 Task: Find connections with filter location Saint-Gratien with filter topic #cybersecuritywith filter profile language German with filter current company Tata Housing Development Company Limited with filter school SOA University Corporate Relation with filter industry Real Estate with filter service category Team Building with filter keywords title Parking Attendant
Action: Mouse moved to (333, 254)
Screenshot: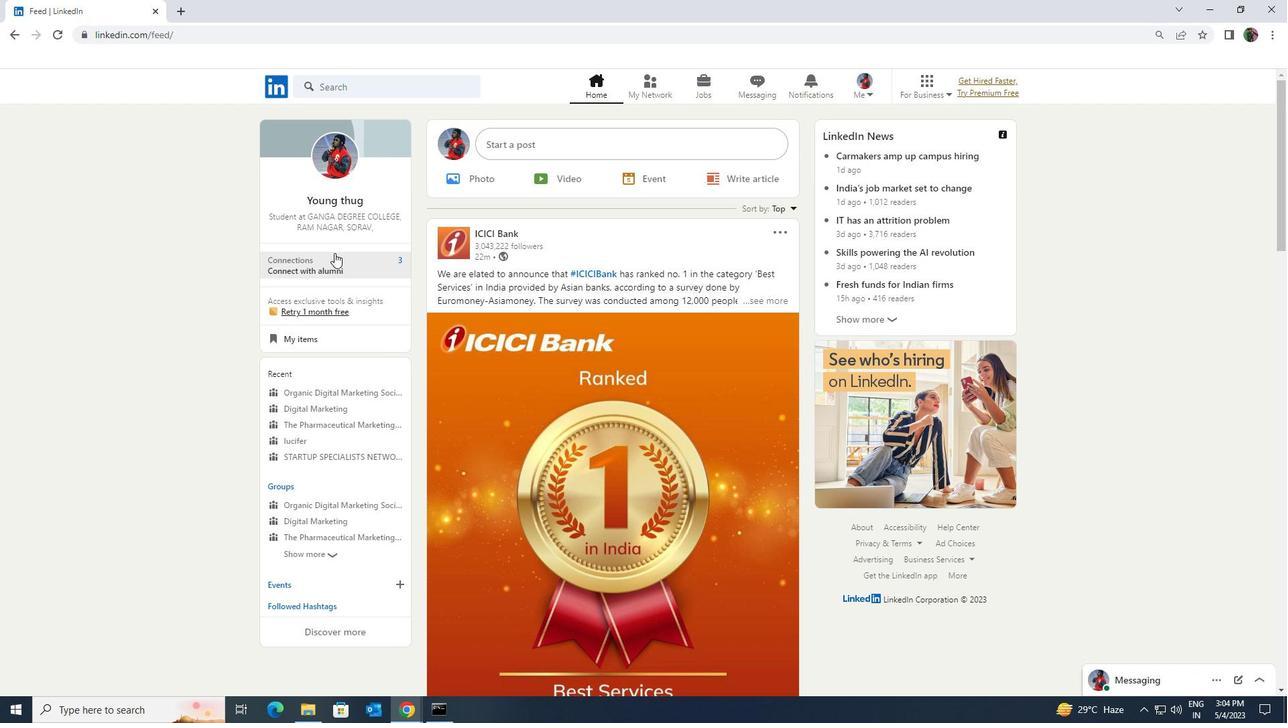 
Action: Mouse pressed left at (333, 254)
Screenshot: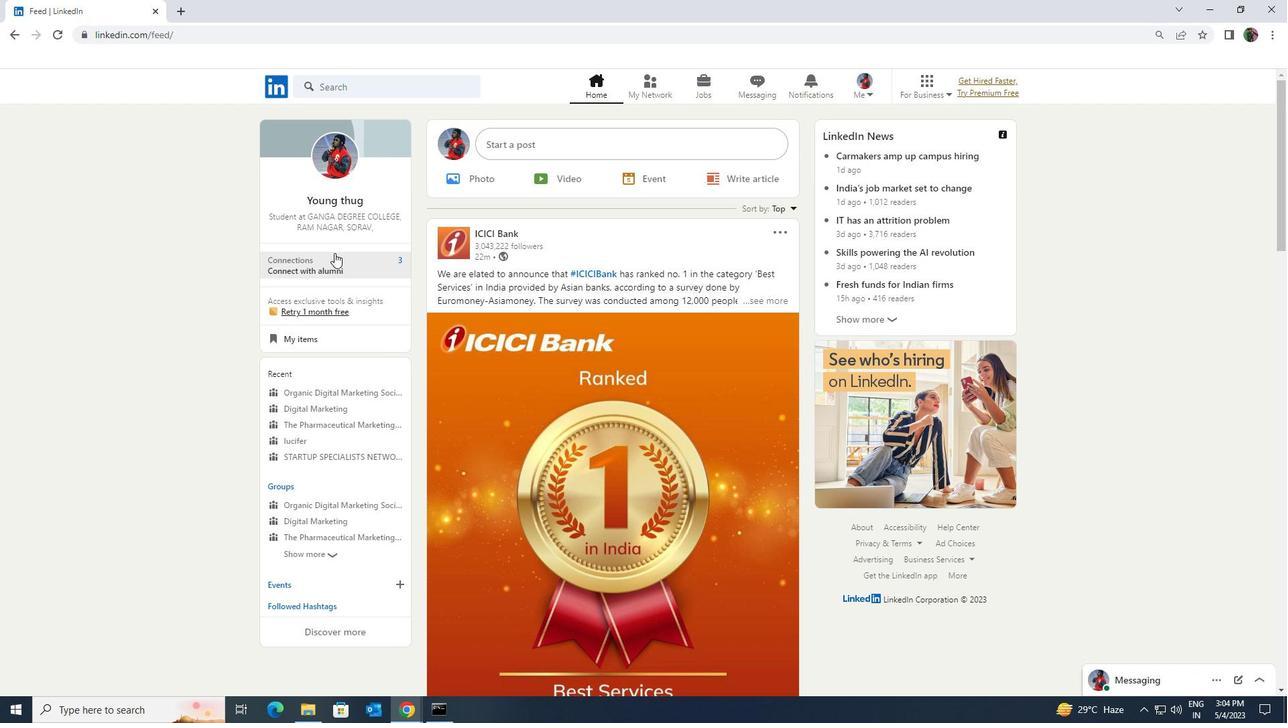 
Action: Mouse moved to (343, 171)
Screenshot: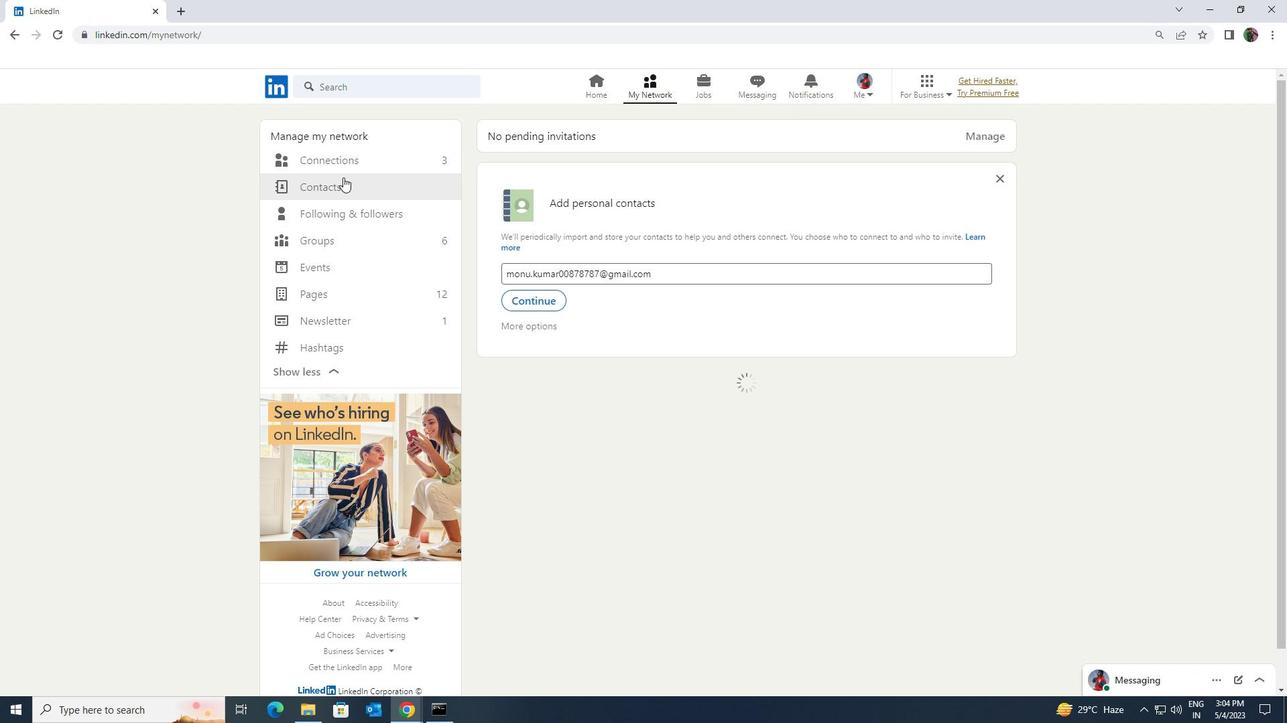 
Action: Mouse pressed left at (343, 171)
Screenshot: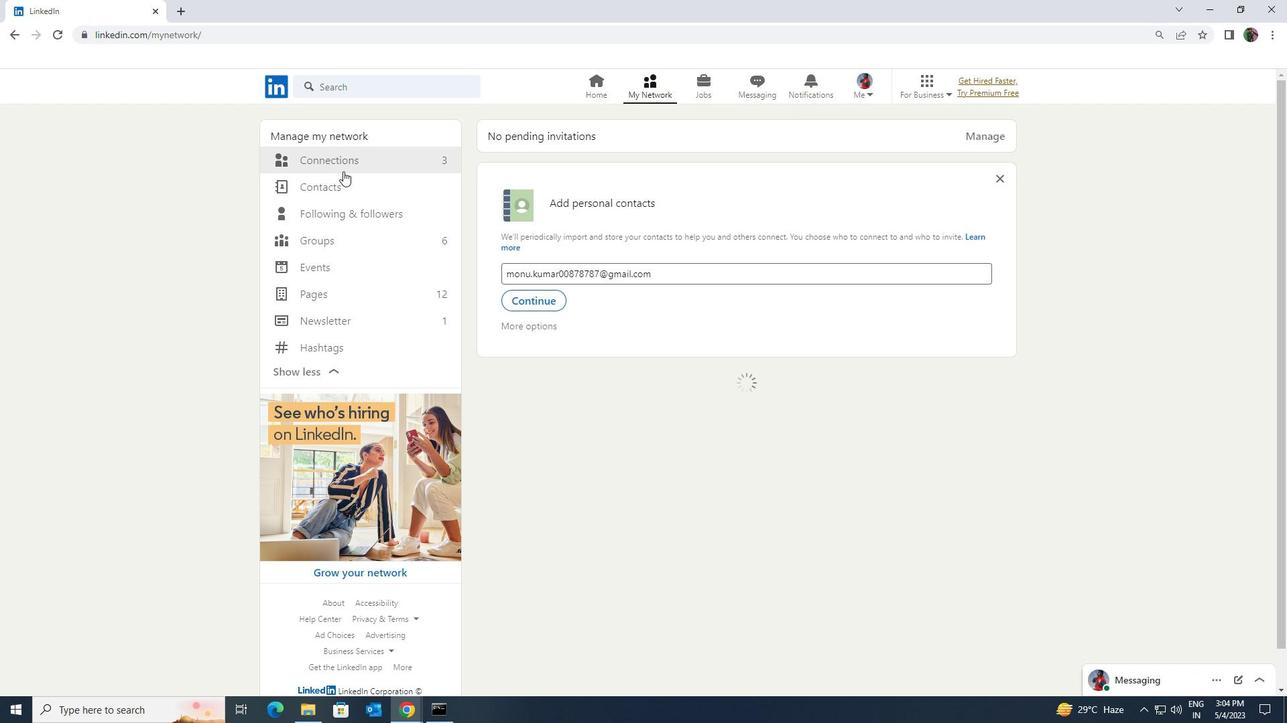
Action: Mouse moved to (347, 161)
Screenshot: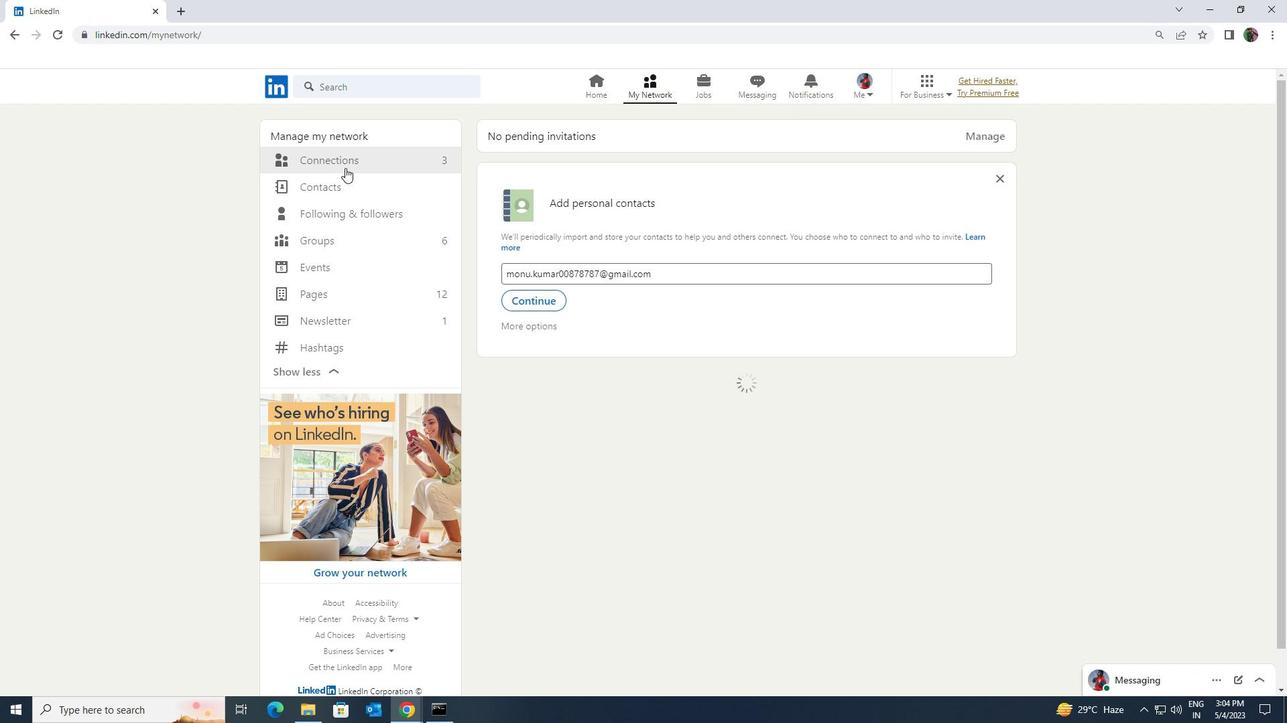 
Action: Mouse pressed left at (347, 161)
Screenshot: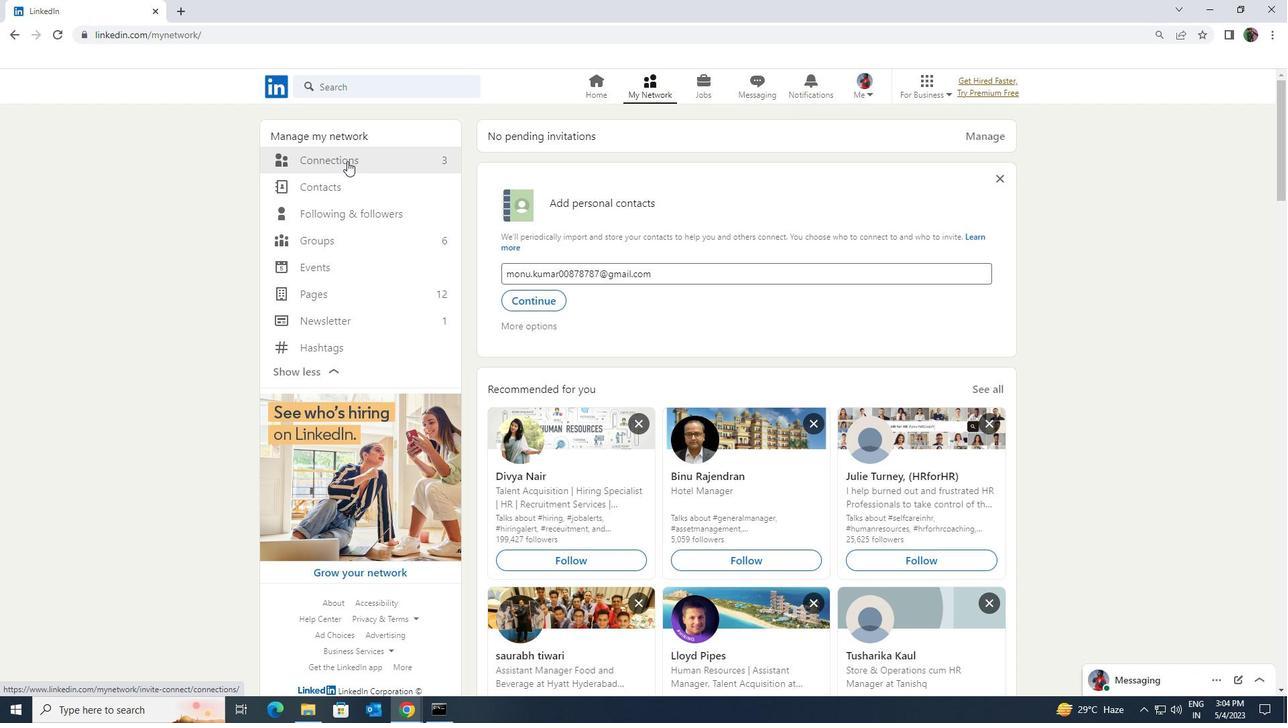 
Action: Mouse moved to (766, 165)
Screenshot: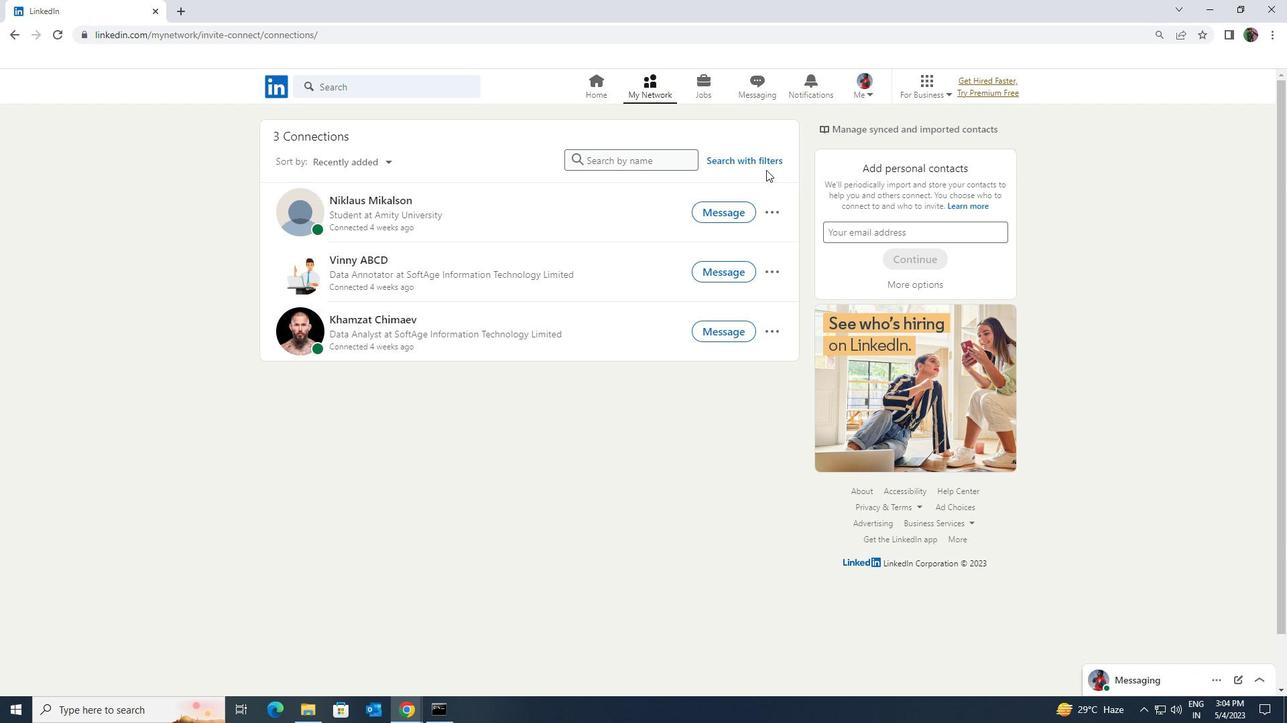 
Action: Mouse pressed left at (766, 165)
Screenshot: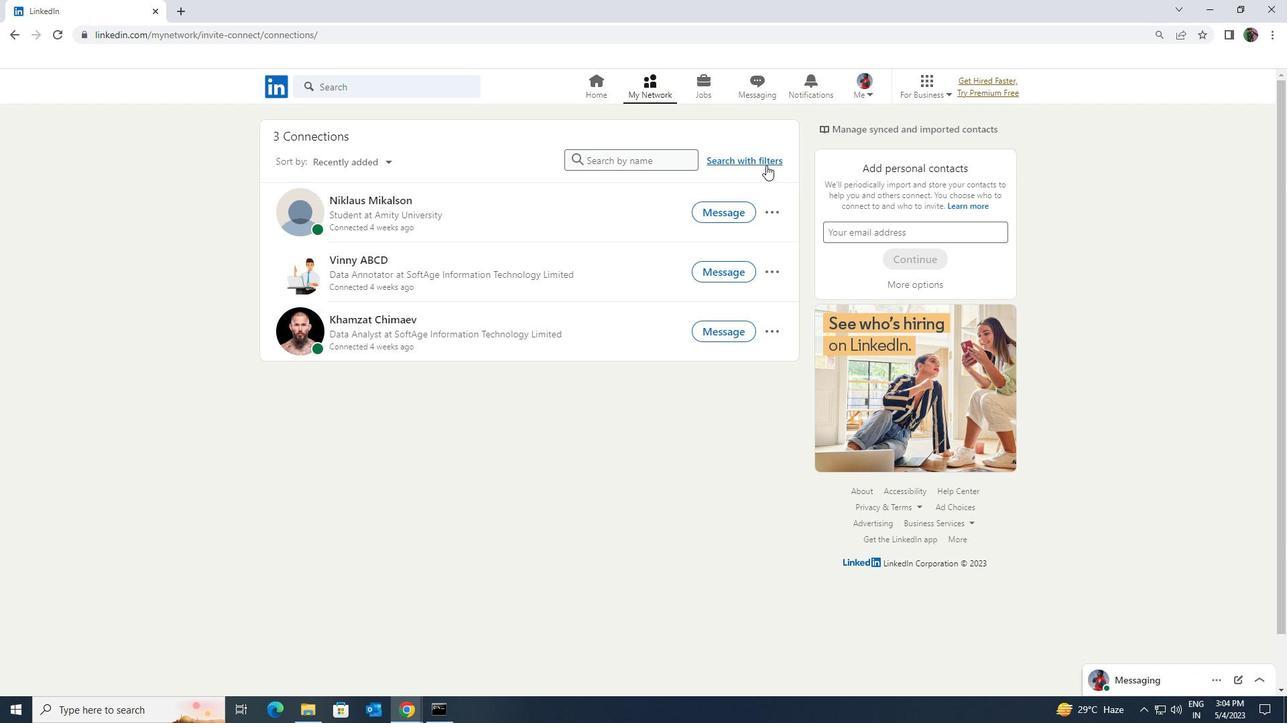 
Action: Mouse moved to (681, 123)
Screenshot: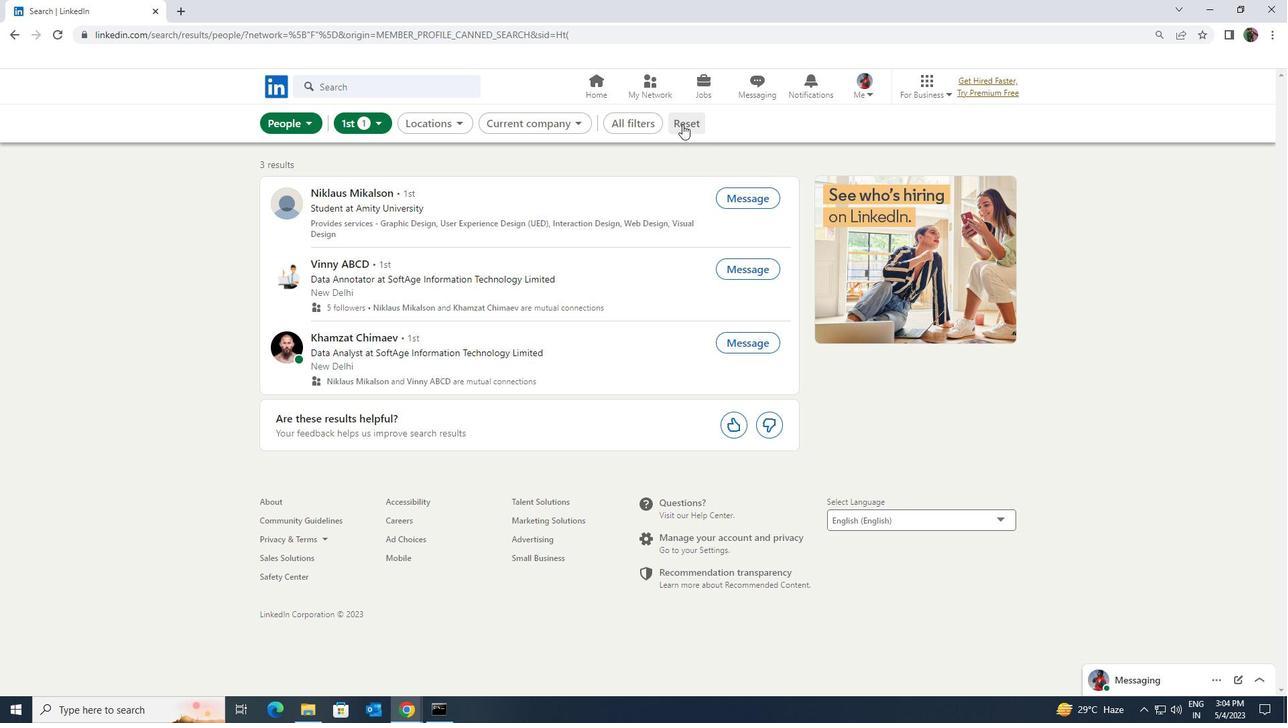 
Action: Mouse pressed left at (681, 123)
Screenshot: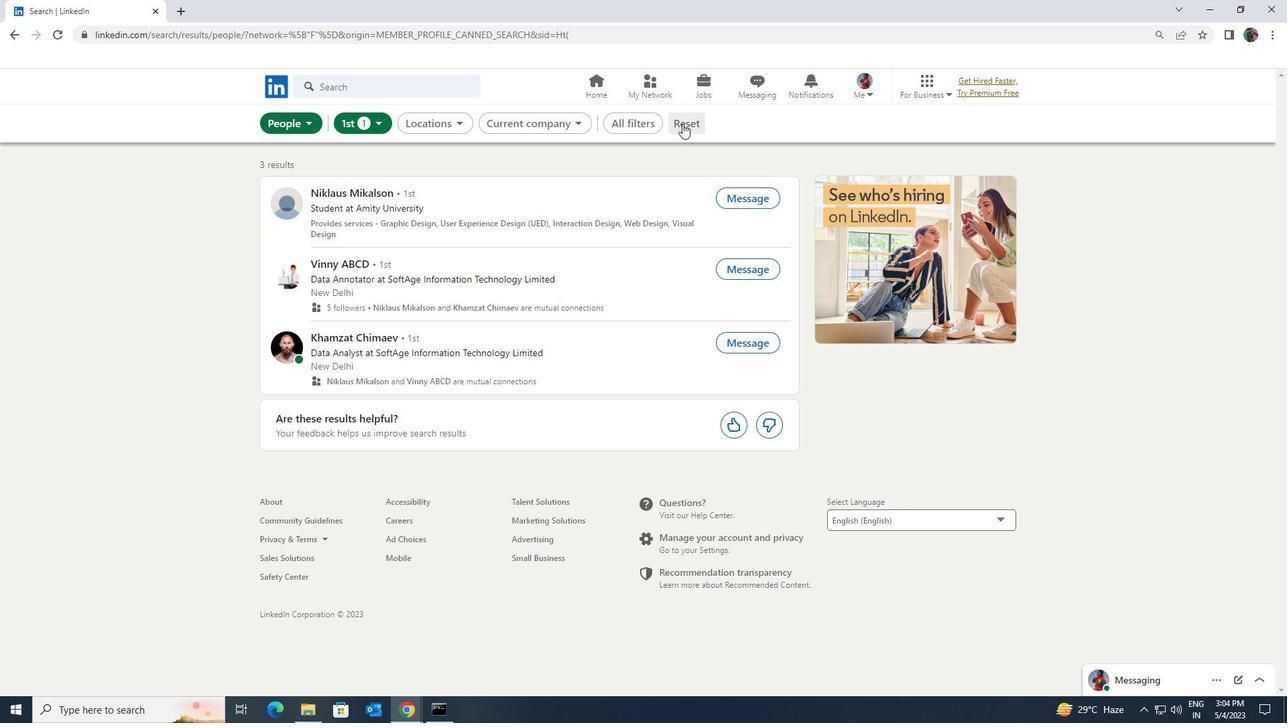 
Action: Mouse moved to (674, 123)
Screenshot: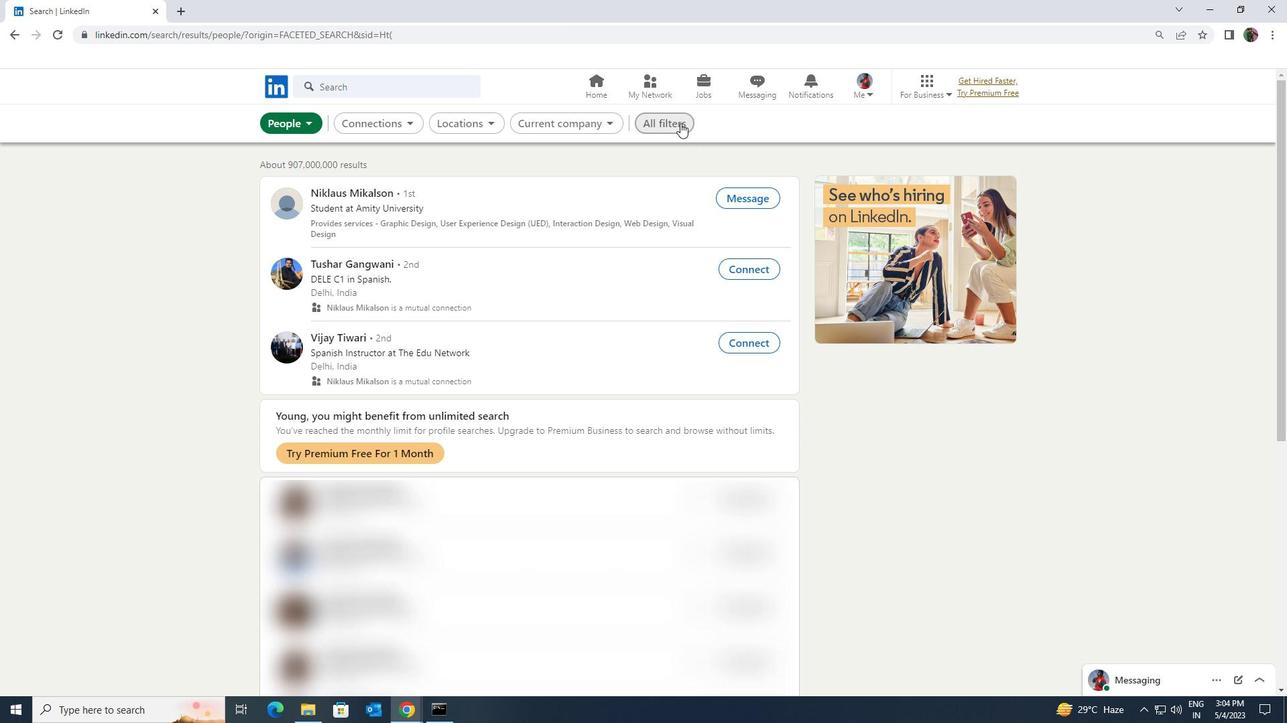 
Action: Mouse pressed left at (674, 123)
Screenshot: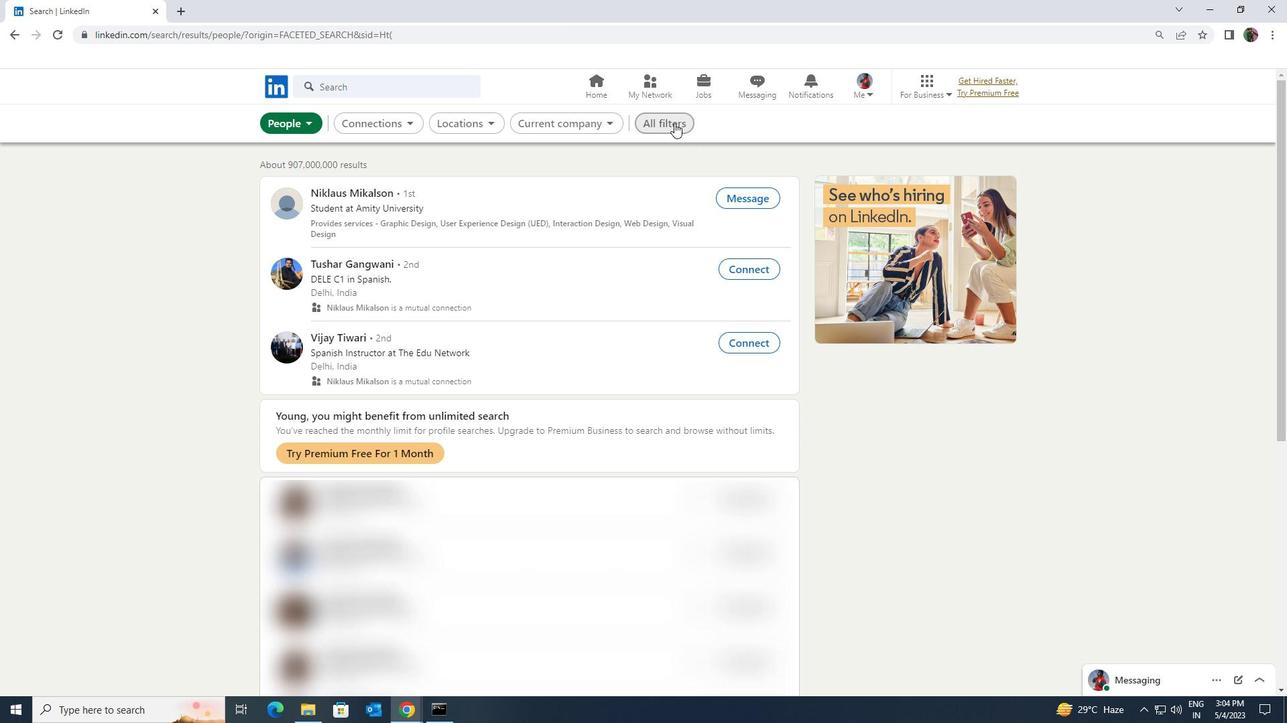 
Action: Mouse moved to (1146, 524)
Screenshot: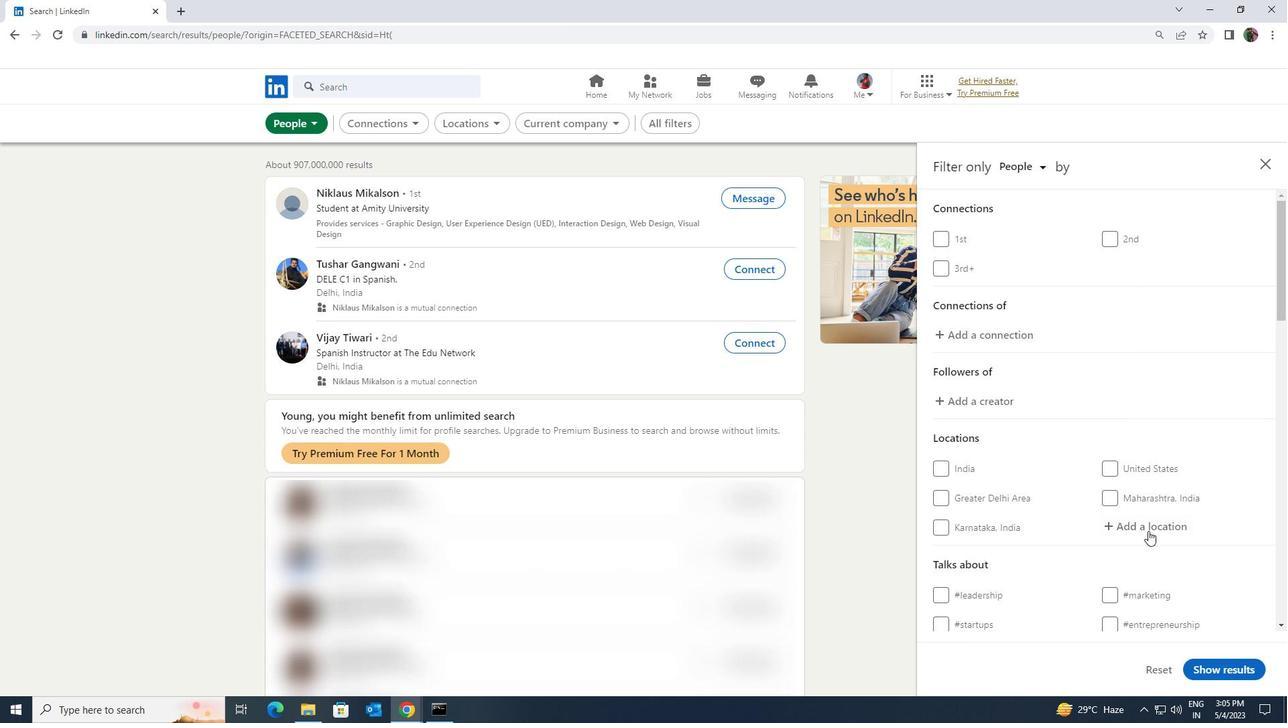 
Action: Mouse pressed left at (1146, 524)
Screenshot: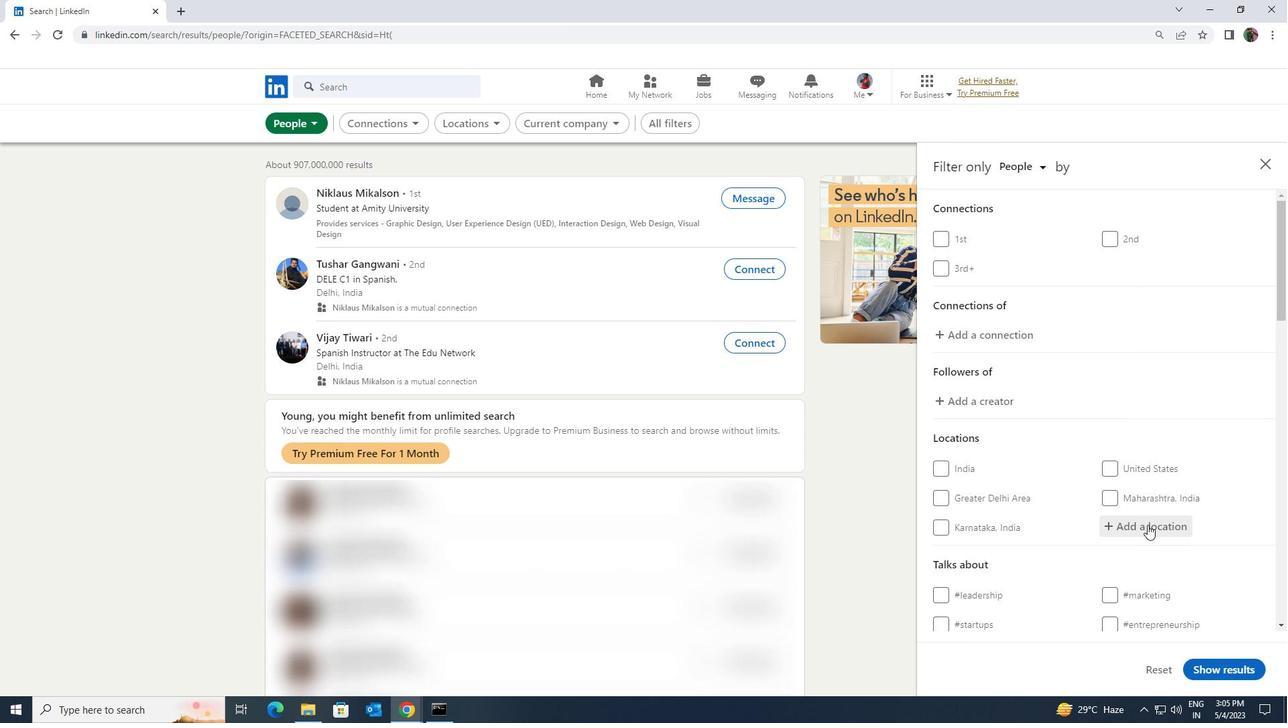 
Action: Mouse moved to (1146, 523)
Screenshot: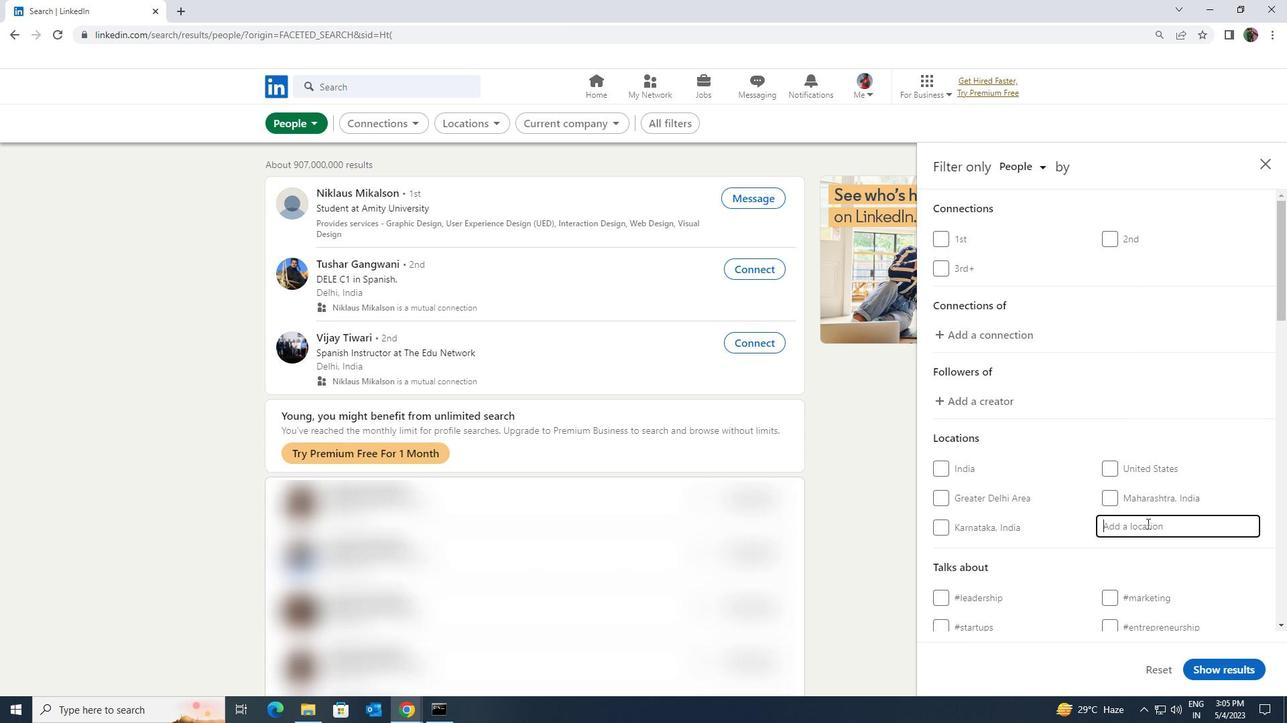 
Action: Key pressed <Key.shift>SAINT<Key.space><Key.shift>GRATIEN
Screenshot: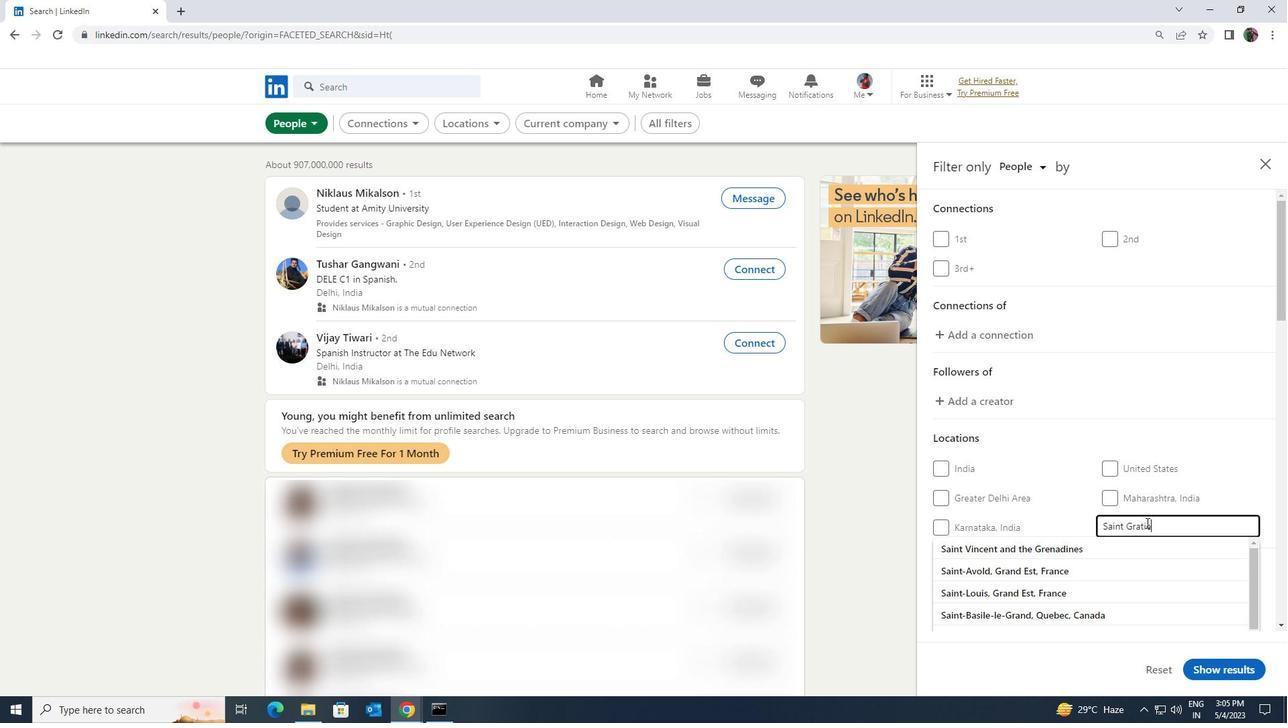 
Action: Mouse moved to (1140, 542)
Screenshot: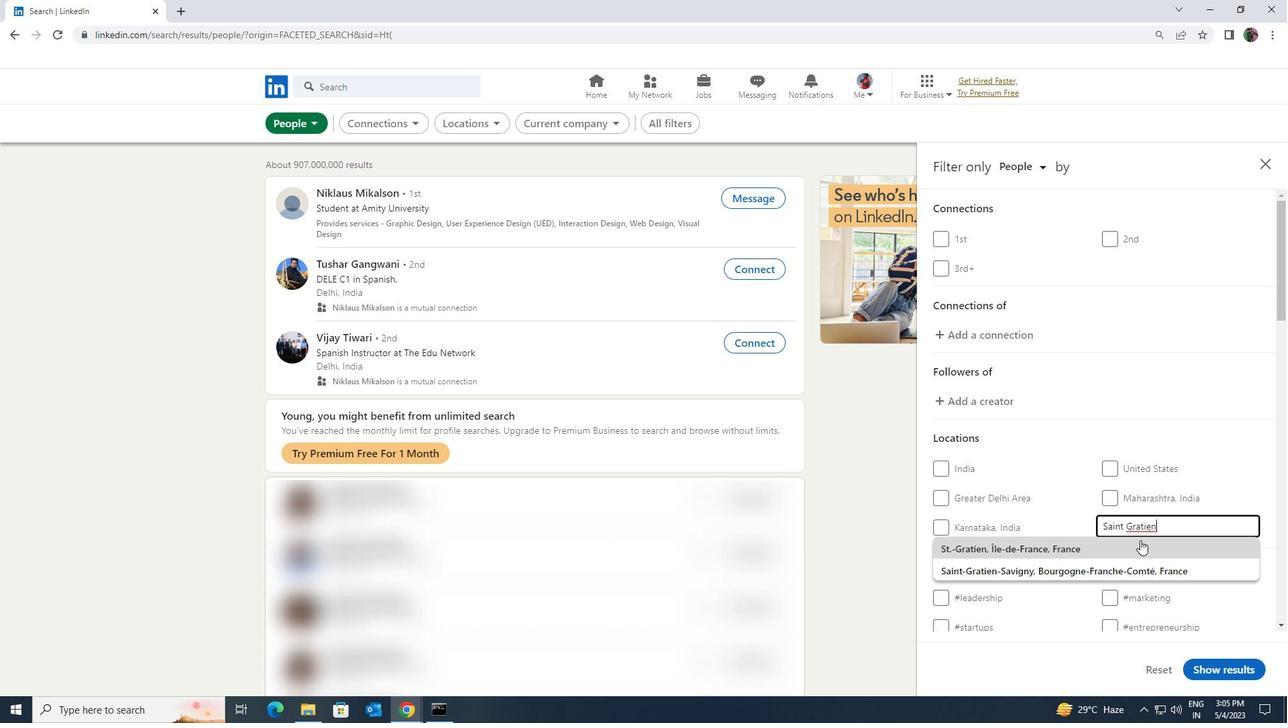 
Action: Mouse pressed left at (1140, 542)
Screenshot: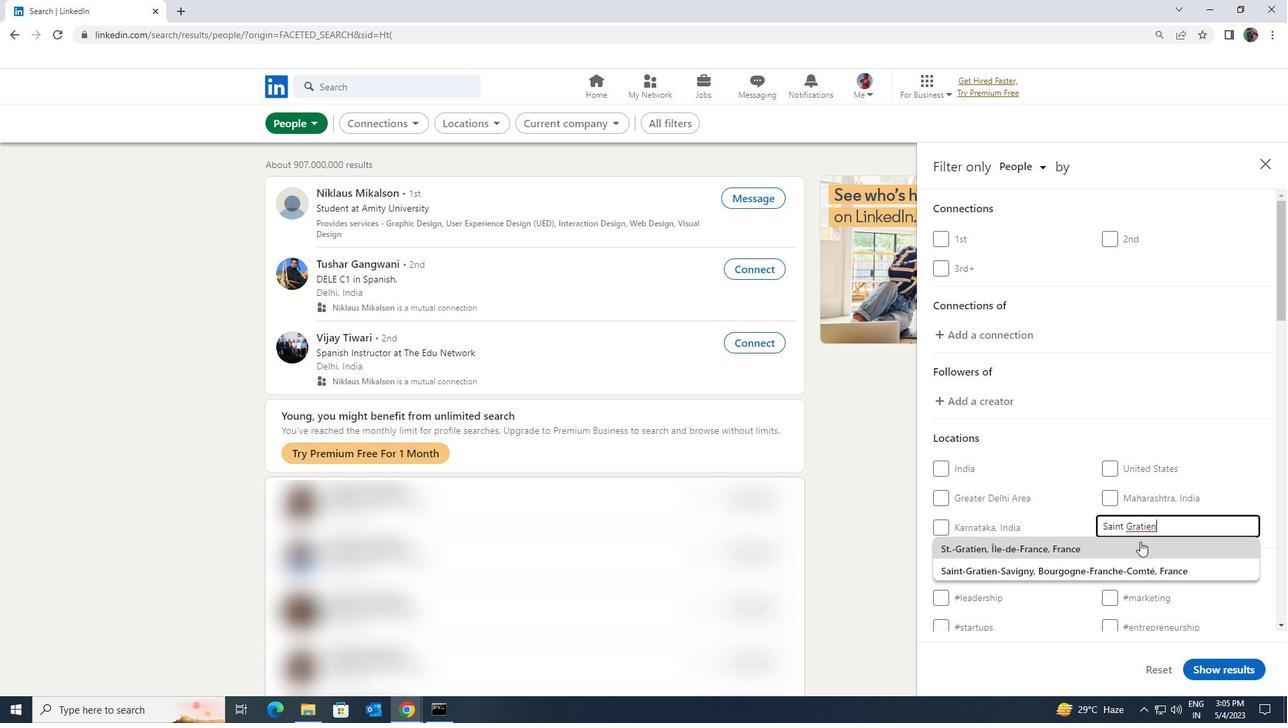 
Action: Mouse moved to (1134, 550)
Screenshot: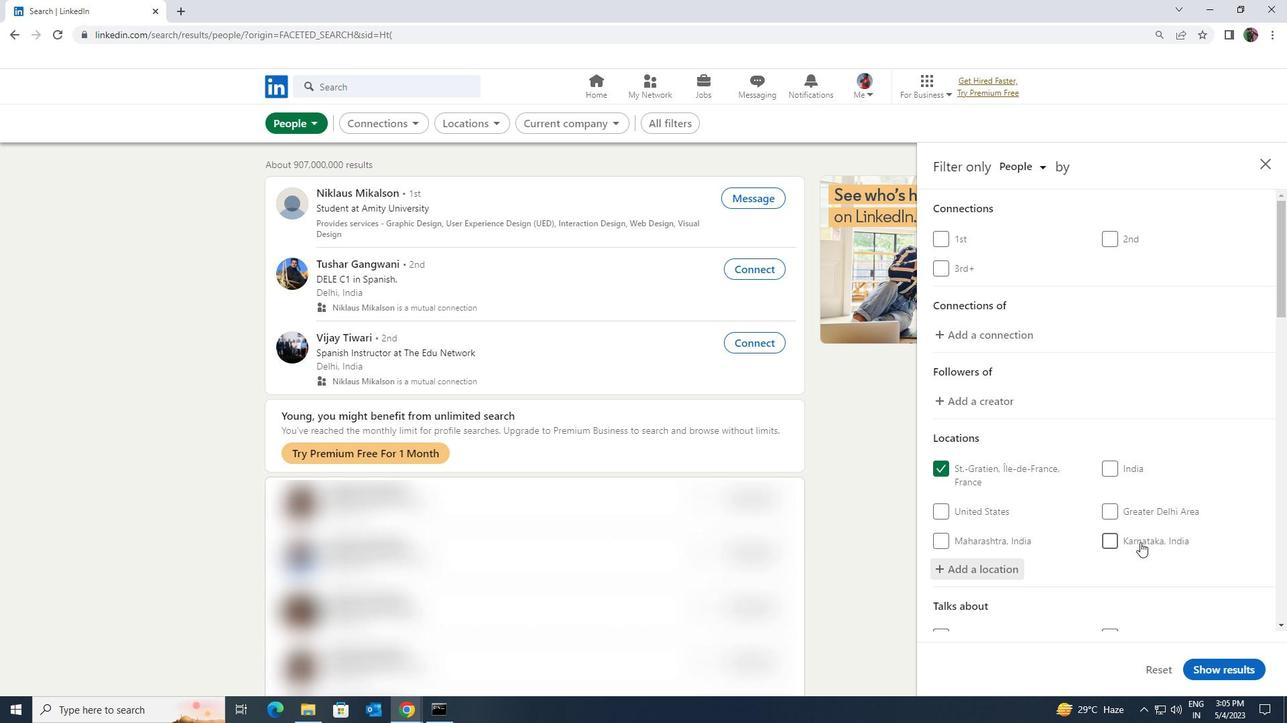 
Action: Mouse scrolled (1134, 549) with delta (0, 0)
Screenshot: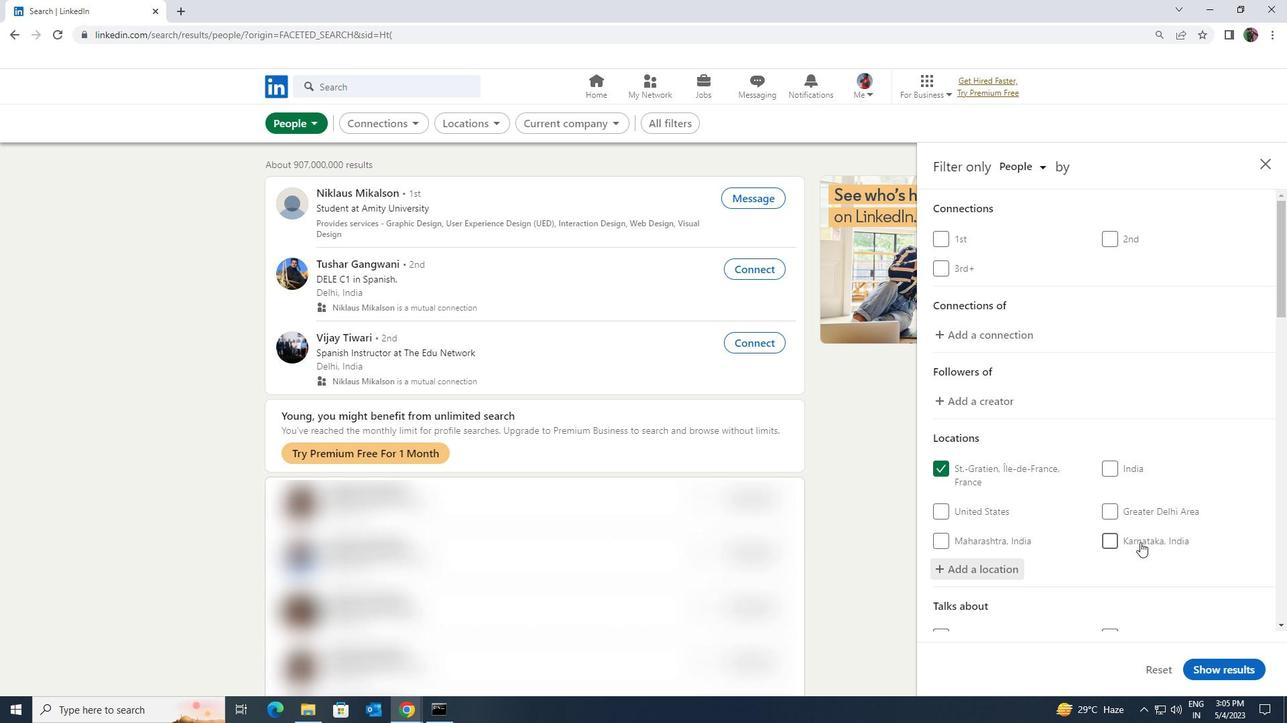 
Action: Mouse moved to (1127, 555)
Screenshot: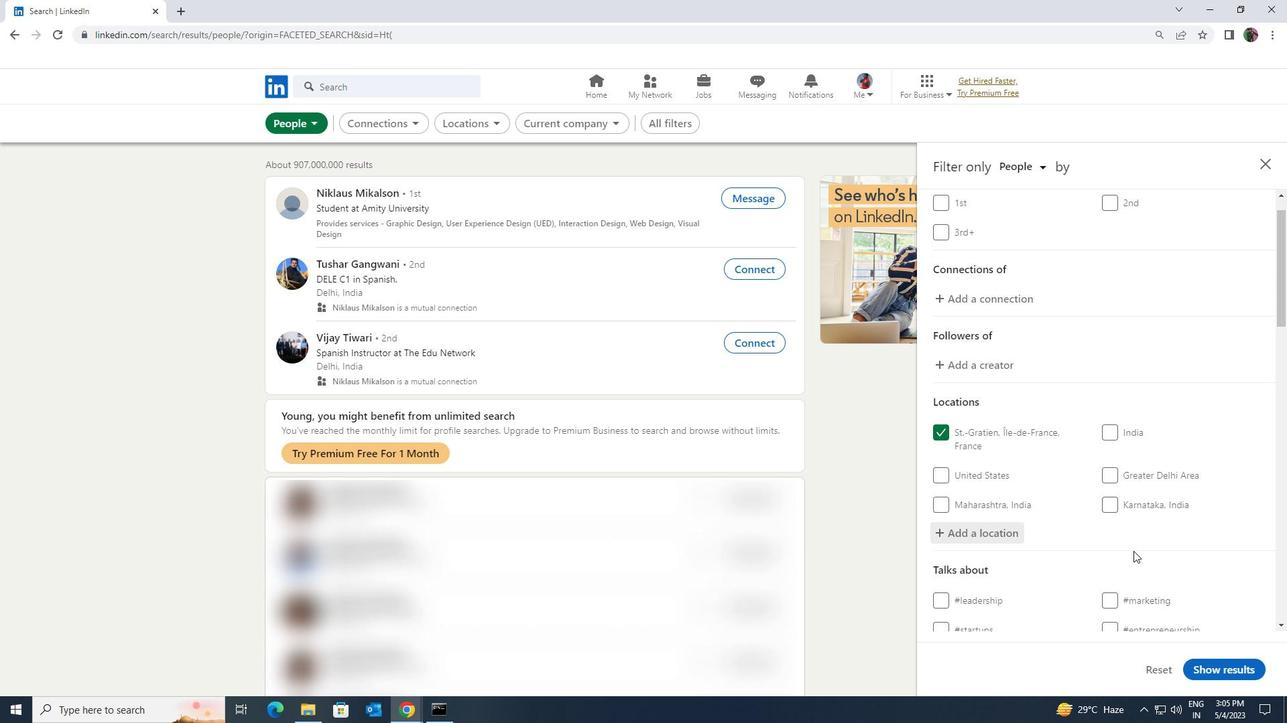 
Action: Mouse scrolled (1127, 555) with delta (0, 0)
Screenshot: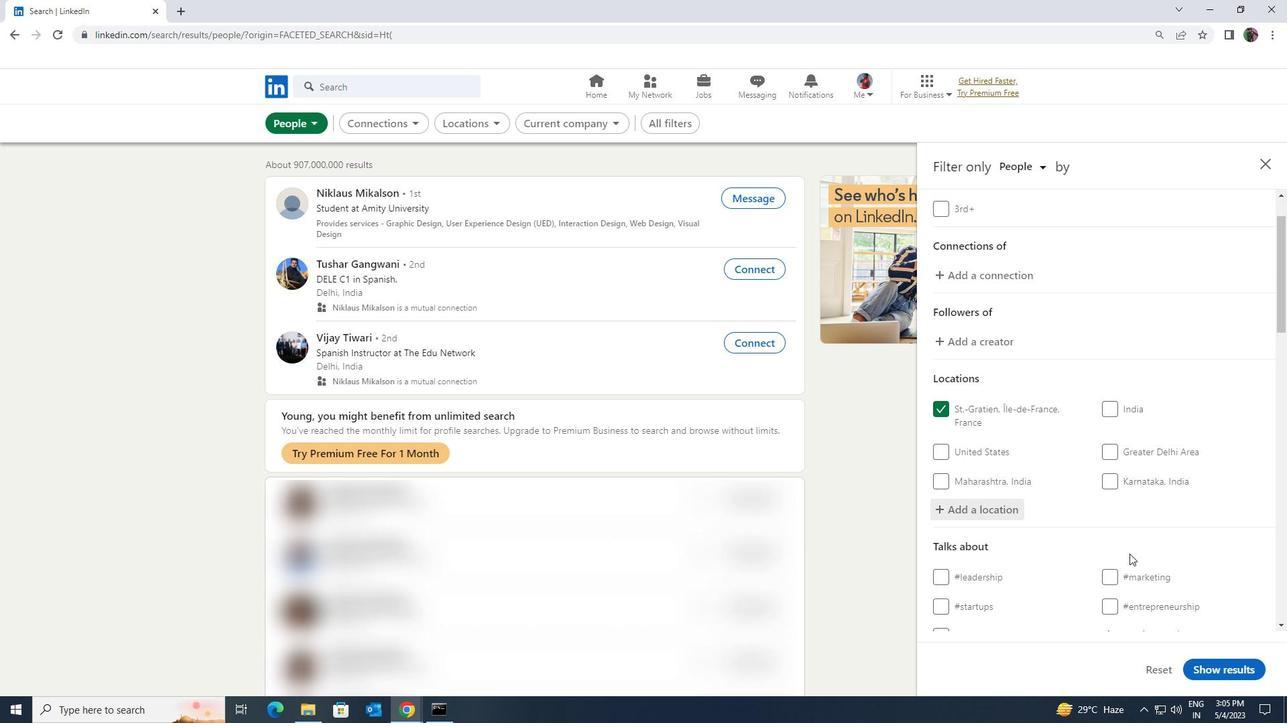 
Action: Mouse scrolled (1127, 555) with delta (0, 0)
Screenshot: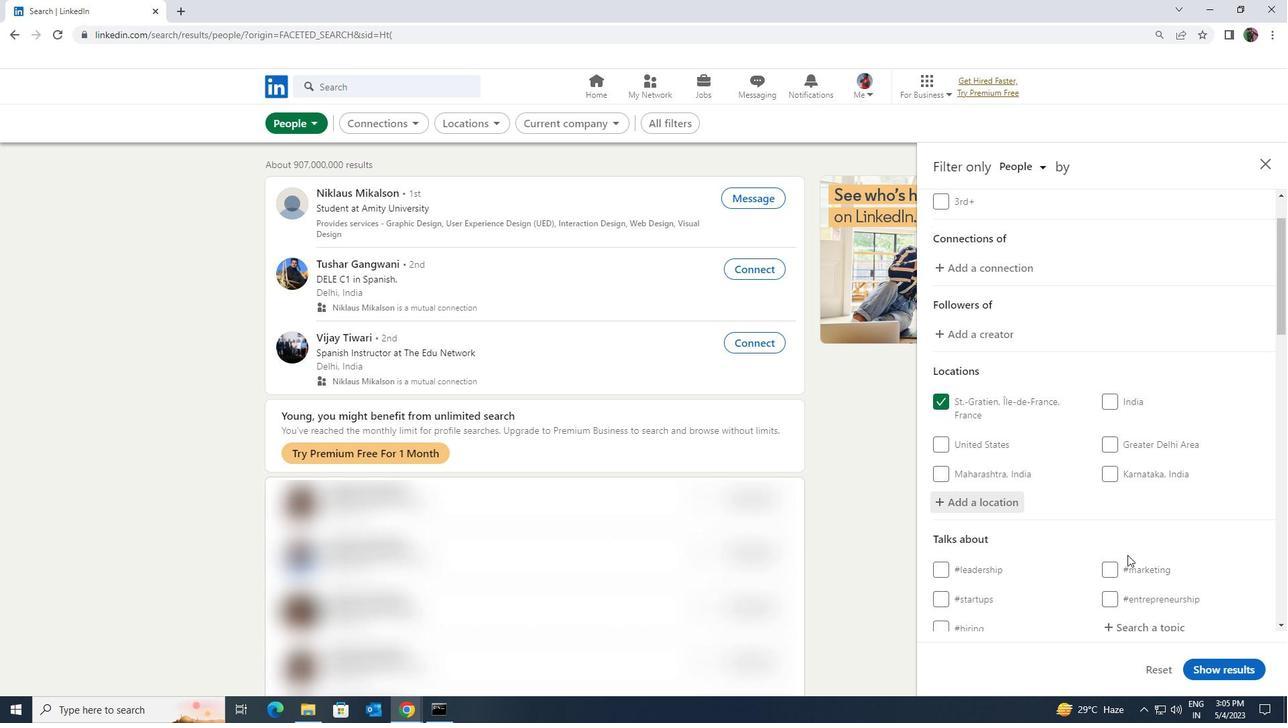 
Action: Mouse moved to (1145, 496)
Screenshot: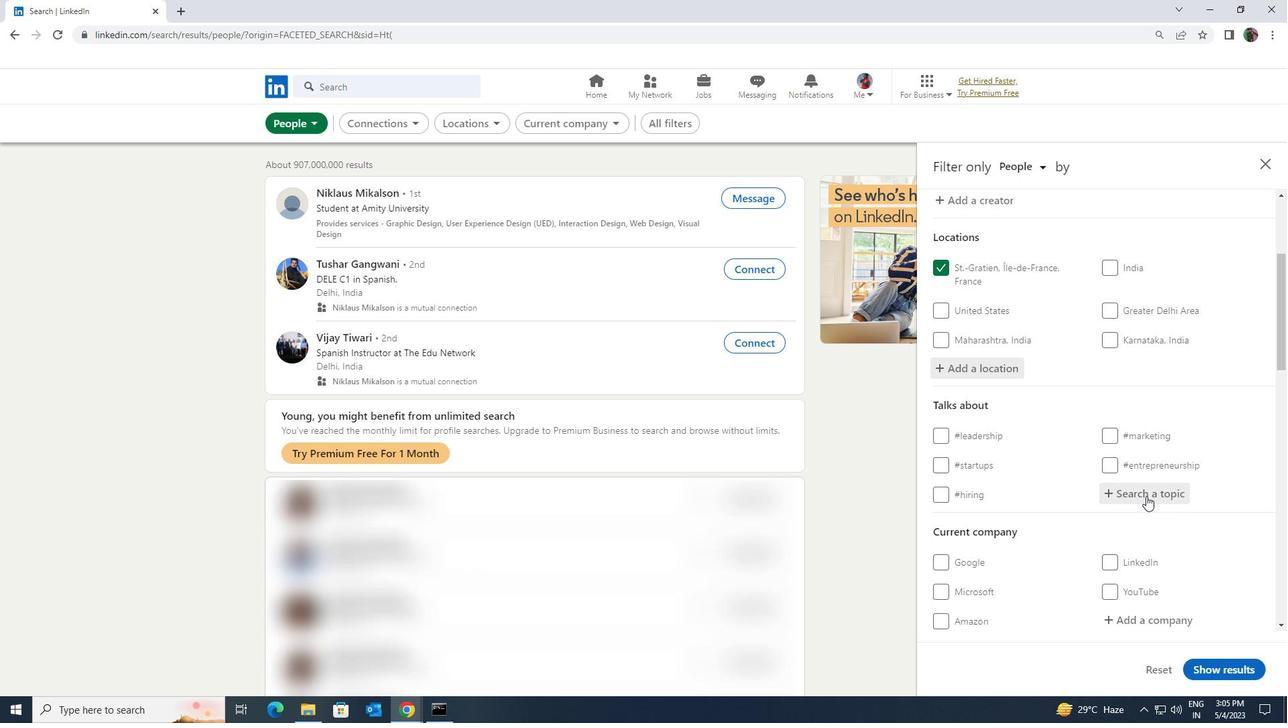 
Action: Mouse pressed left at (1145, 496)
Screenshot: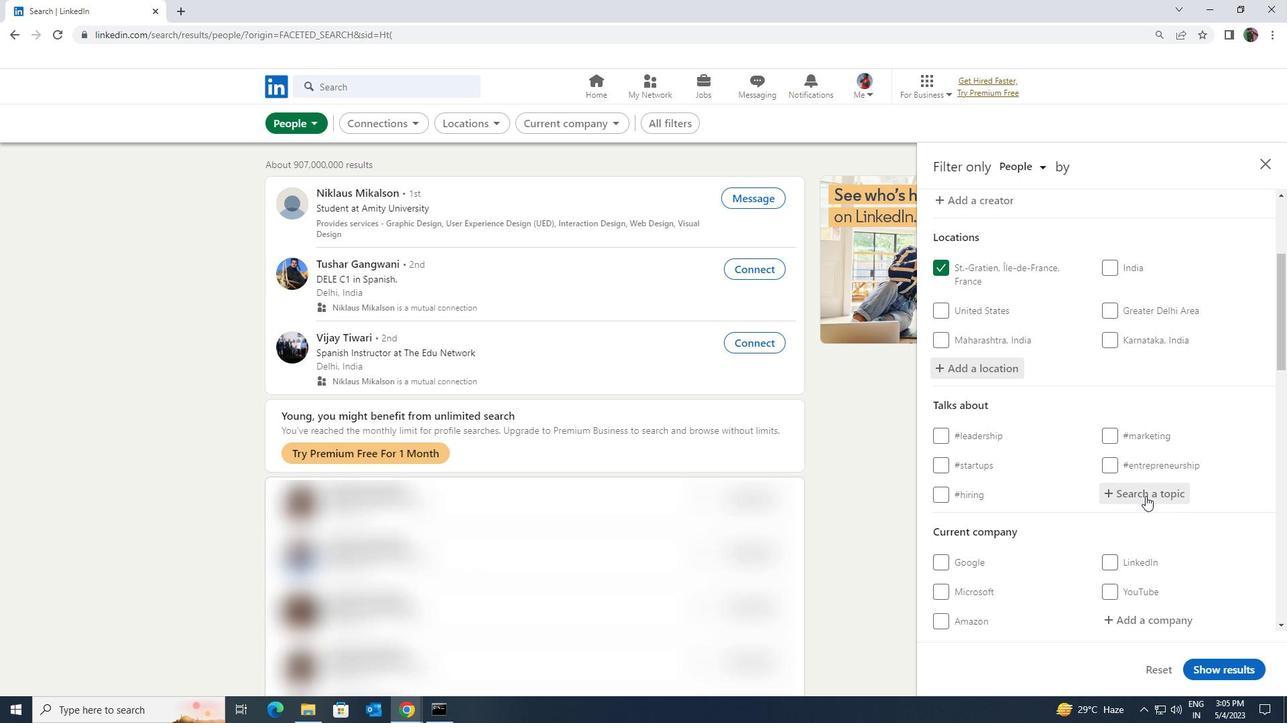 
Action: Key pressed <Key.shift>CYBERSECURITY
Screenshot: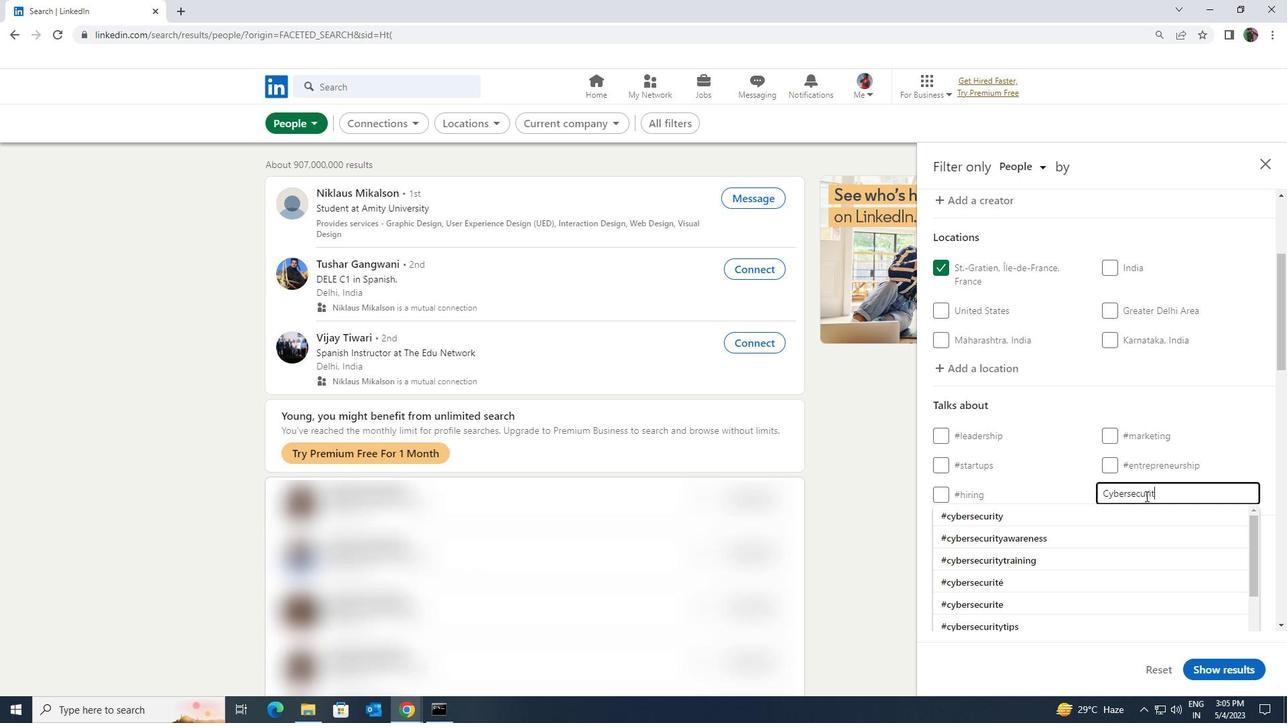 
Action: Mouse moved to (1140, 504)
Screenshot: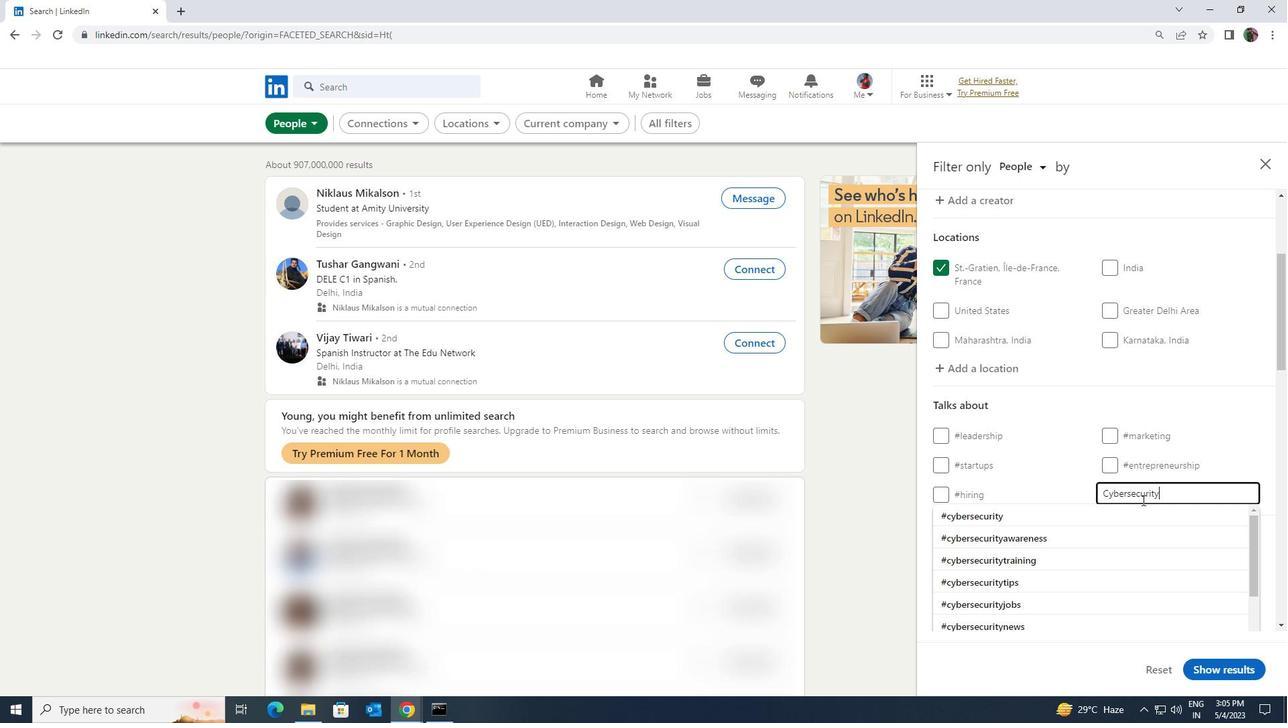 
Action: Mouse pressed left at (1140, 504)
Screenshot: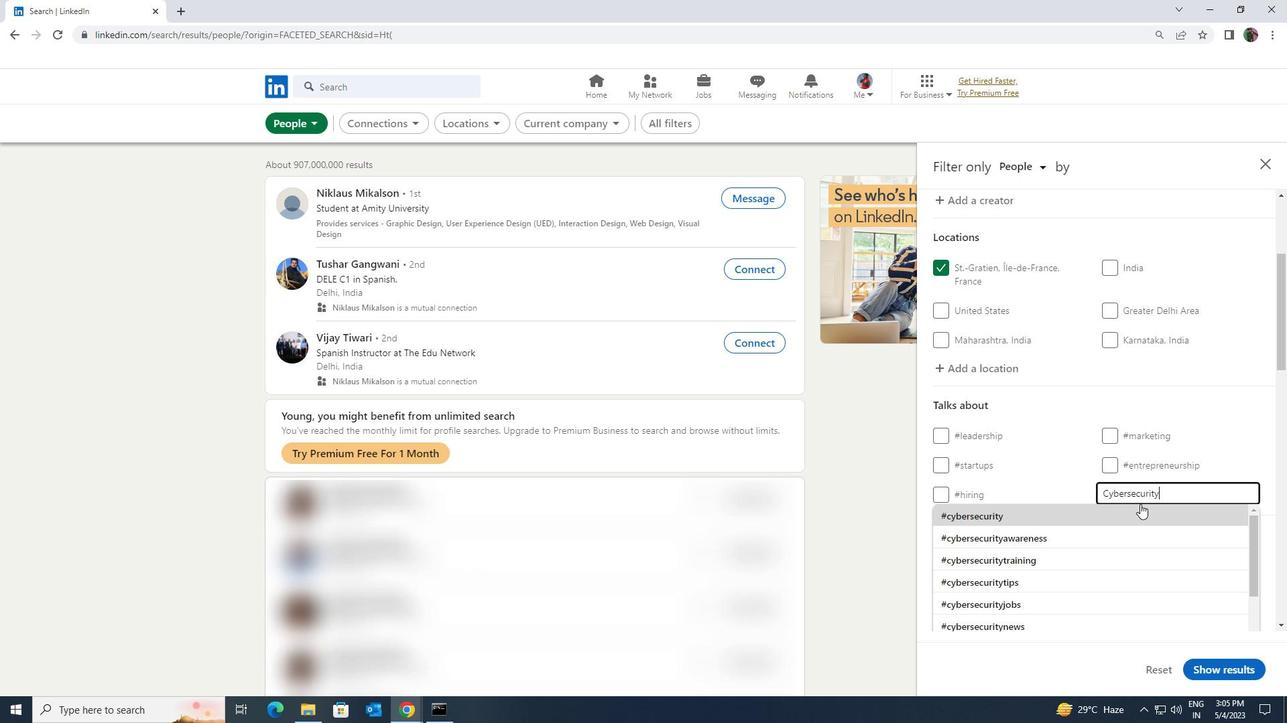 
Action: Mouse moved to (1138, 505)
Screenshot: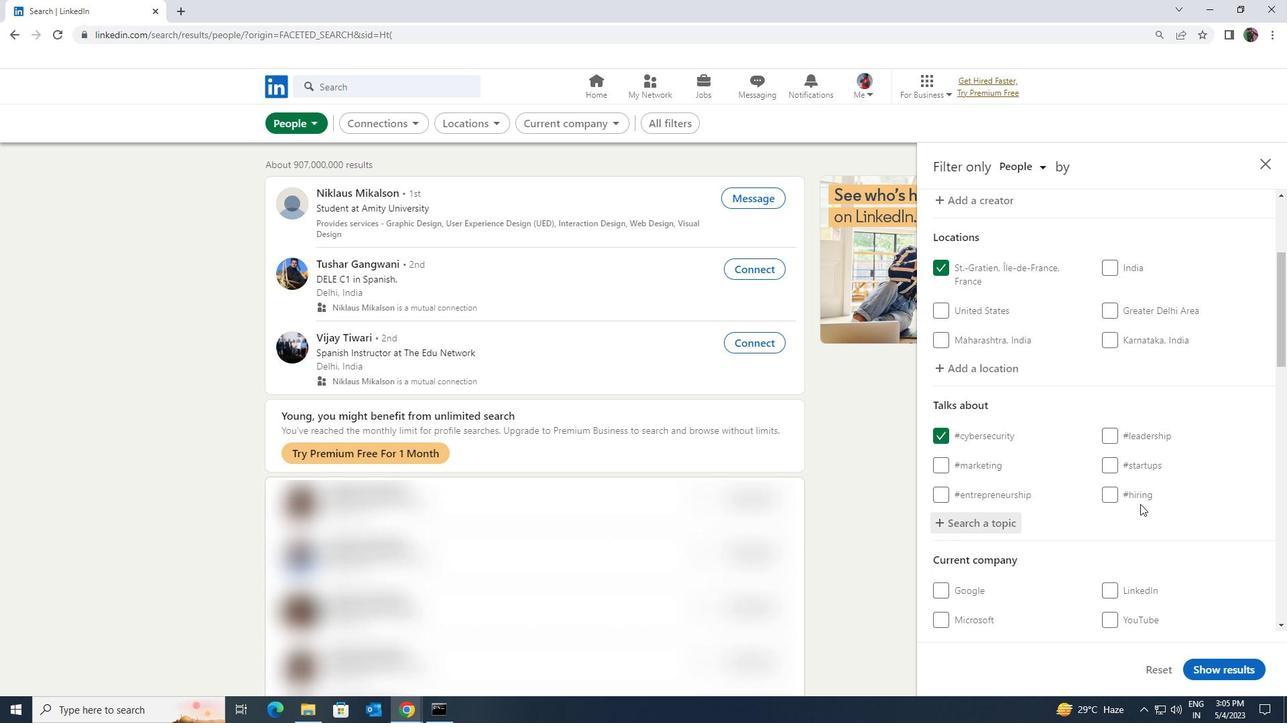 
Action: Mouse scrolled (1138, 504) with delta (0, 0)
Screenshot: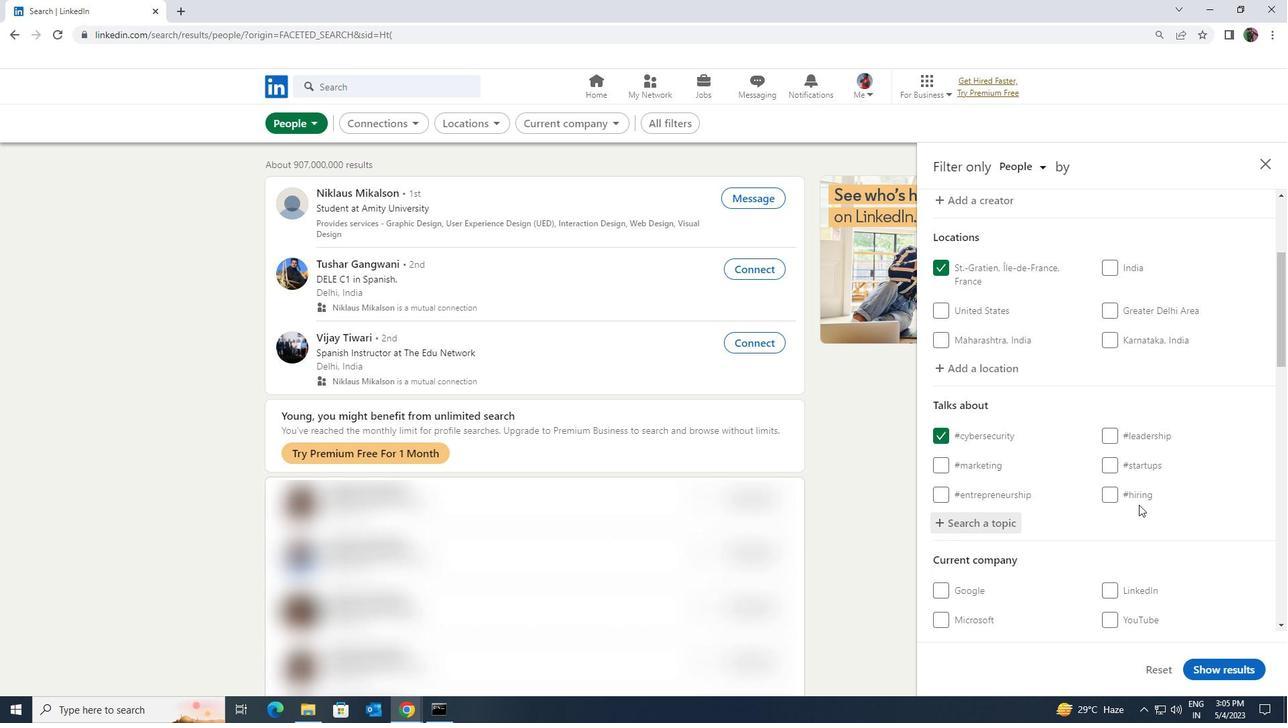 
Action: Mouse scrolled (1138, 504) with delta (0, 0)
Screenshot: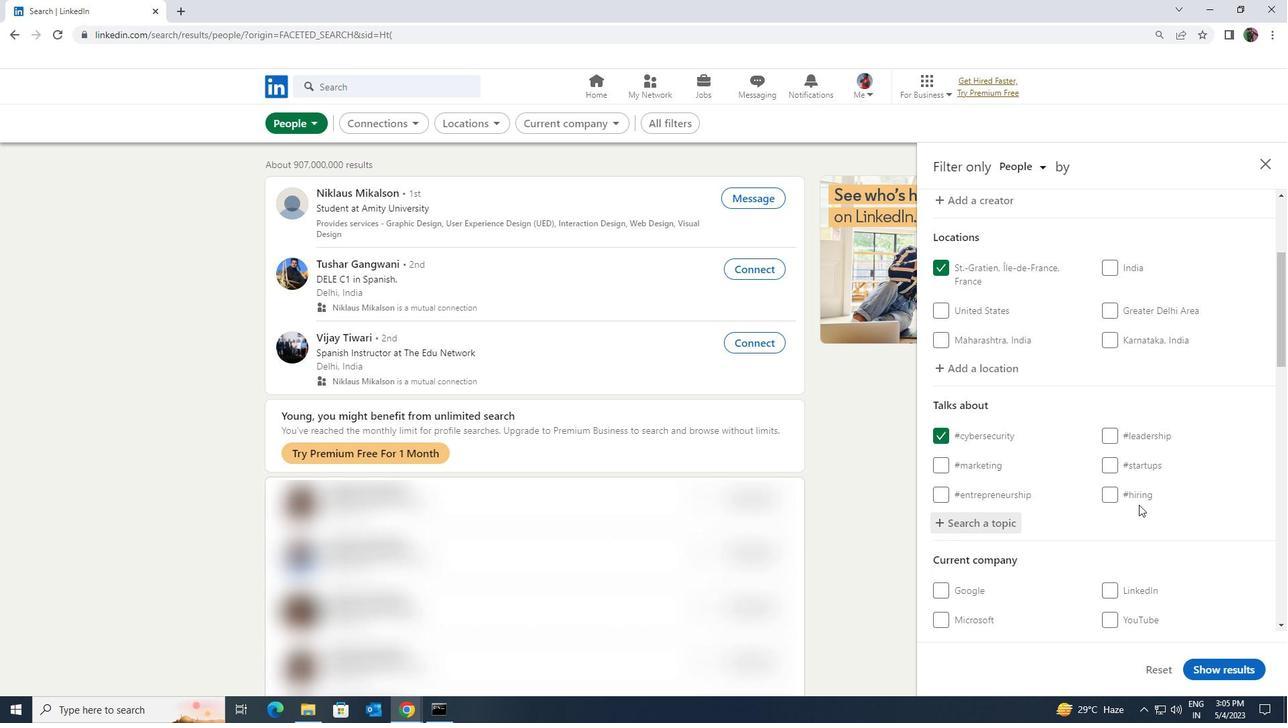 
Action: Mouse moved to (1138, 497)
Screenshot: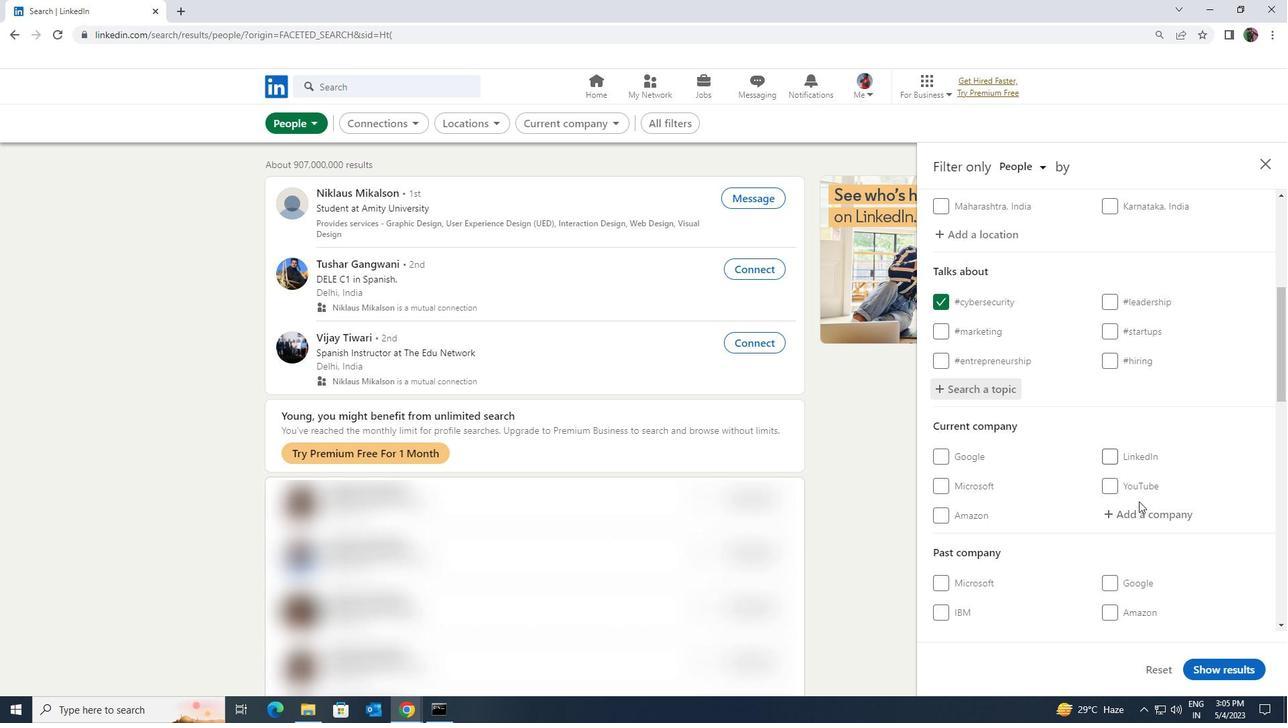 
Action: Mouse scrolled (1138, 496) with delta (0, 0)
Screenshot: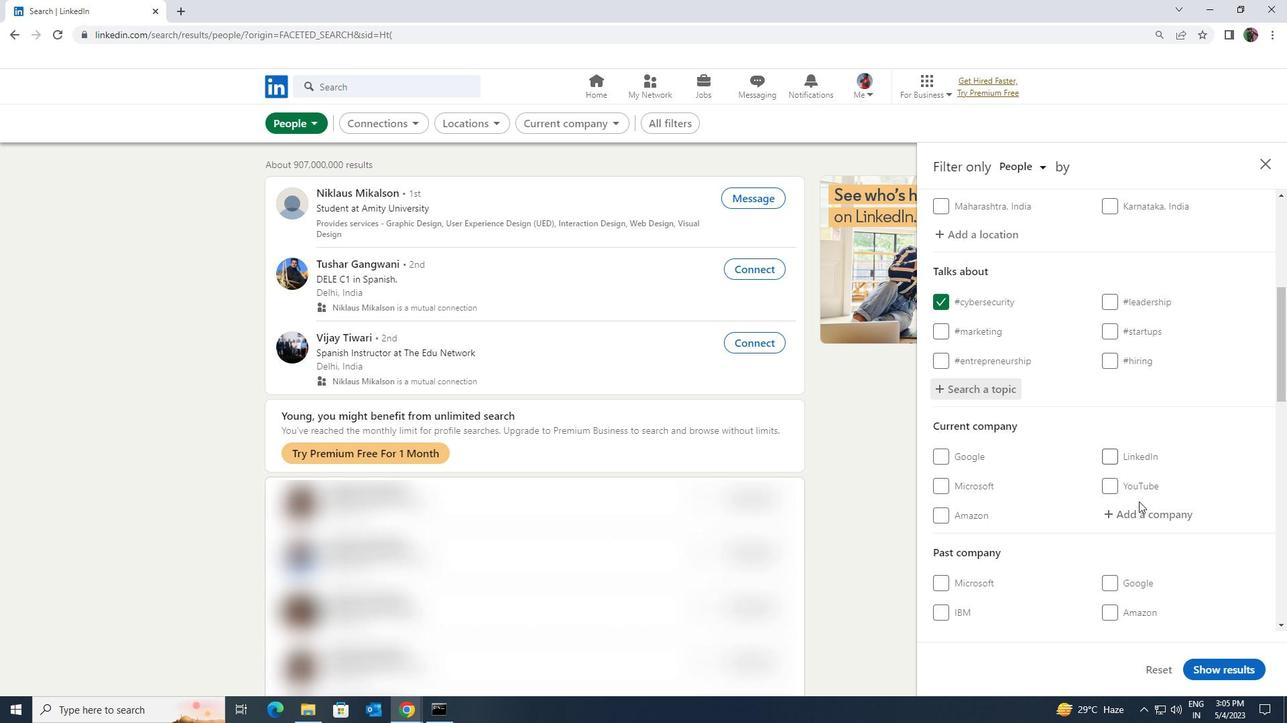 
Action: Mouse moved to (1138, 496)
Screenshot: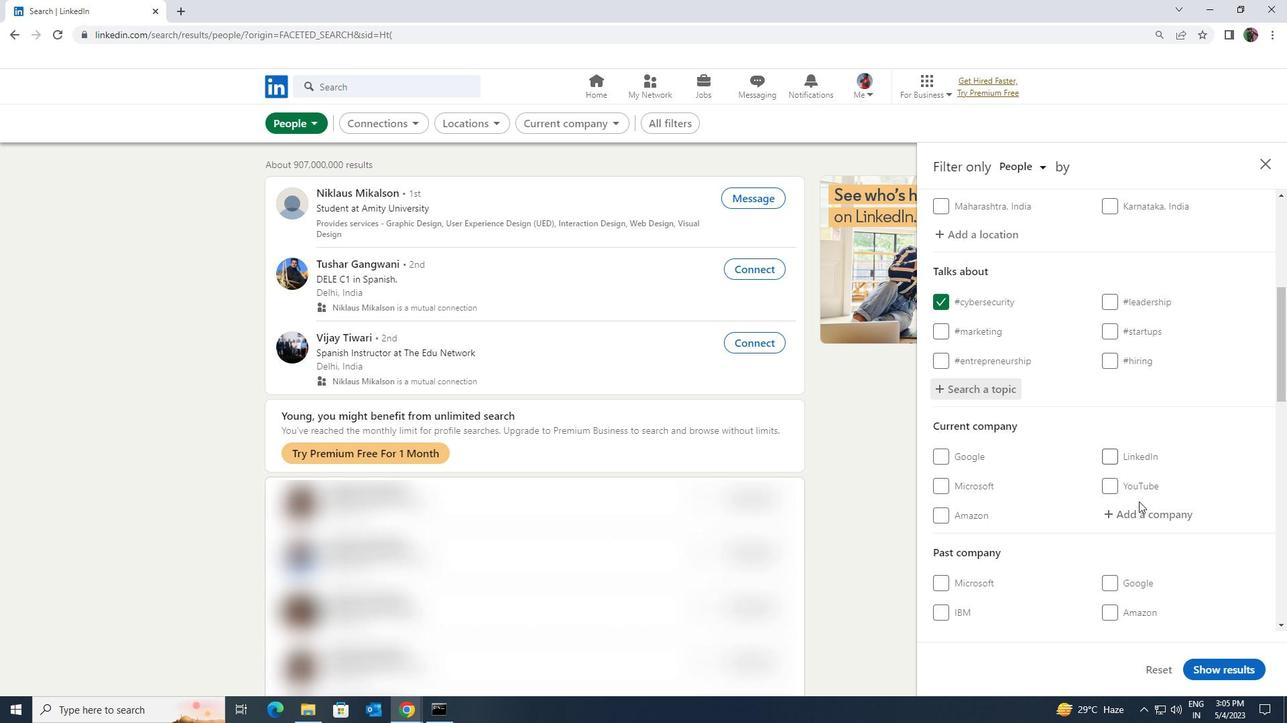 
Action: Mouse scrolled (1138, 496) with delta (0, 0)
Screenshot: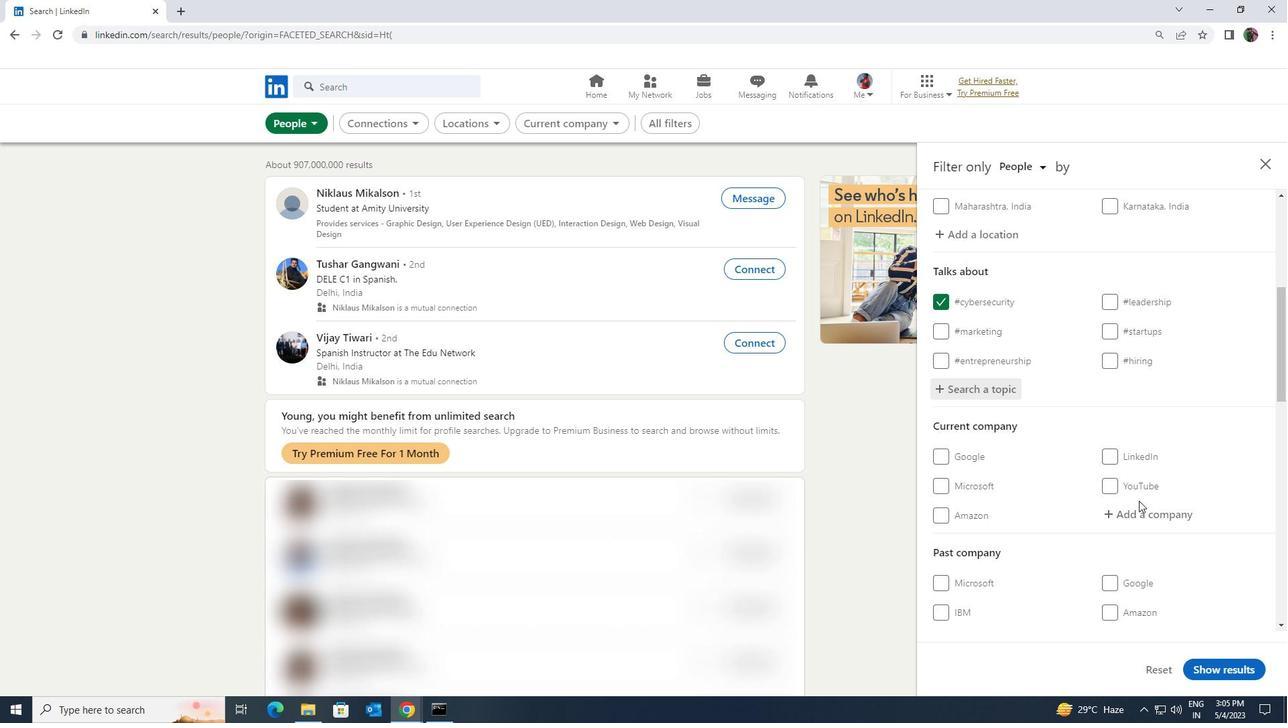 
Action: Mouse moved to (1140, 496)
Screenshot: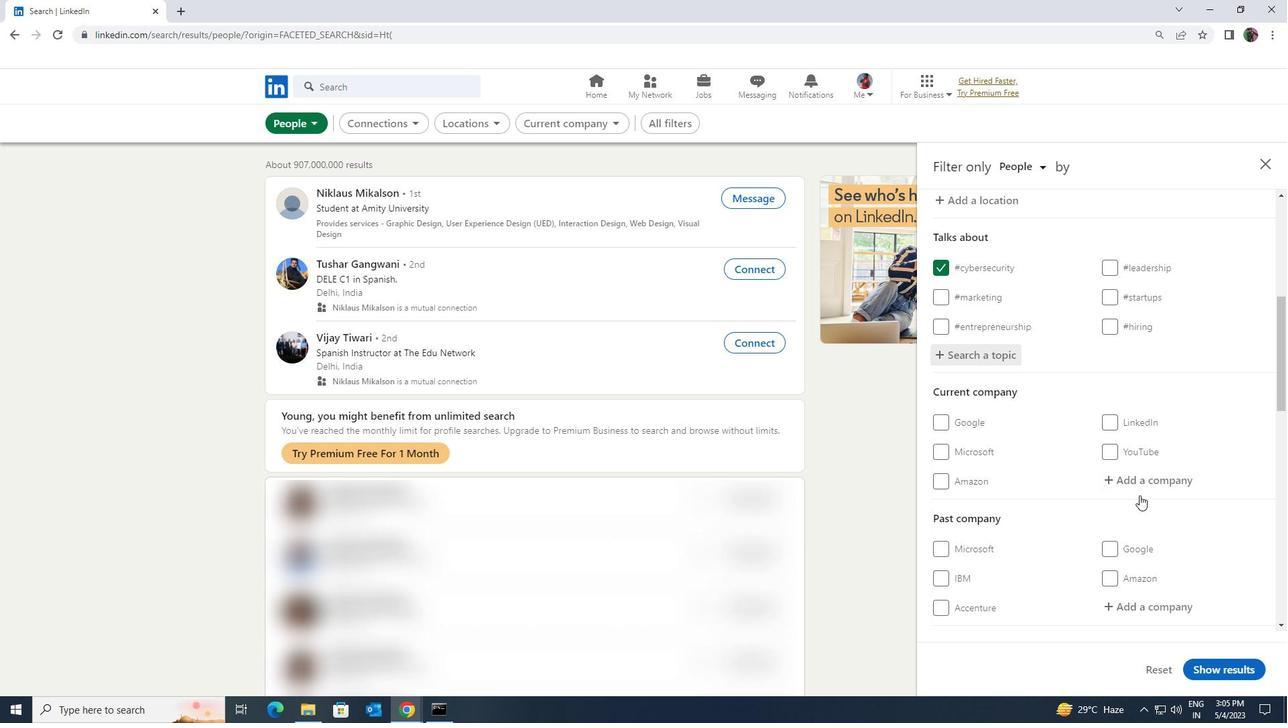 
Action: Mouse scrolled (1140, 495) with delta (0, 0)
Screenshot: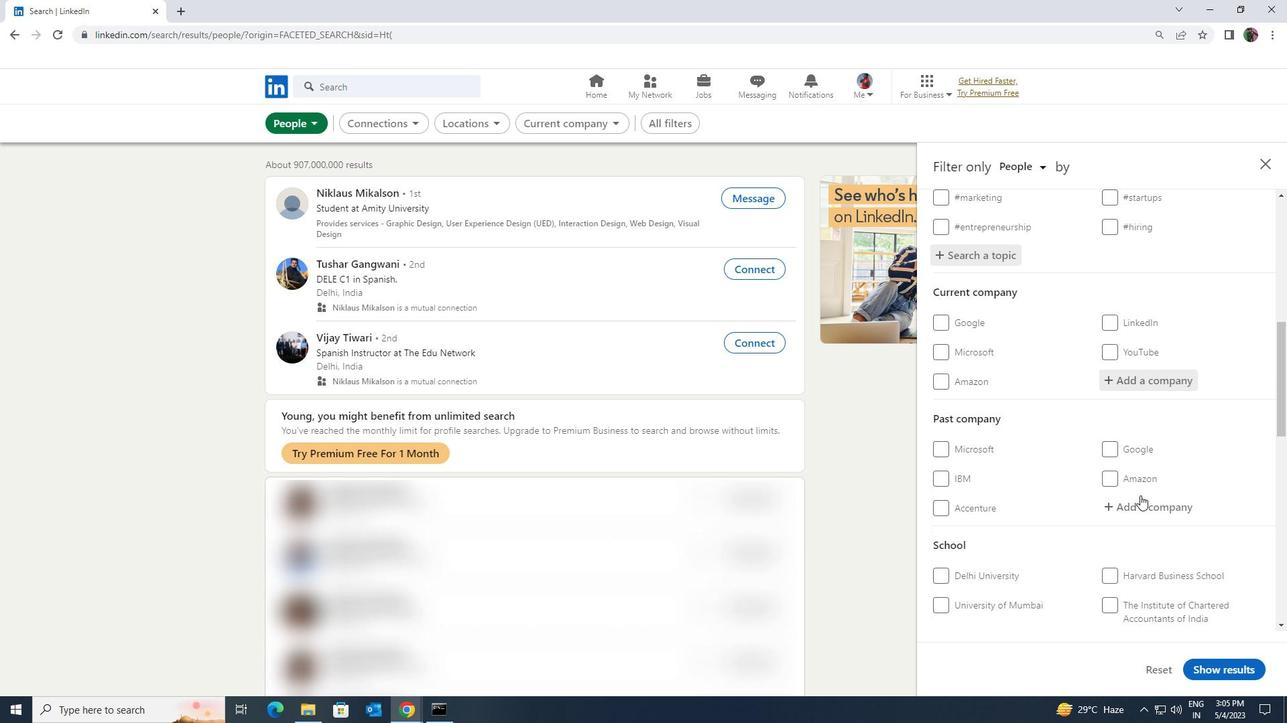 
Action: Mouse scrolled (1140, 495) with delta (0, 0)
Screenshot: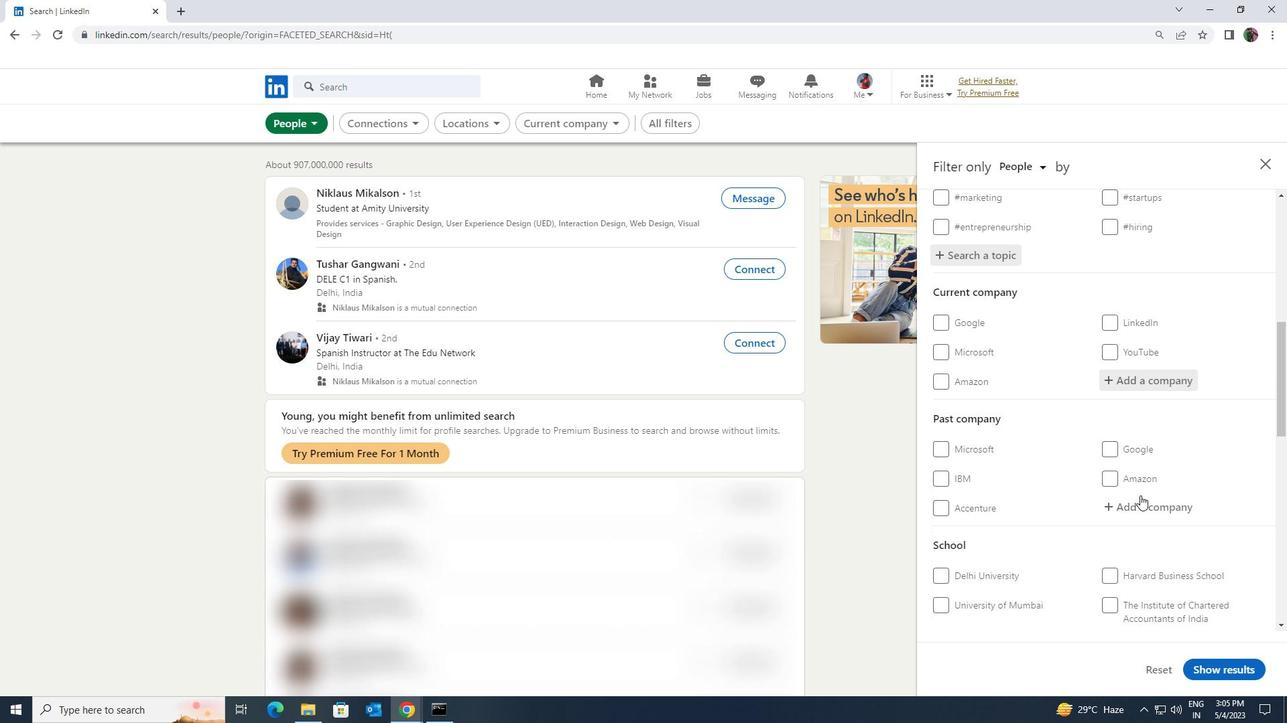 
Action: Mouse scrolled (1140, 495) with delta (0, 0)
Screenshot: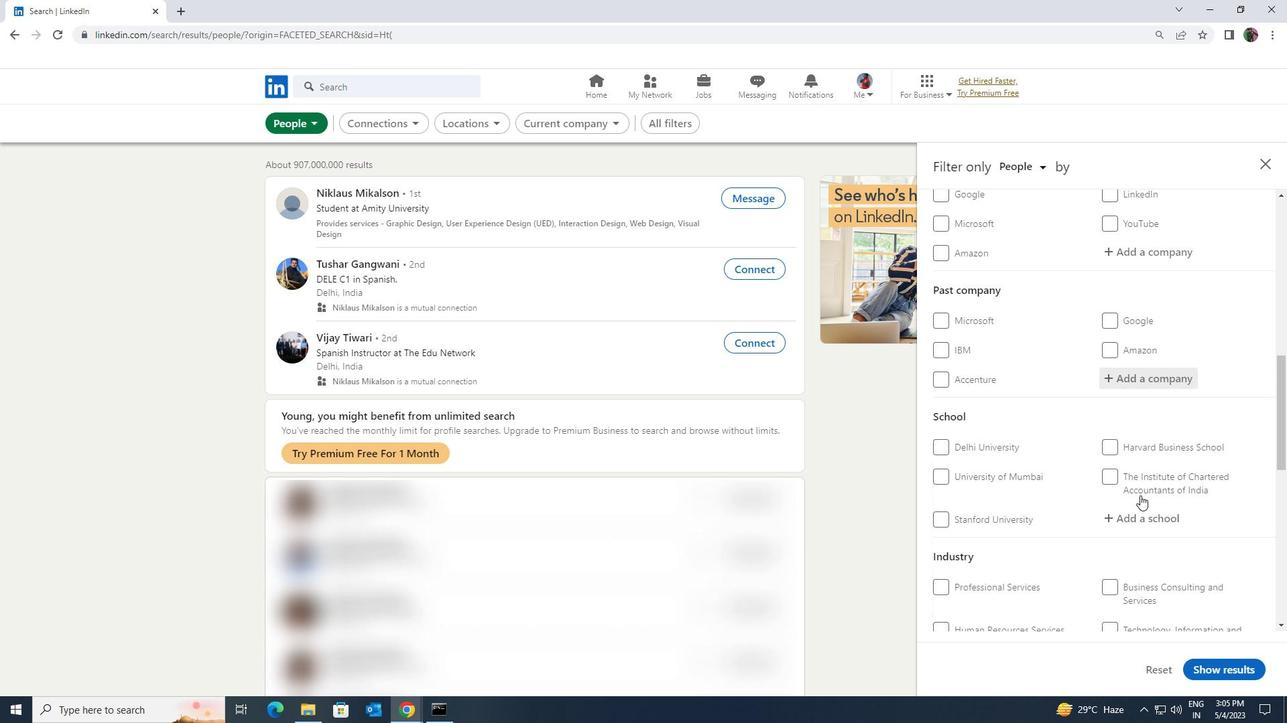 
Action: Mouse scrolled (1140, 495) with delta (0, 0)
Screenshot: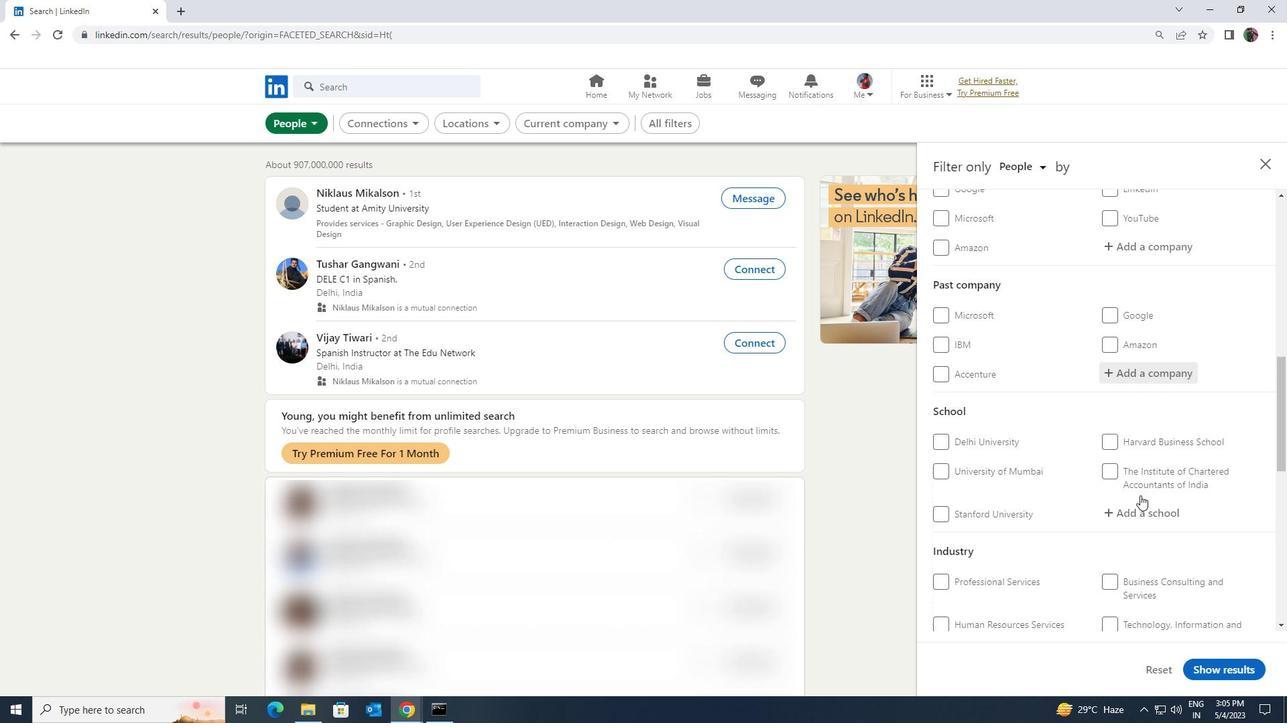 
Action: Mouse moved to (1140, 496)
Screenshot: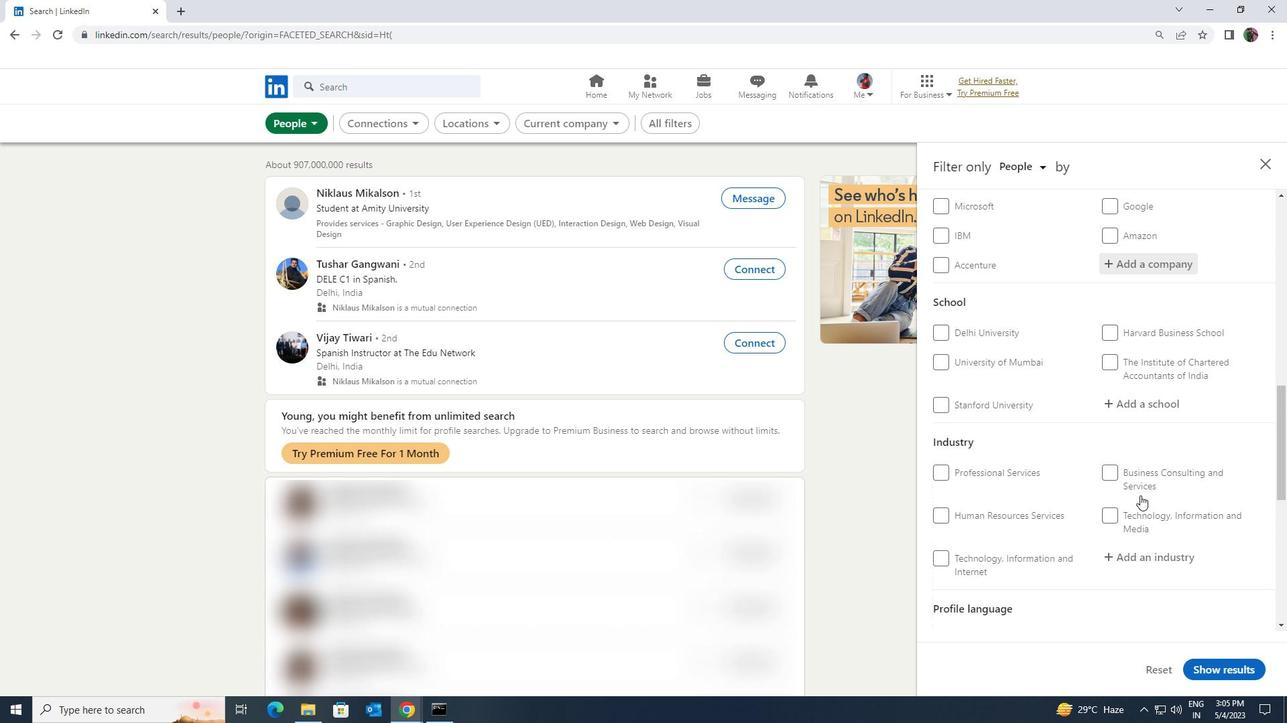 
Action: Mouse scrolled (1140, 495) with delta (0, 0)
Screenshot: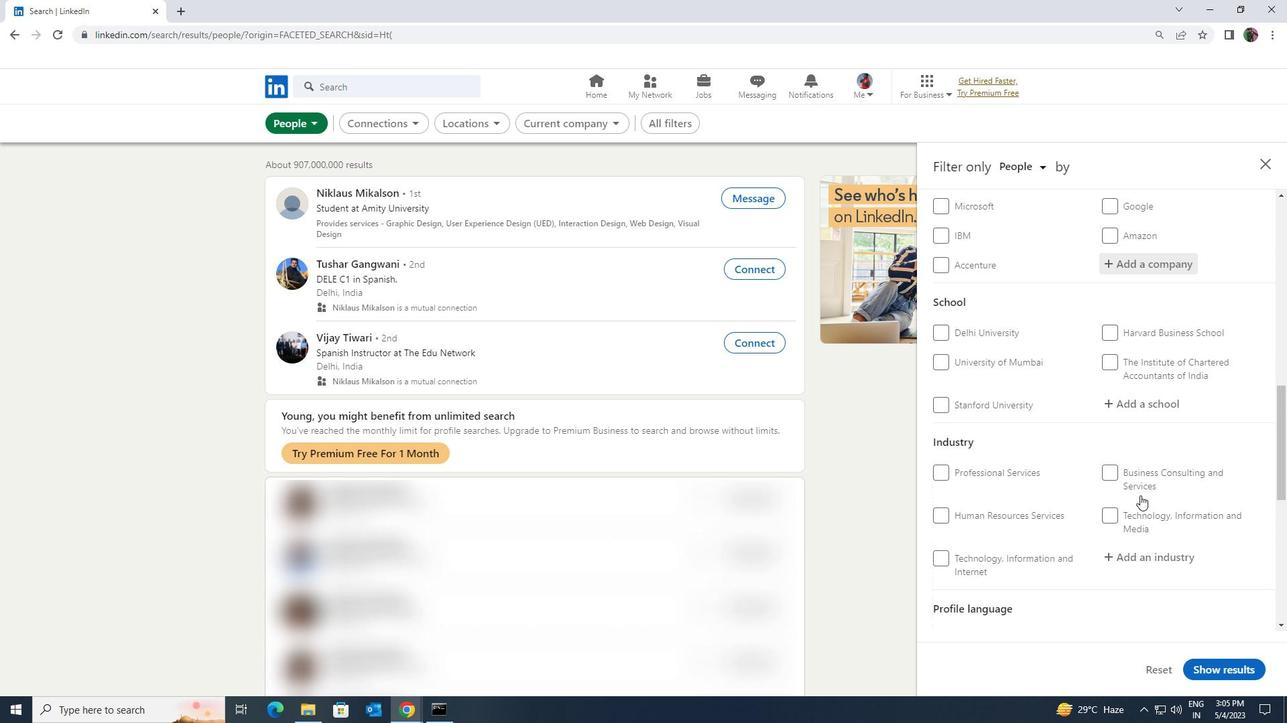 
Action: Mouse scrolled (1140, 495) with delta (0, 0)
Screenshot: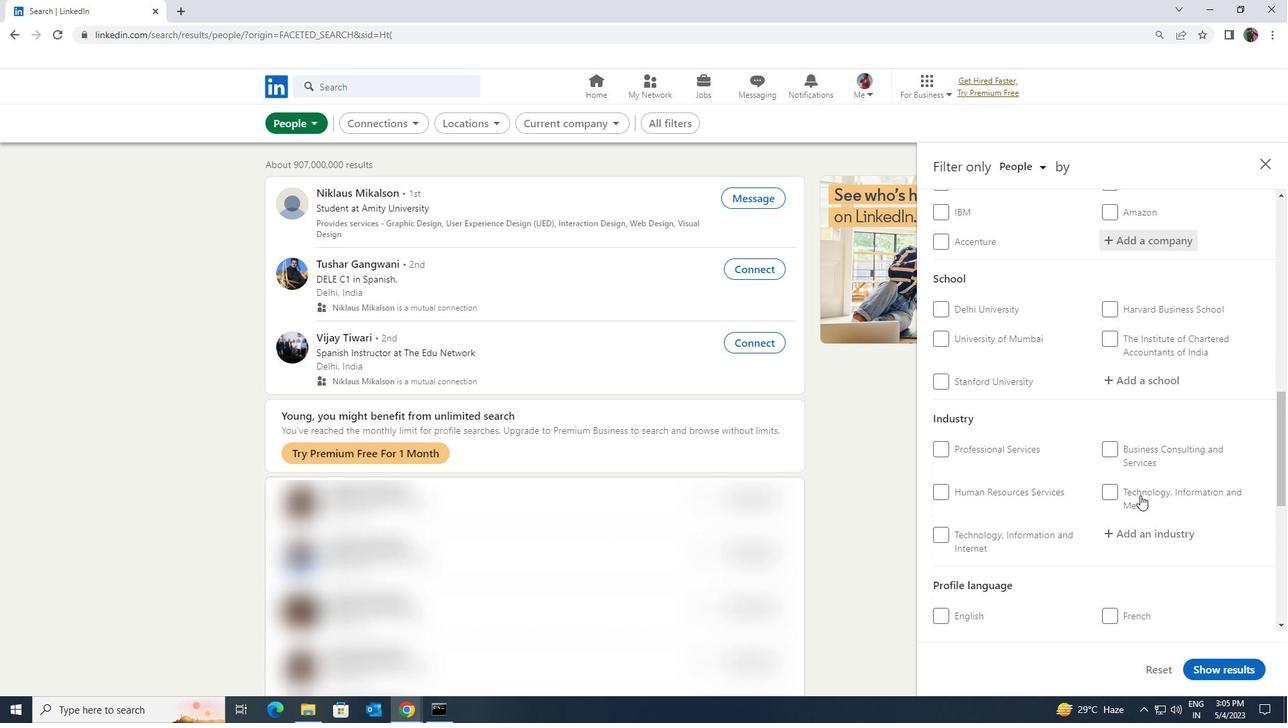 
Action: Mouse moved to (1140, 497)
Screenshot: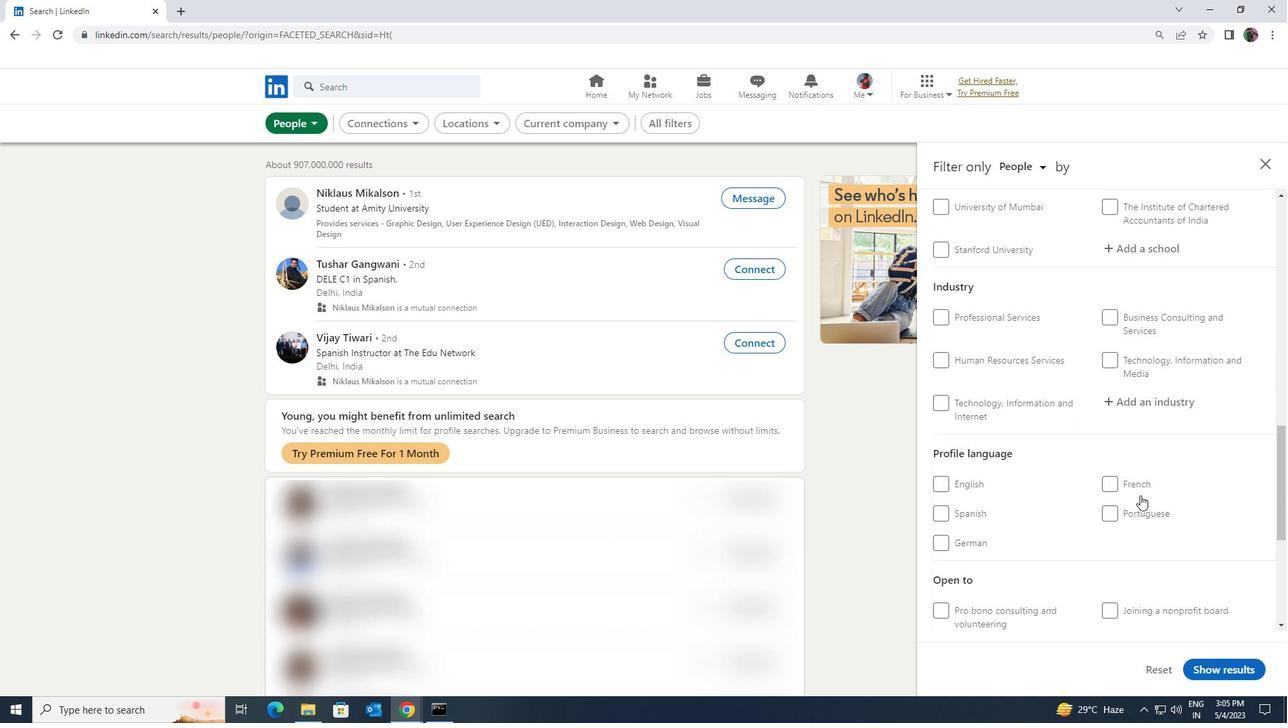 
Action: Mouse scrolled (1140, 496) with delta (0, 0)
Screenshot: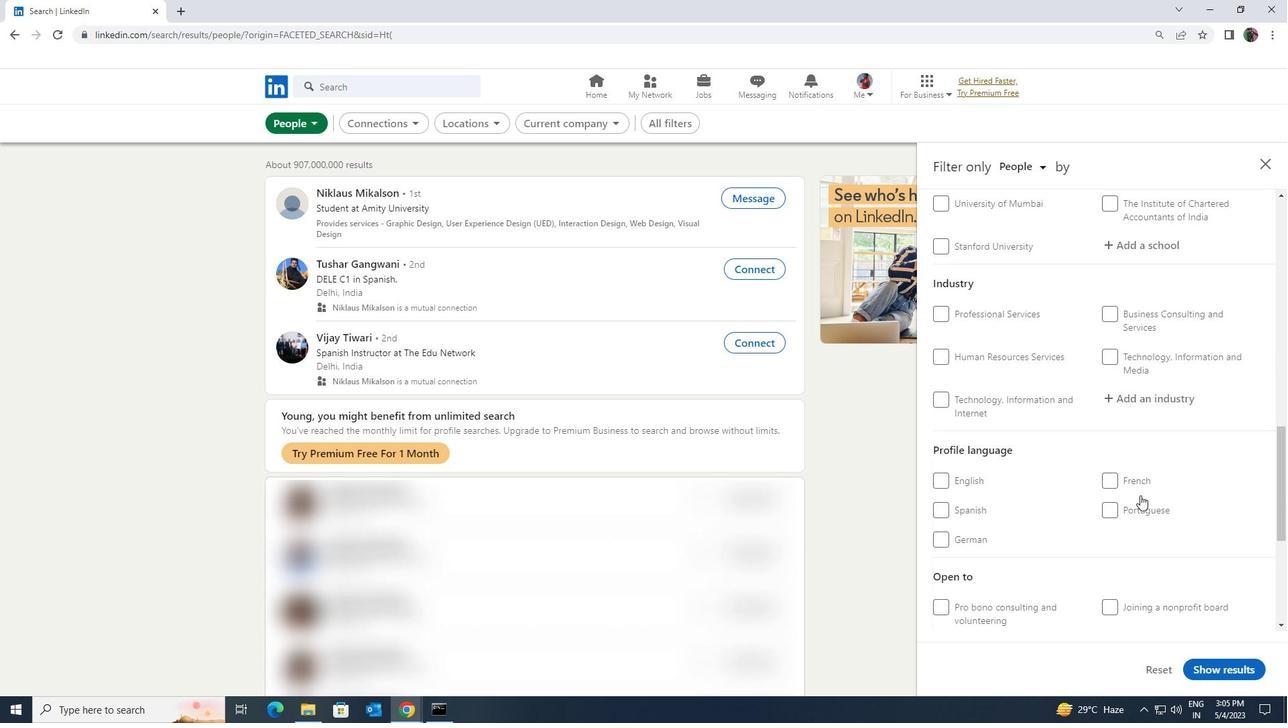 
Action: Mouse moved to (943, 468)
Screenshot: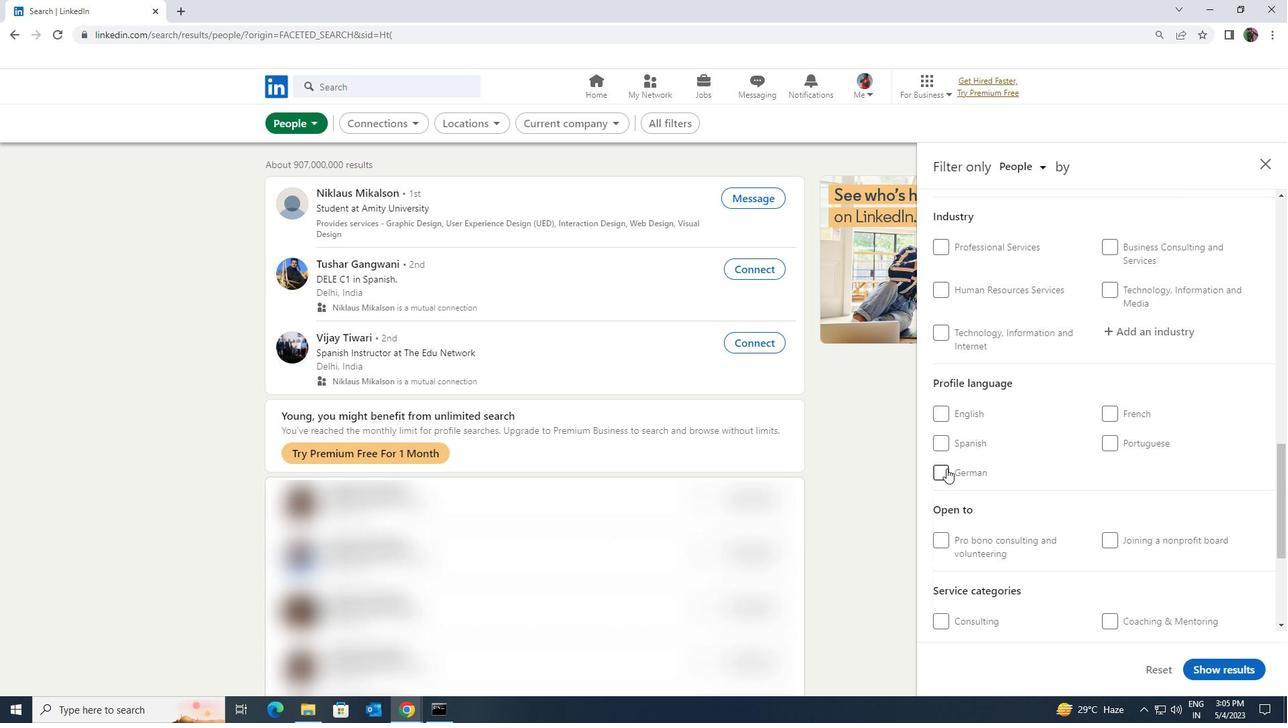 
Action: Mouse pressed left at (943, 468)
Screenshot: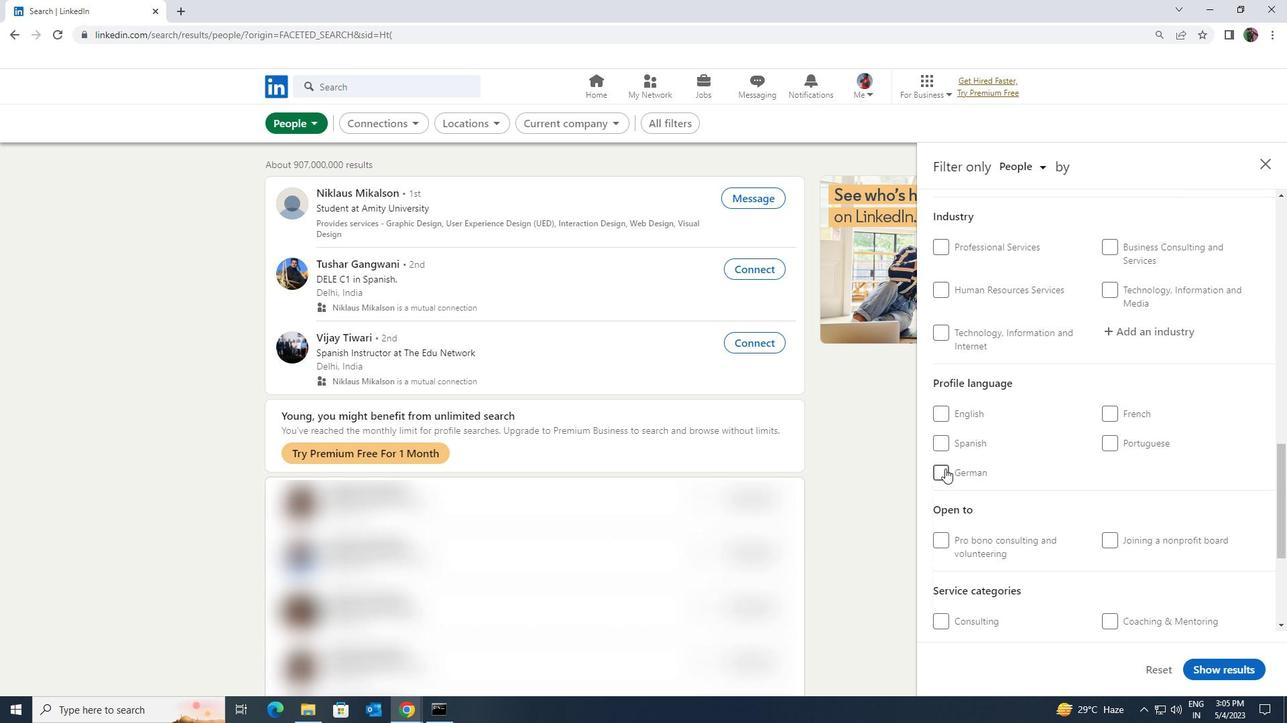 
Action: Mouse moved to (1140, 500)
Screenshot: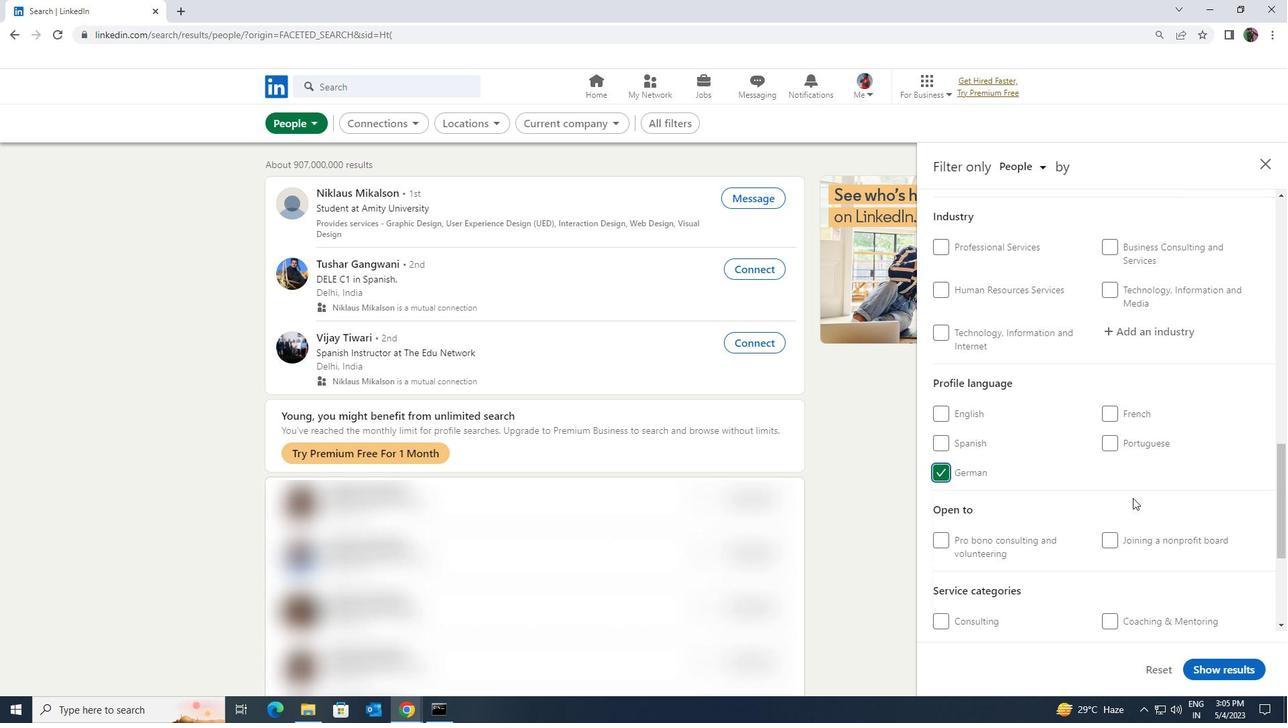 
Action: Mouse scrolled (1140, 500) with delta (0, 0)
Screenshot: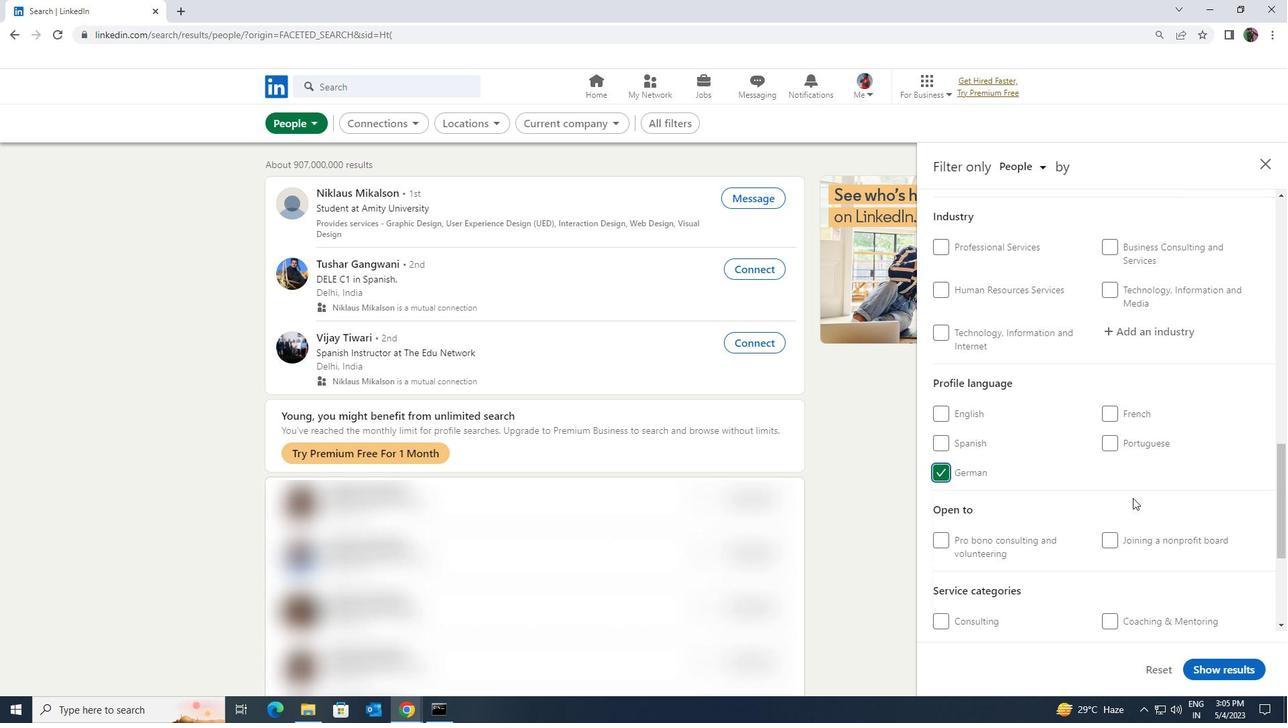 
Action: Mouse moved to (1140, 500)
Screenshot: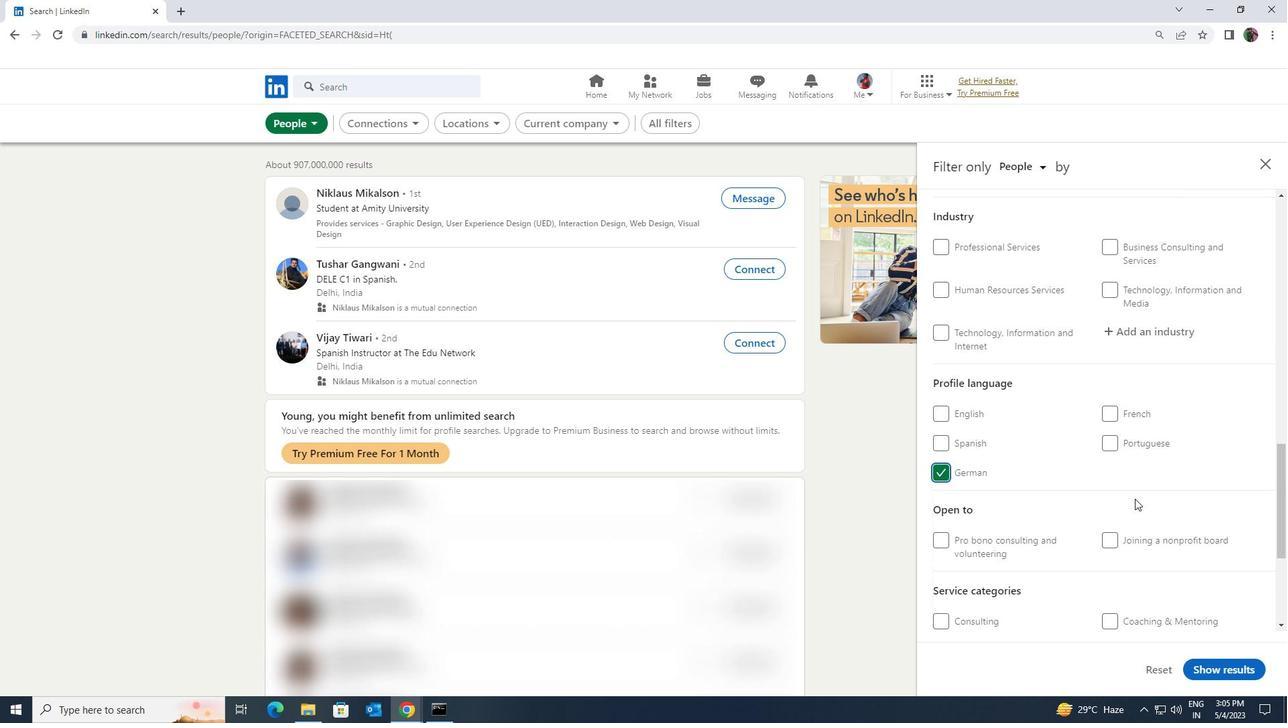 
Action: Mouse scrolled (1140, 500) with delta (0, 0)
Screenshot: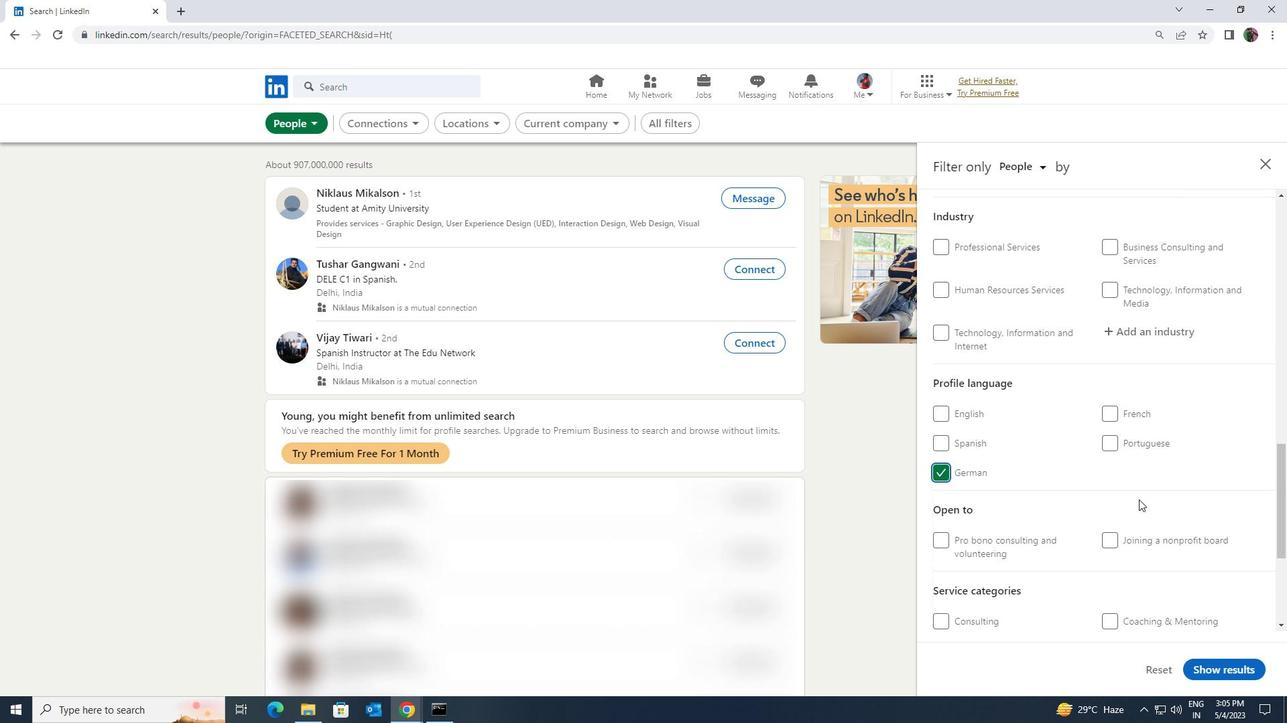 
Action: Mouse scrolled (1140, 500) with delta (0, 0)
Screenshot: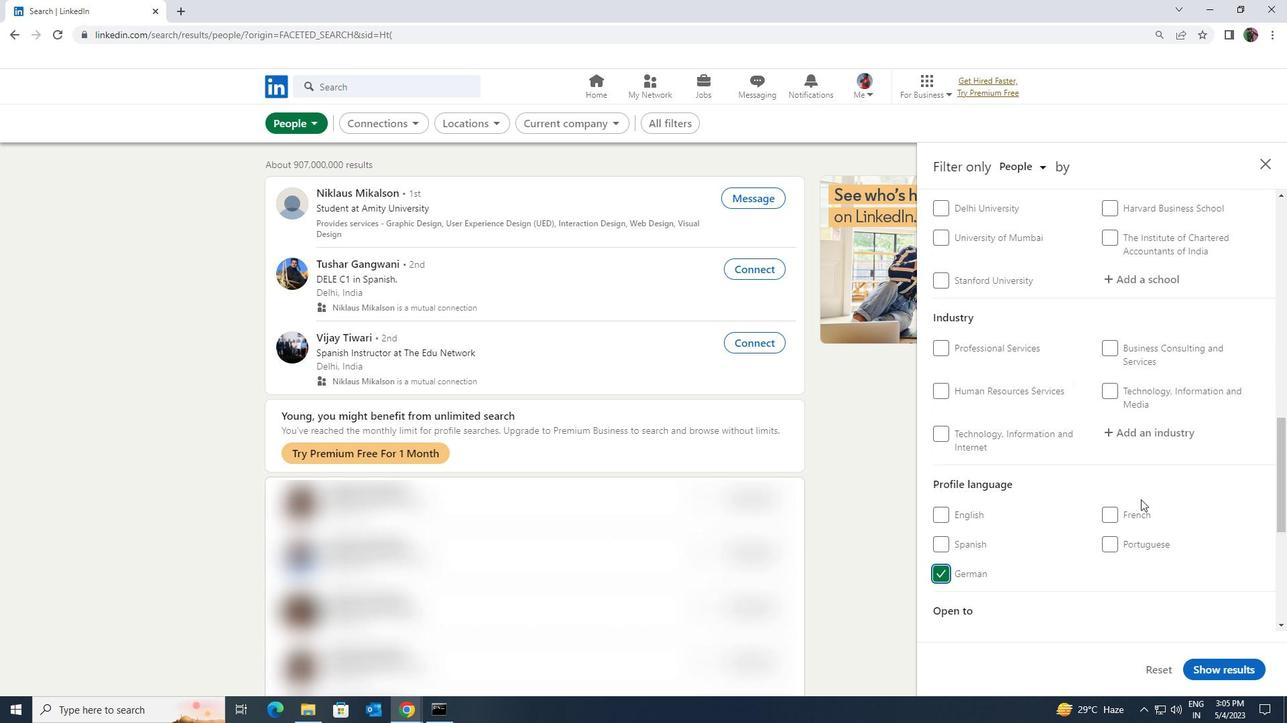 
Action: Mouse scrolled (1140, 500) with delta (0, 0)
Screenshot: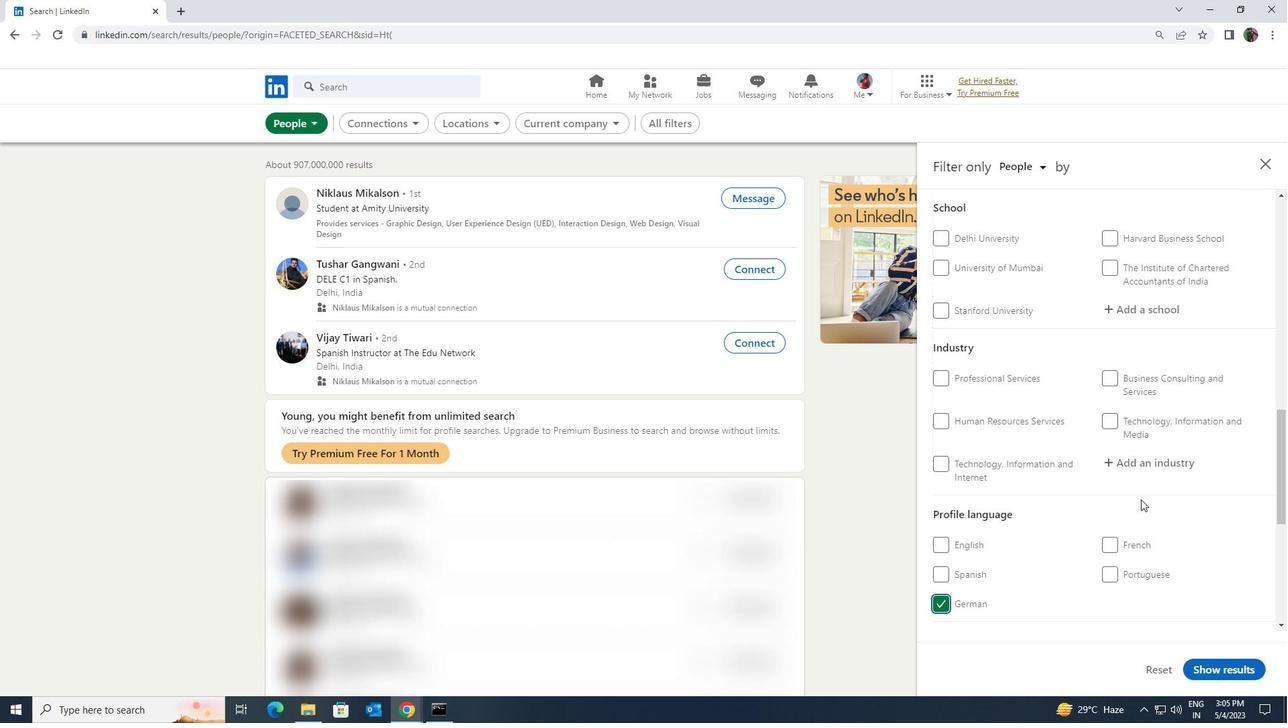 
Action: Mouse scrolled (1140, 500) with delta (0, 0)
Screenshot: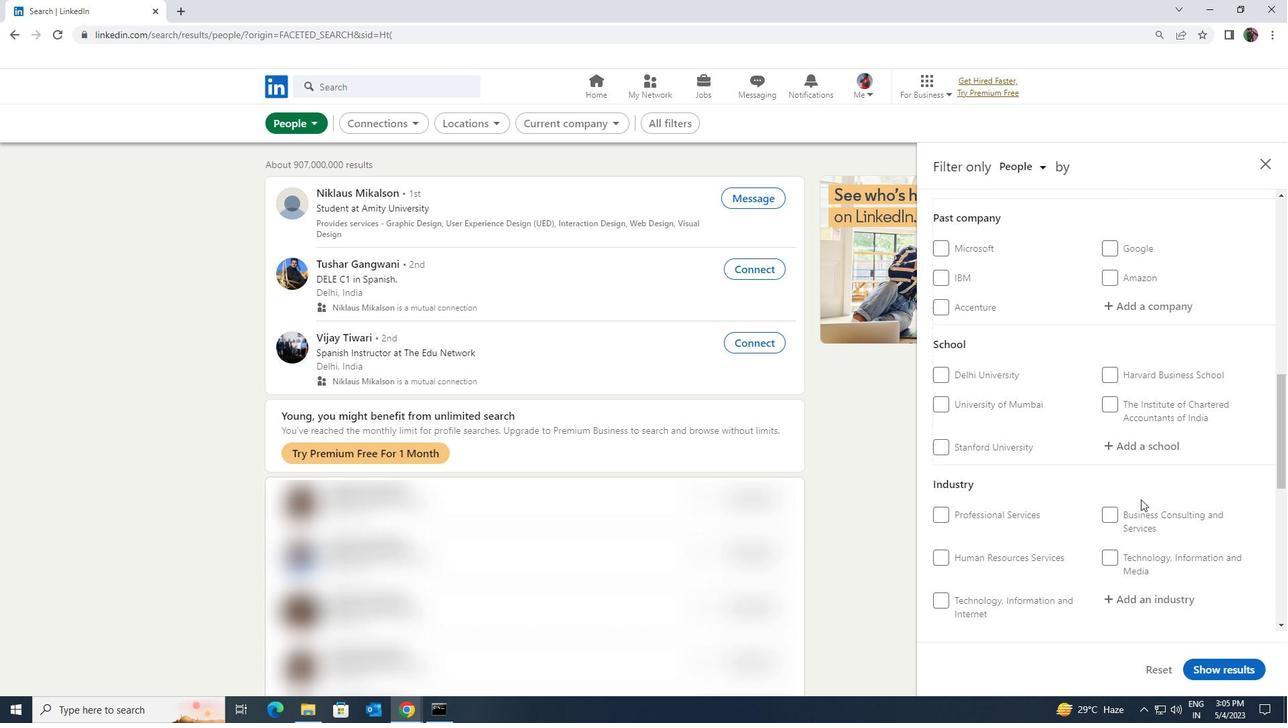 
Action: Mouse scrolled (1140, 500) with delta (0, 0)
Screenshot: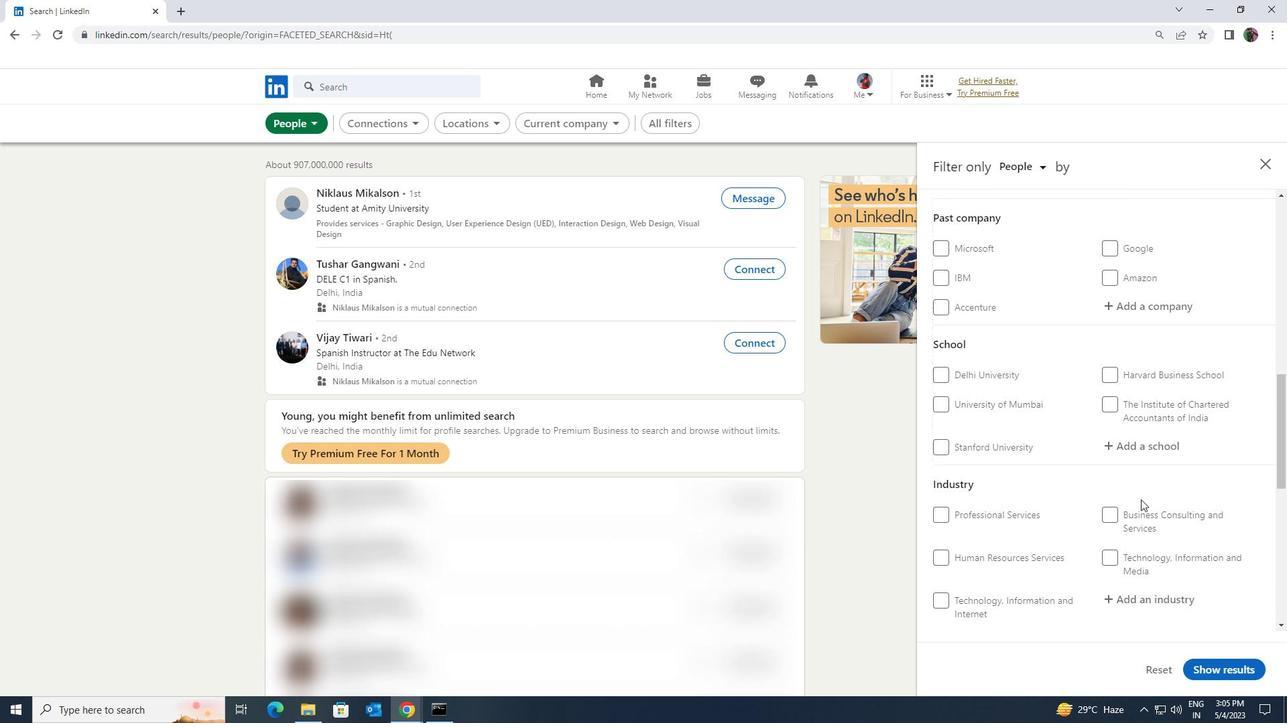 
Action: Mouse scrolled (1140, 500) with delta (0, 0)
Screenshot: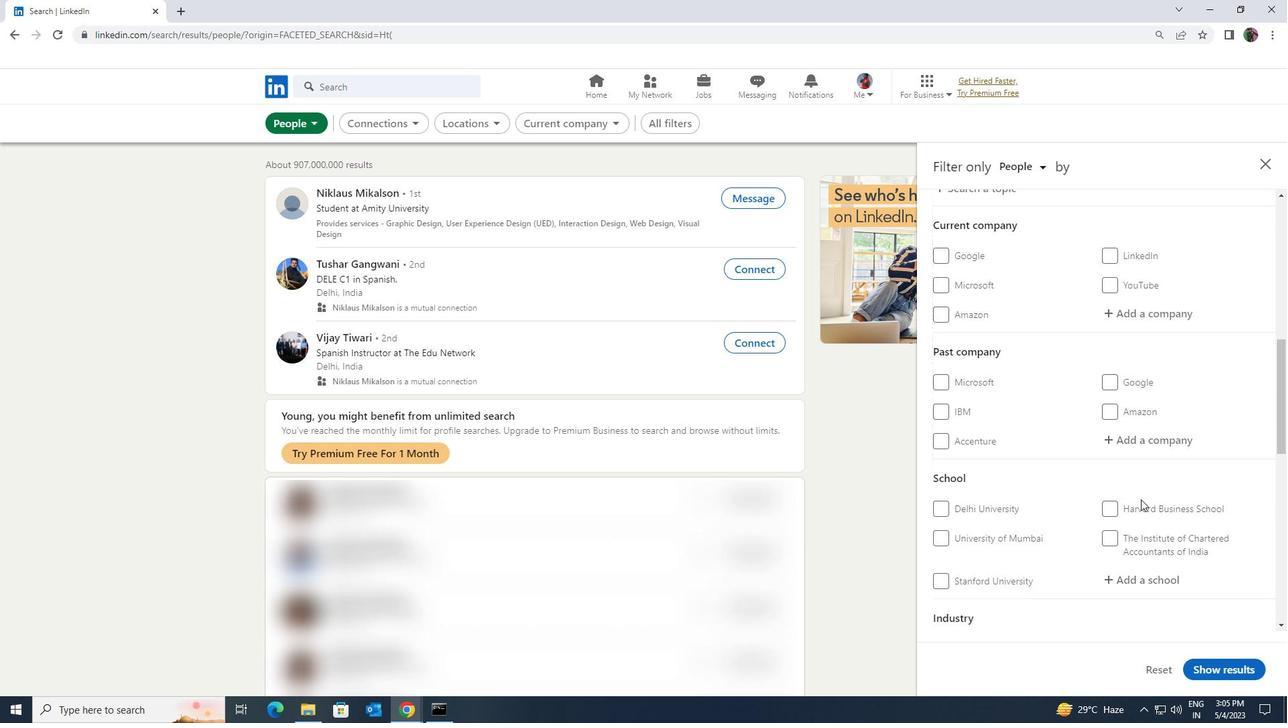 
Action: Mouse scrolled (1140, 500) with delta (0, 0)
Screenshot: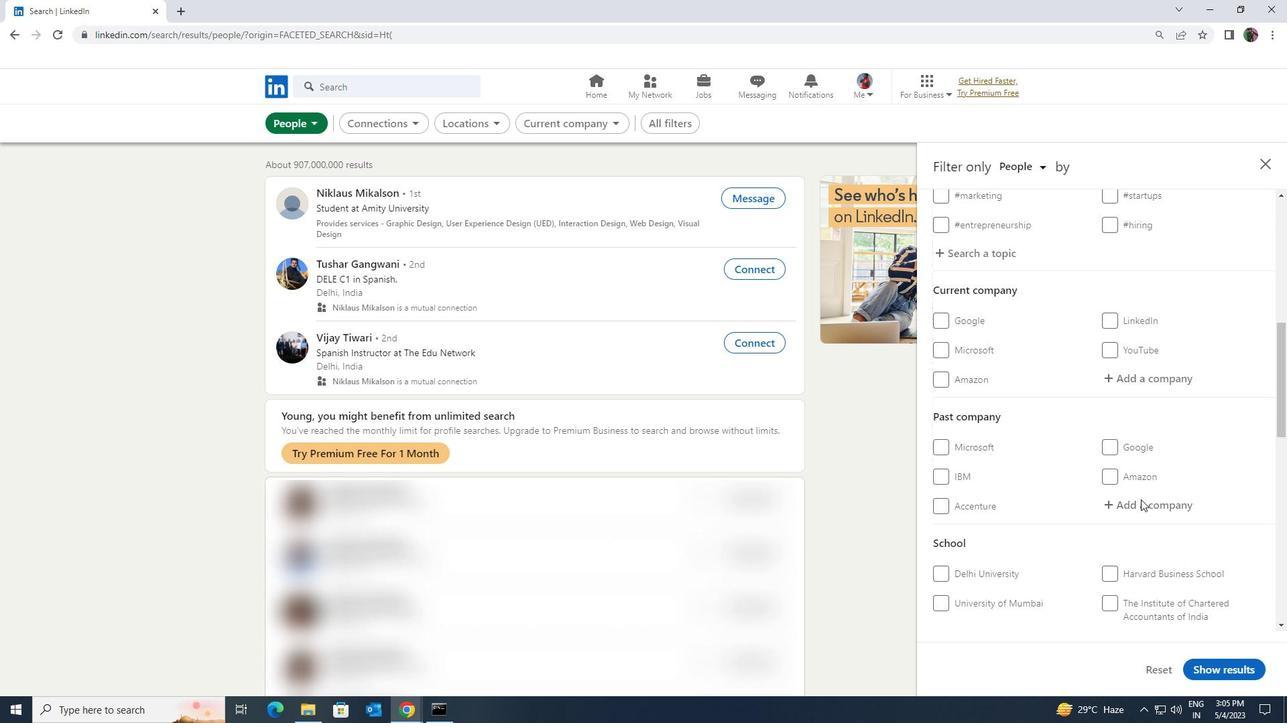 
Action: Mouse moved to (1141, 452)
Screenshot: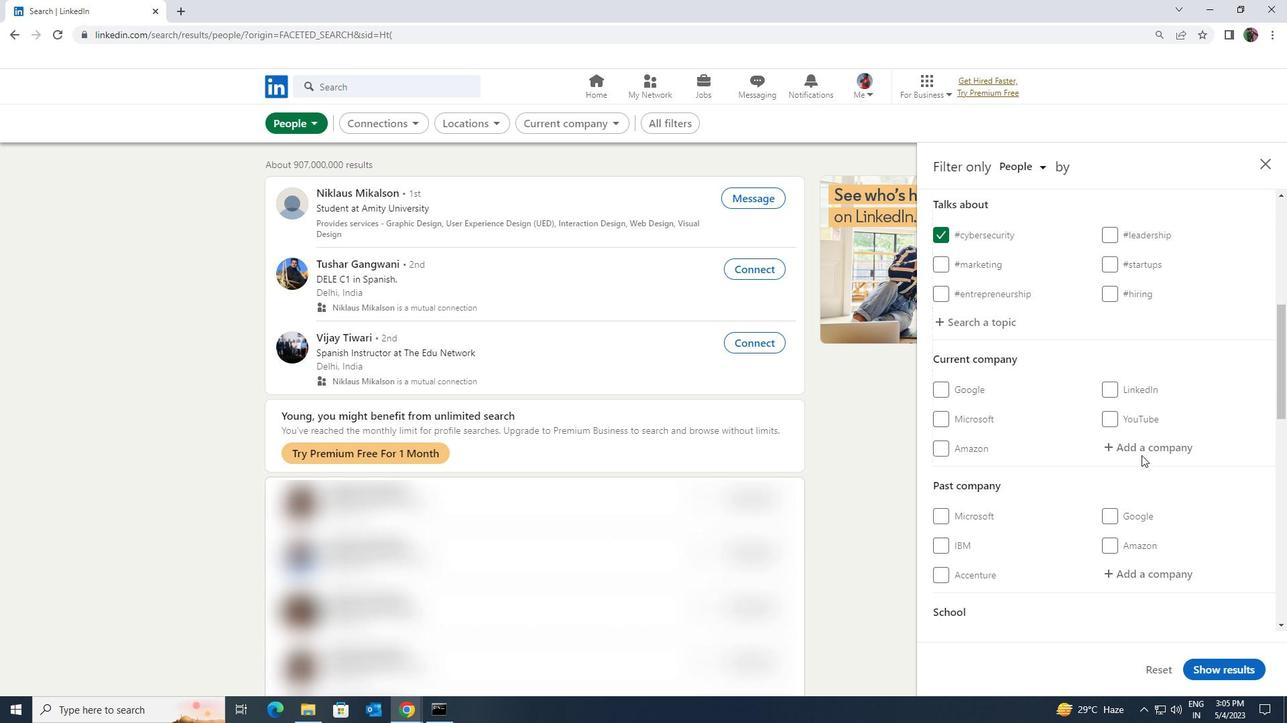 
Action: Mouse pressed left at (1141, 452)
Screenshot: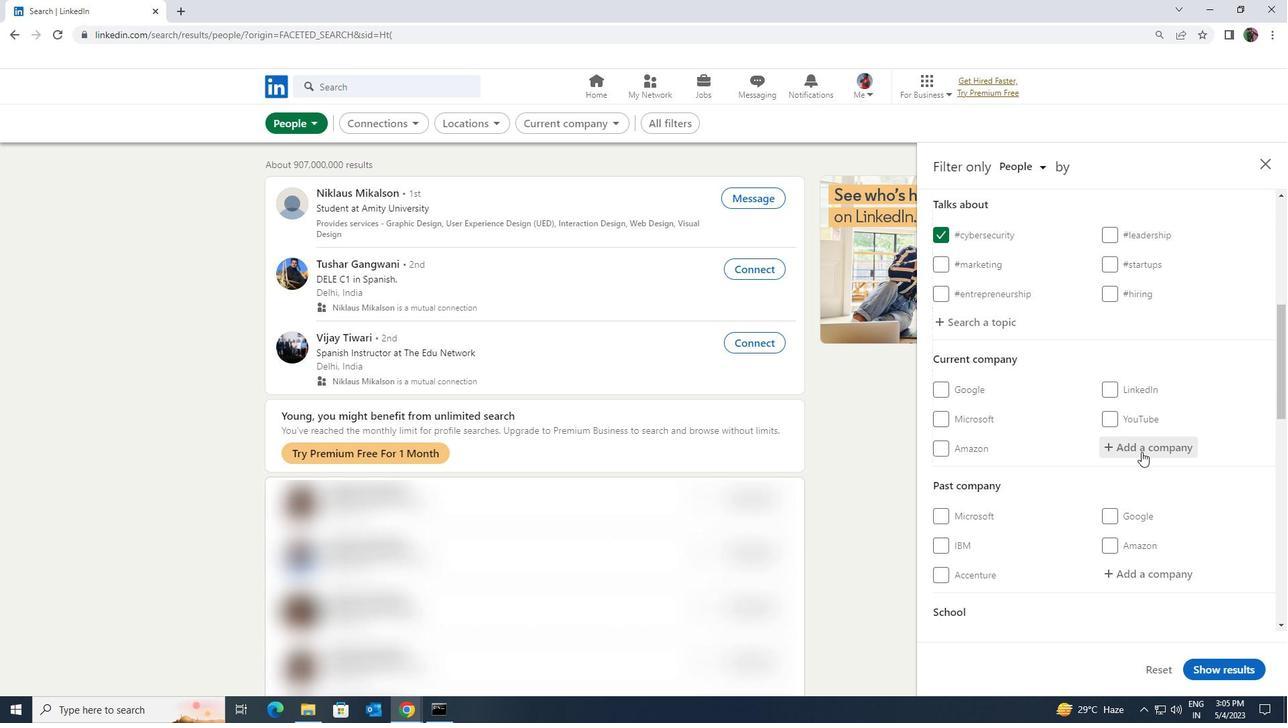 
Action: Key pressed <Key.shift><Key.shift><Key.shift><Key.shift><Key.shift><Key.shift>TATA<Key.space><Key.shift>HOUSING<Key.space>
Screenshot: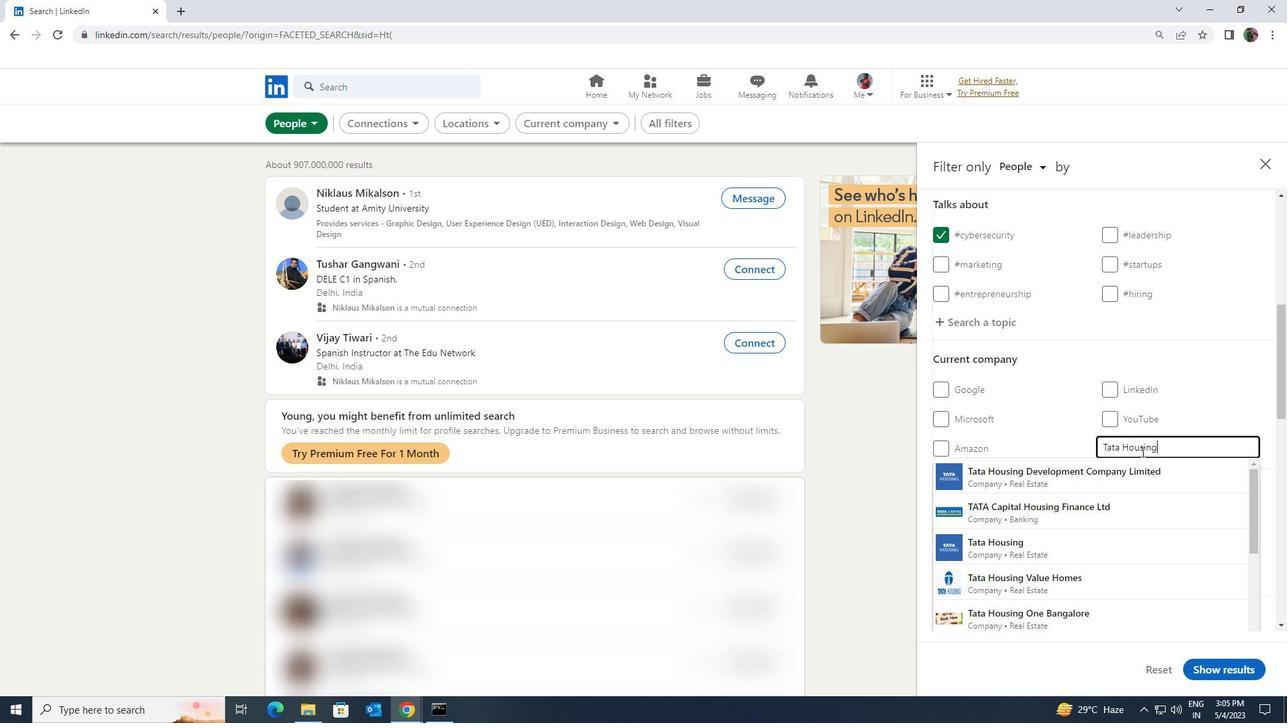 
Action: Mouse moved to (1138, 464)
Screenshot: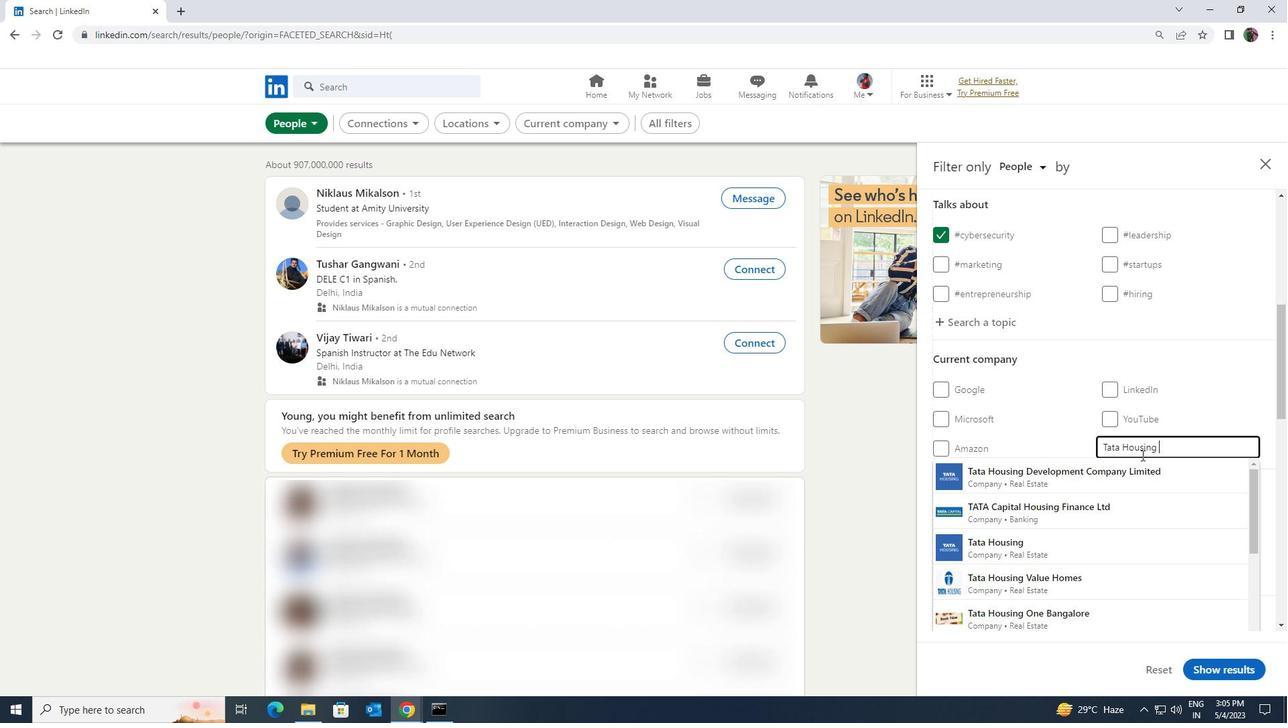 
Action: Mouse pressed left at (1138, 464)
Screenshot: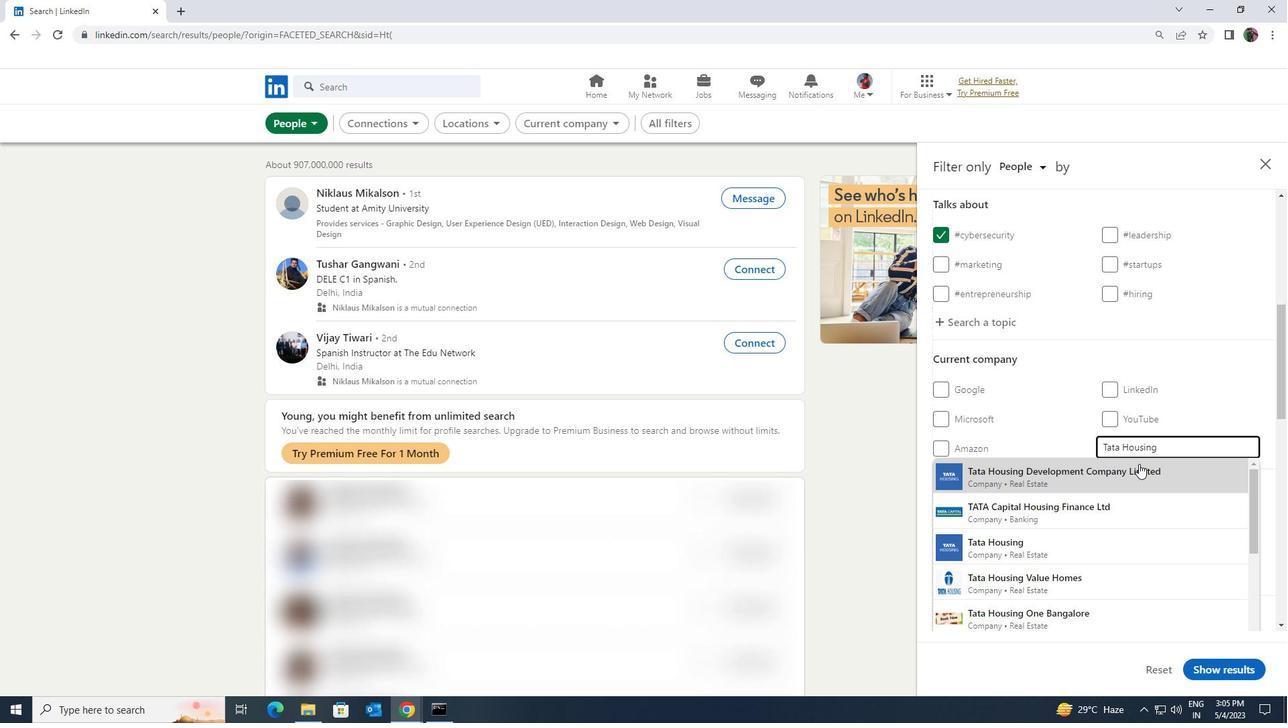 
Action: Mouse scrolled (1138, 463) with delta (0, 0)
Screenshot: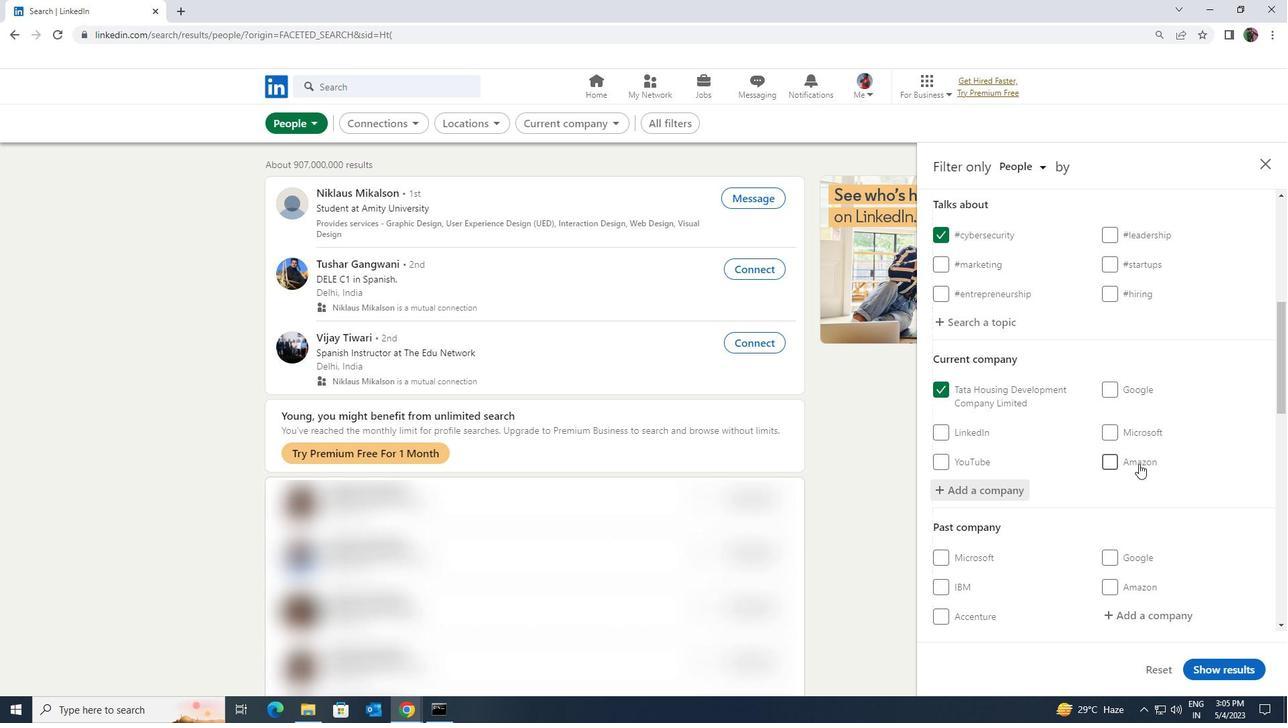 
Action: Mouse scrolled (1138, 463) with delta (0, 0)
Screenshot: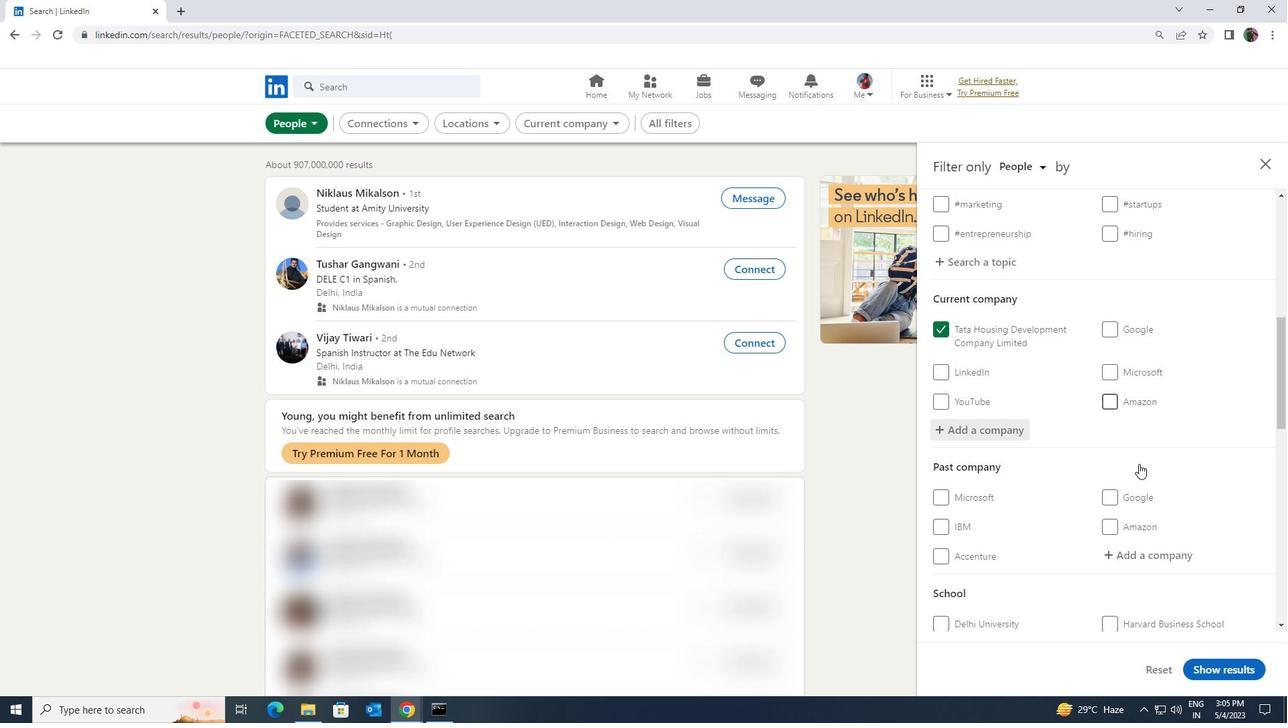 
Action: Mouse scrolled (1138, 463) with delta (0, 0)
Screenshot: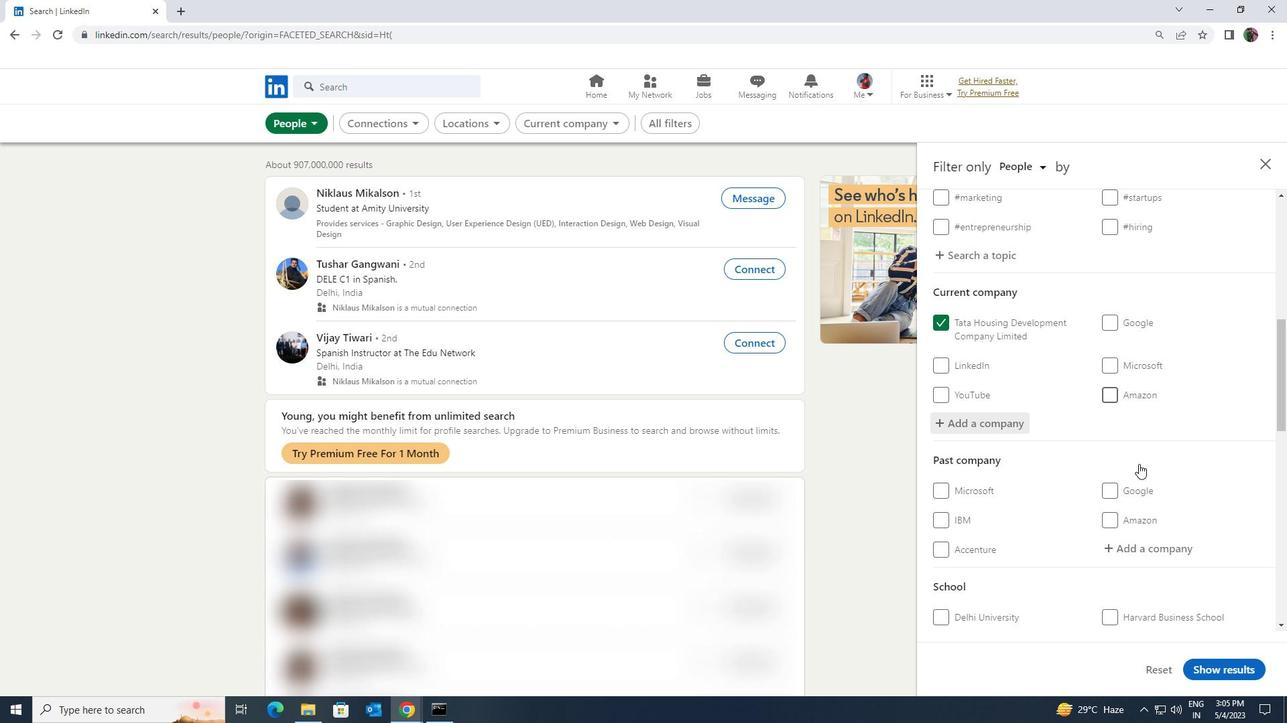 
Action: Mouse scrolled (1138, 463) with delta (0, 0)
Screenshot: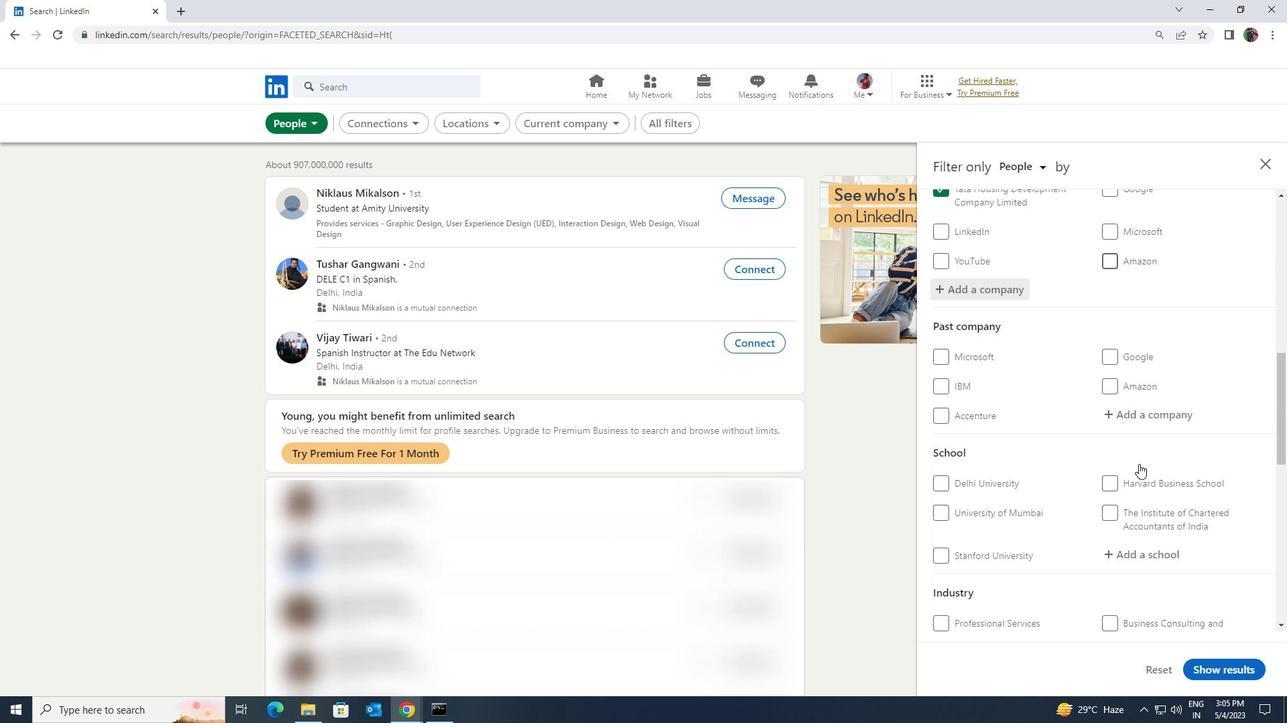 
Action: Mouse moved to (1136, 482)
Screenshot: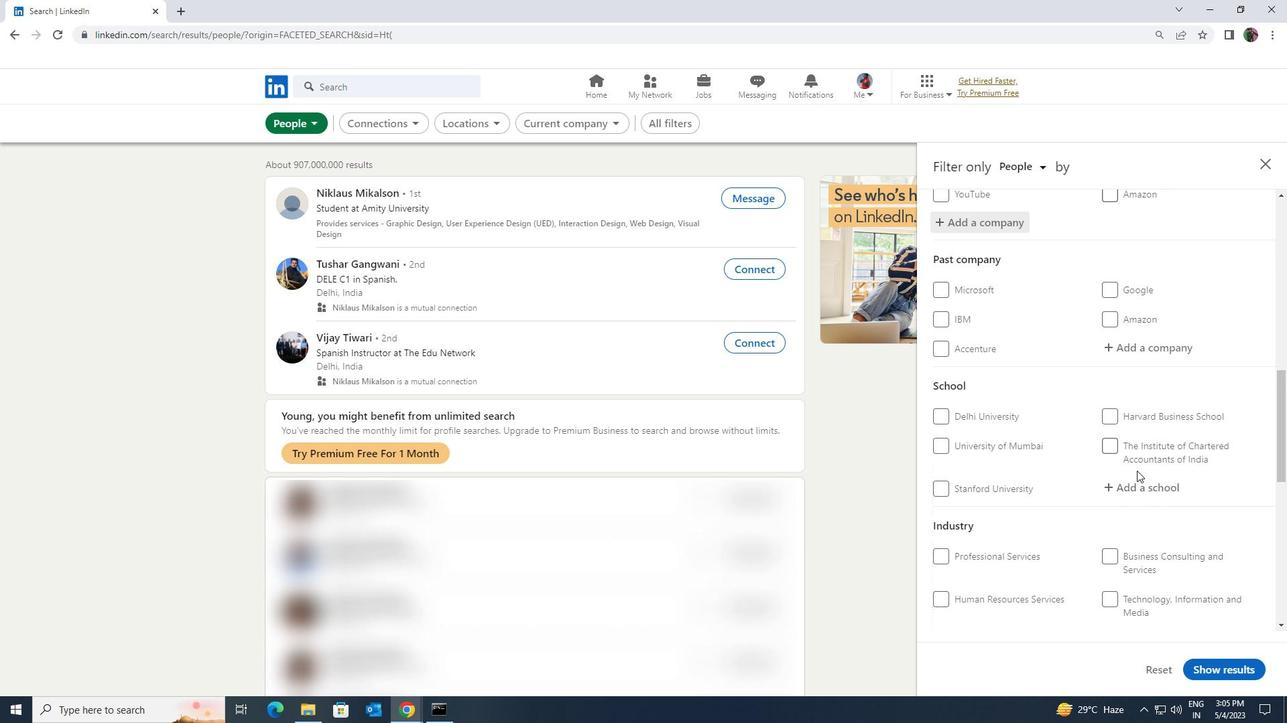 
Action: Mouse pressed left at (1136, 482)
Screenshot: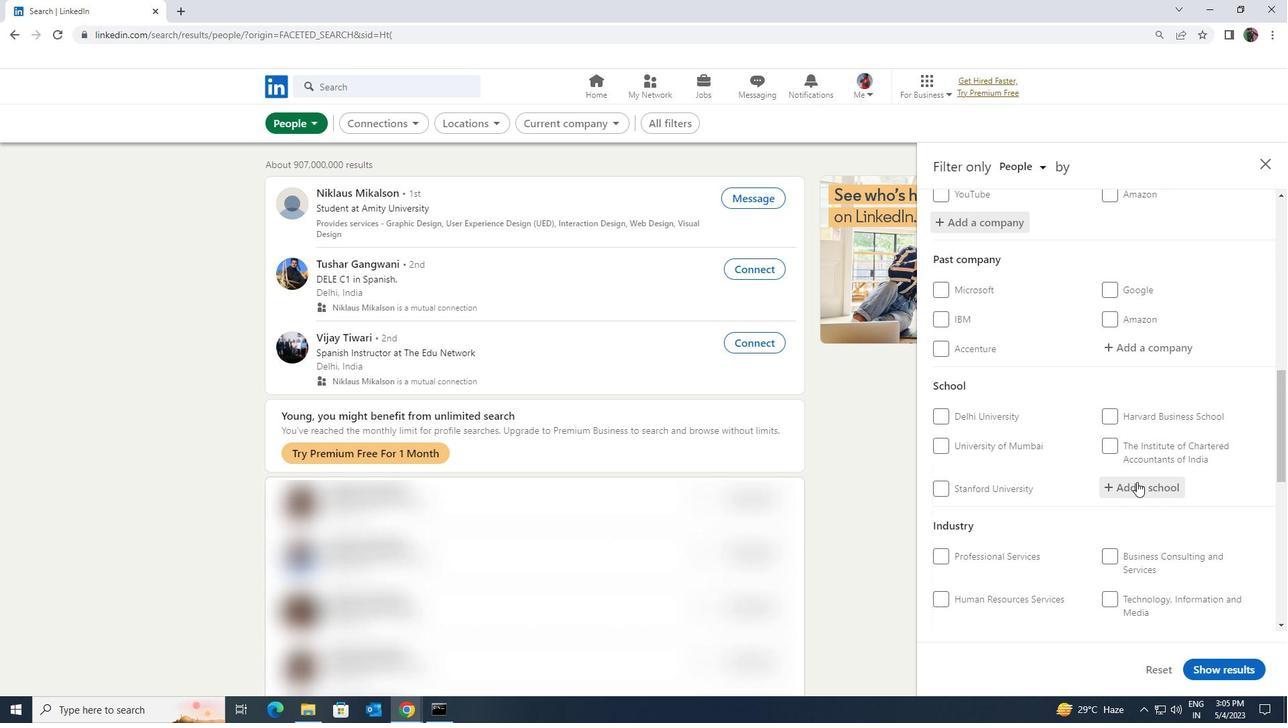 
Action: Key pressed <Key.shift><Key.shift><Key.shift><Key.shift><Key.shift><Key.shift><Key.shift><Key.shift><Key.shift><Key.shift><Key.shift>SOA<Key.space><Key.shift>UNIVERSITY
Screenshot: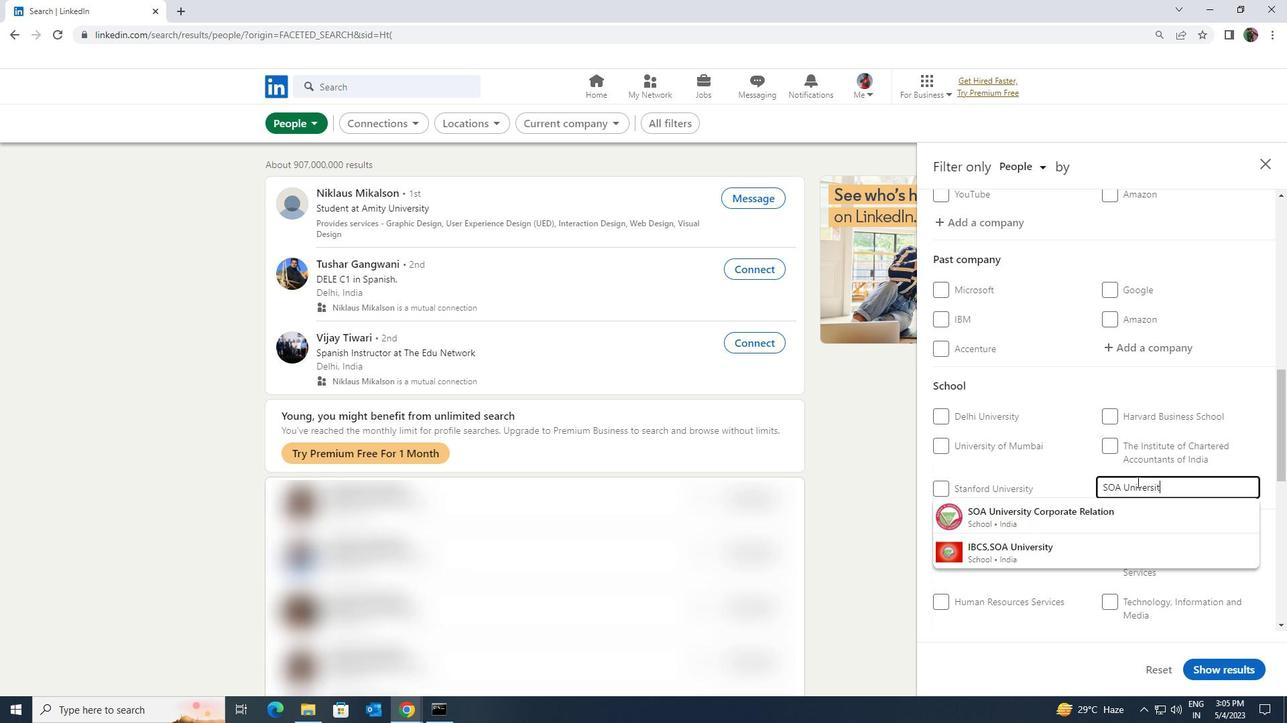 
Action: Mouse moved to (1133, 501)
Screenshot: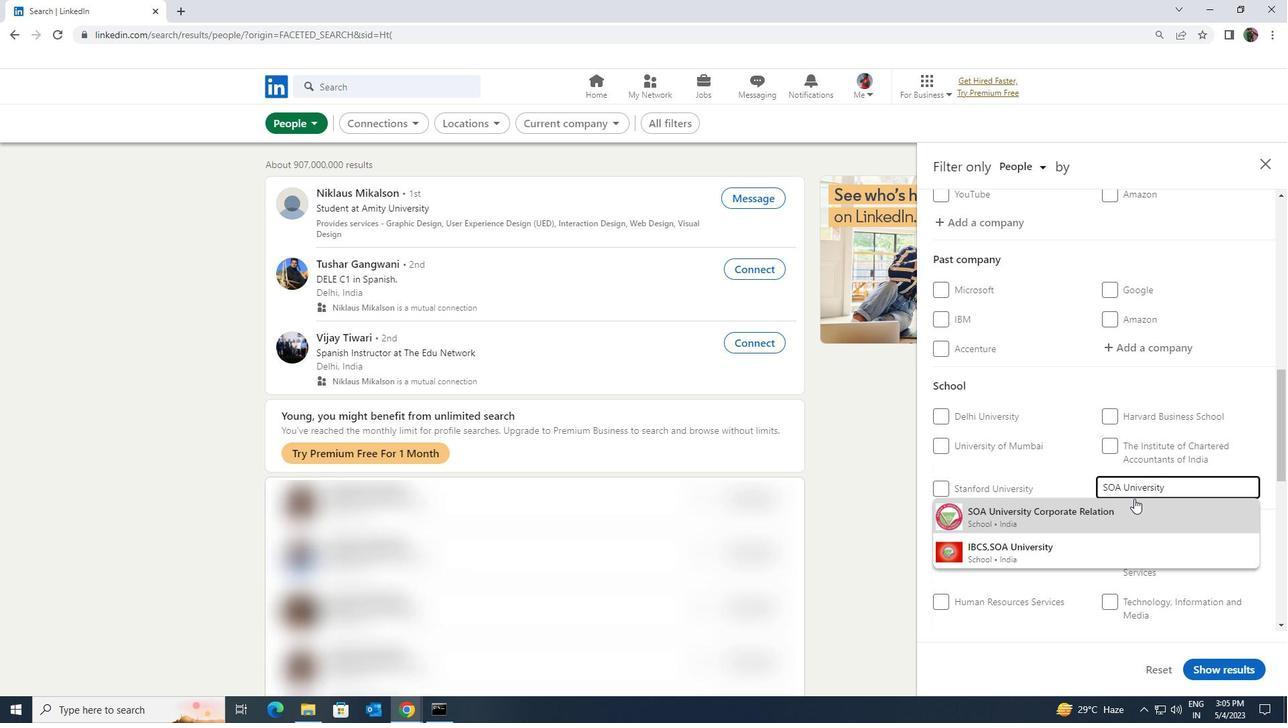 
Action: Mouse pressed left at (1133, 501)
Screenshot: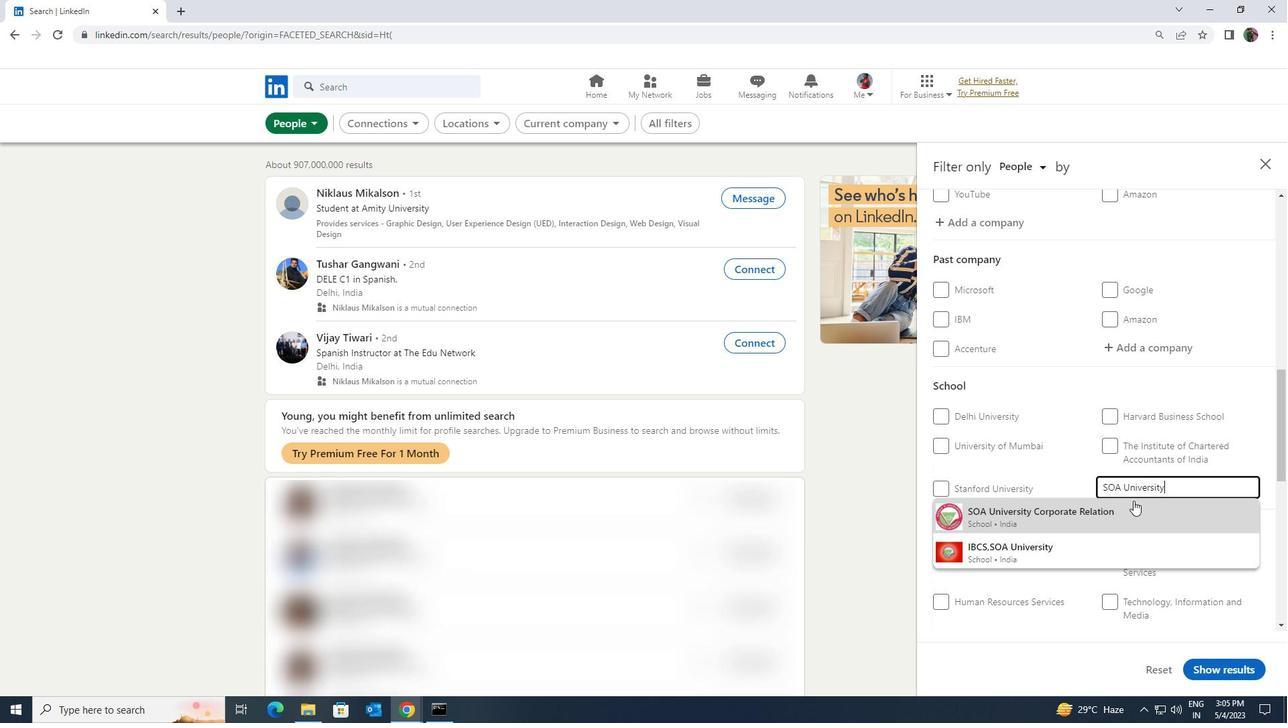 
Action: Mouse moved to (1134, 502)
Screenshot: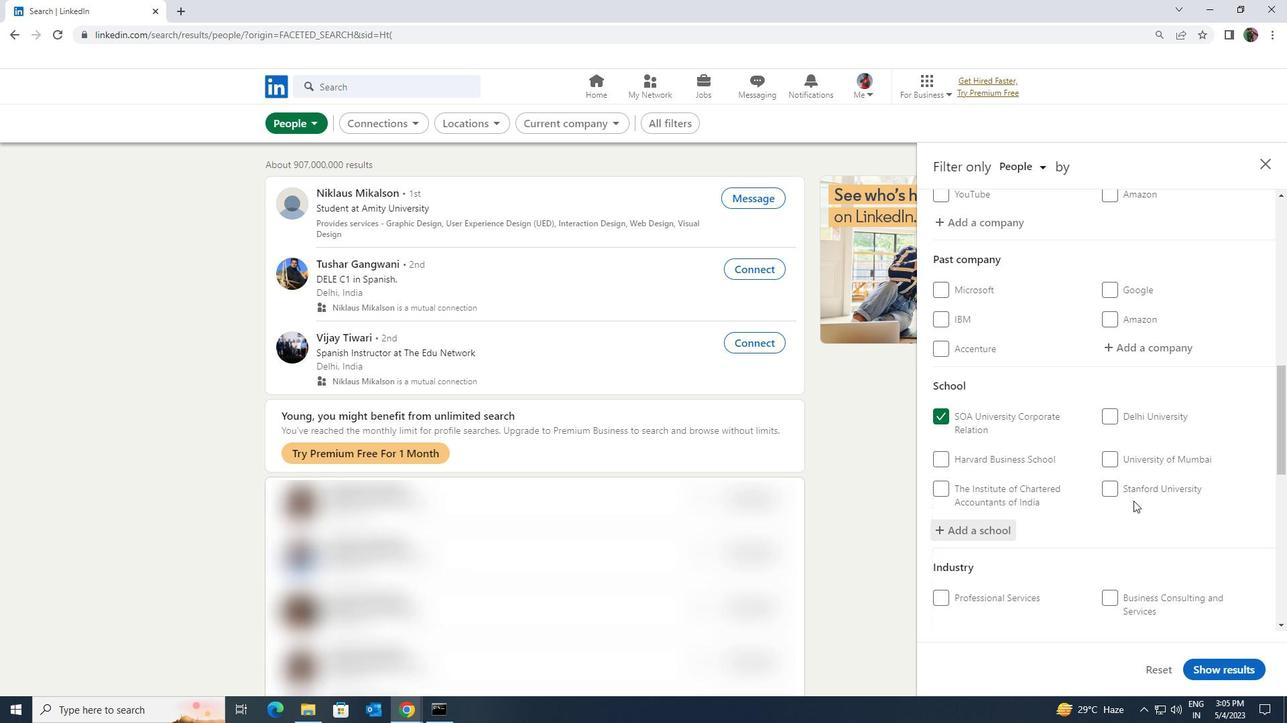 
Action: Mouse scrolled (1134, 501) with delta (0, 0)
Screenshot: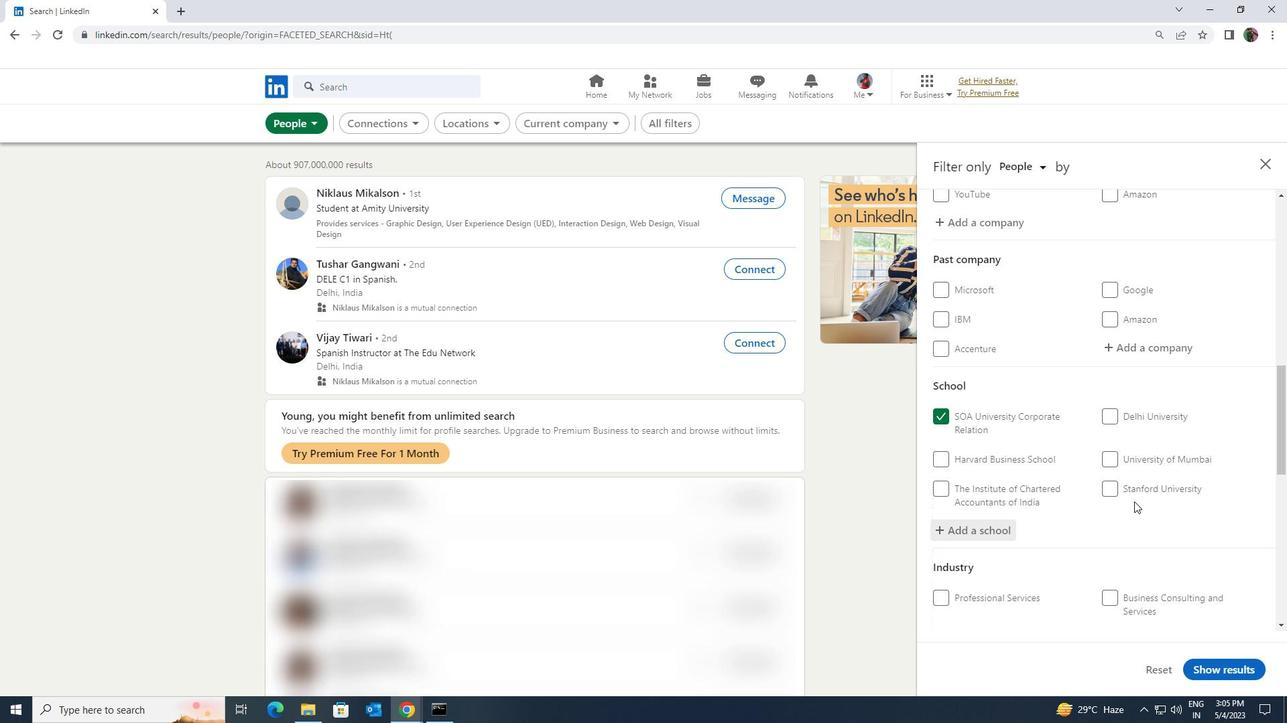 
Action: Mouse scrolled (1134, 501) with delta (0, 0)
Screenshot: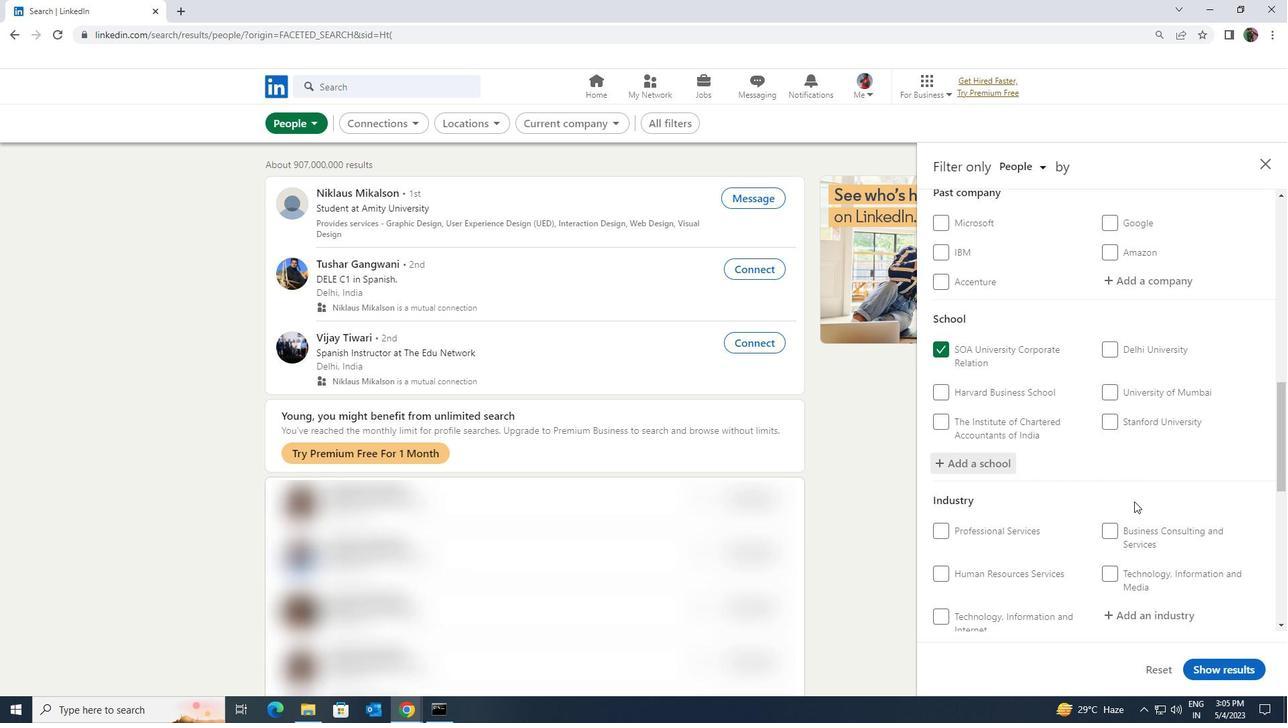 
Action: Mouse scrolled (1134, 501) with delta (0, 0)
Screenshot: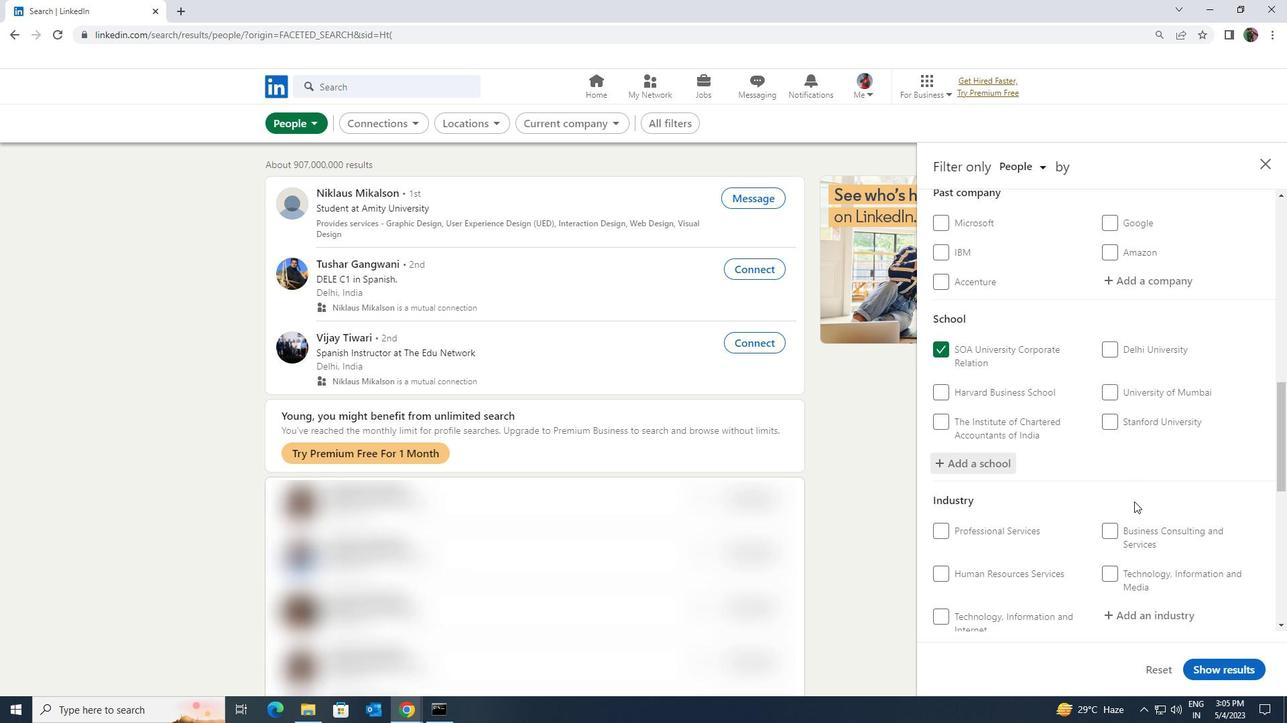 
Action: Mouse moved to (1153, 486)
Screenshot: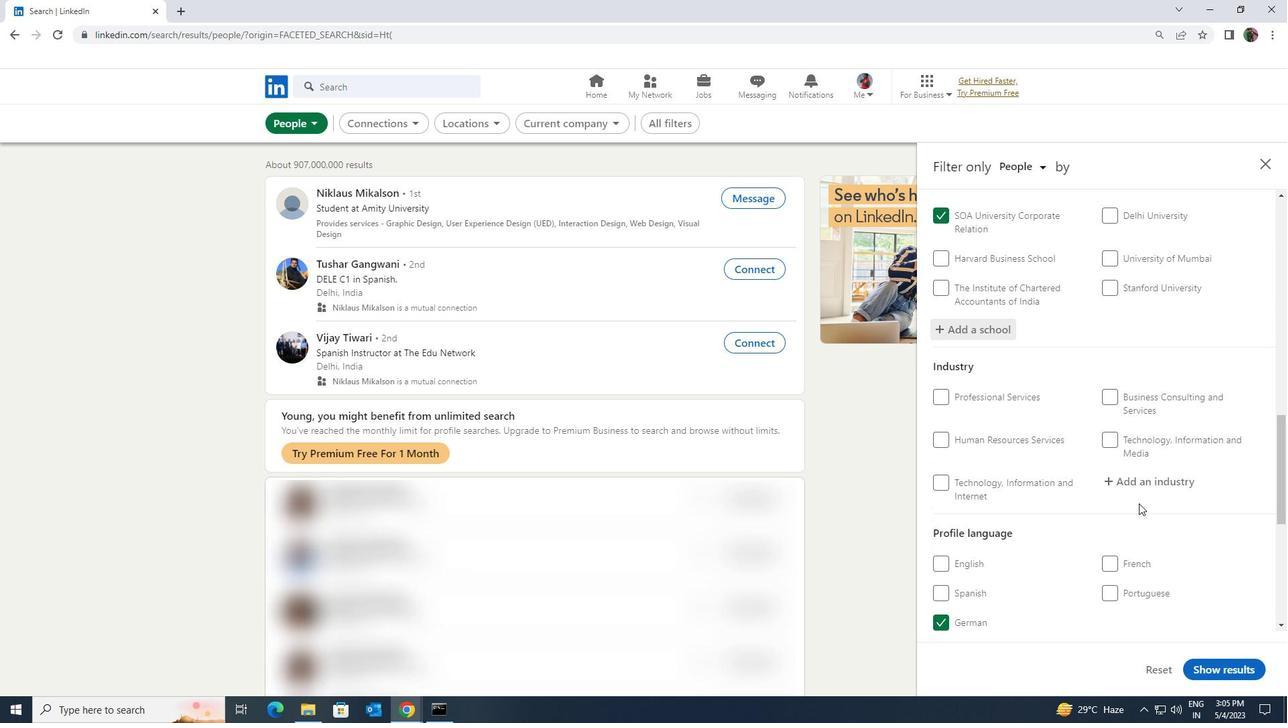 
Action: Mouse pressed left at (1153, 486)
Screenshot: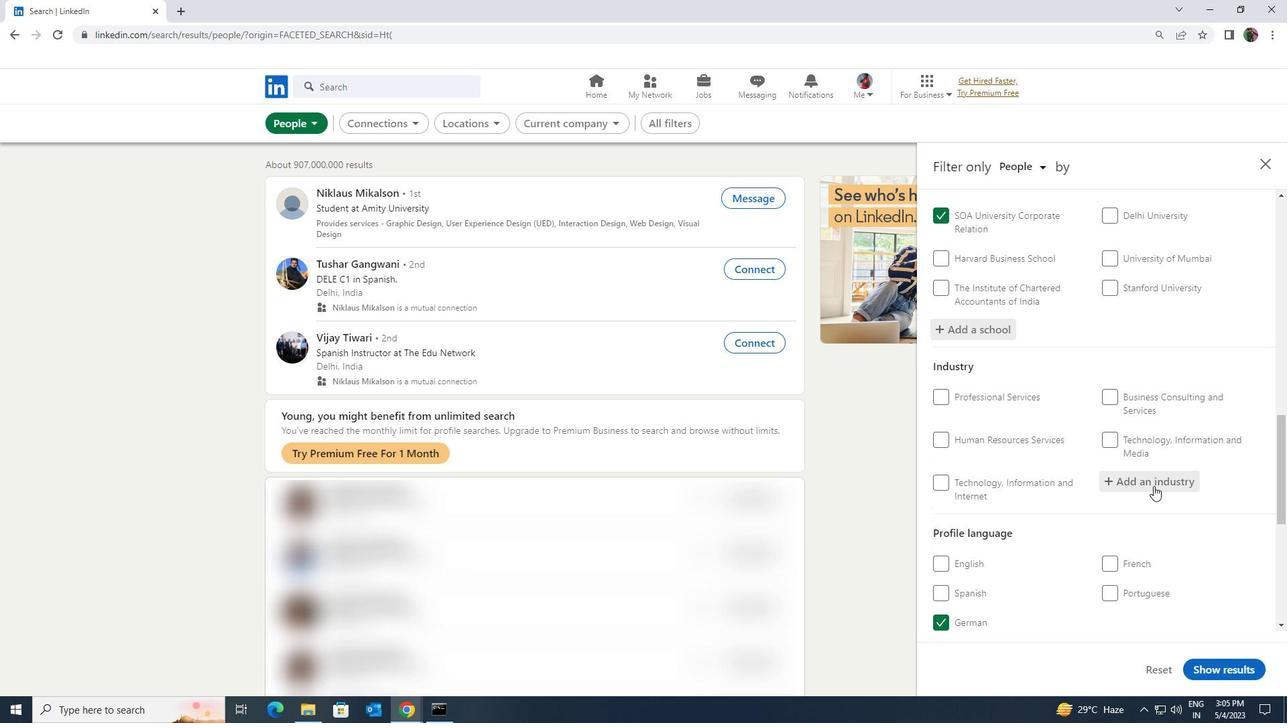 
Action: Key pressed <Key.shift><Key.shift>REAL<Key.space>
Screenshot: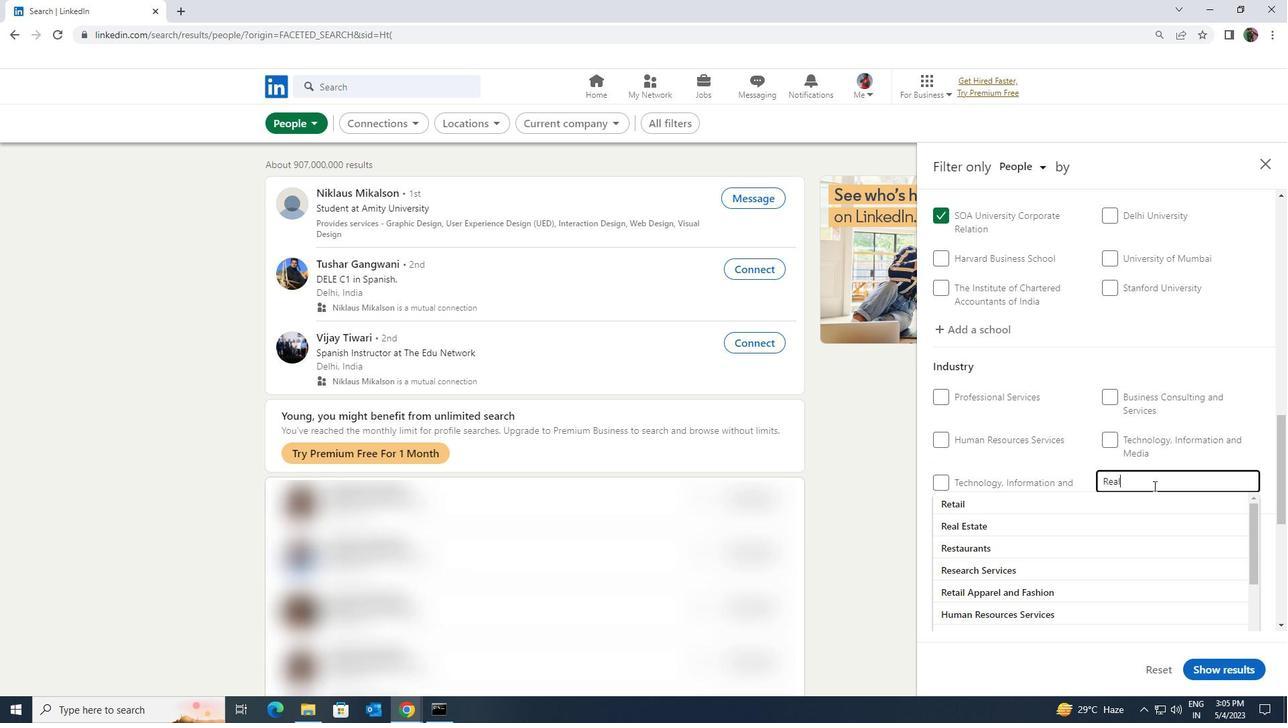 
Action: Mouse moved to (1150, 496)
Screenshot: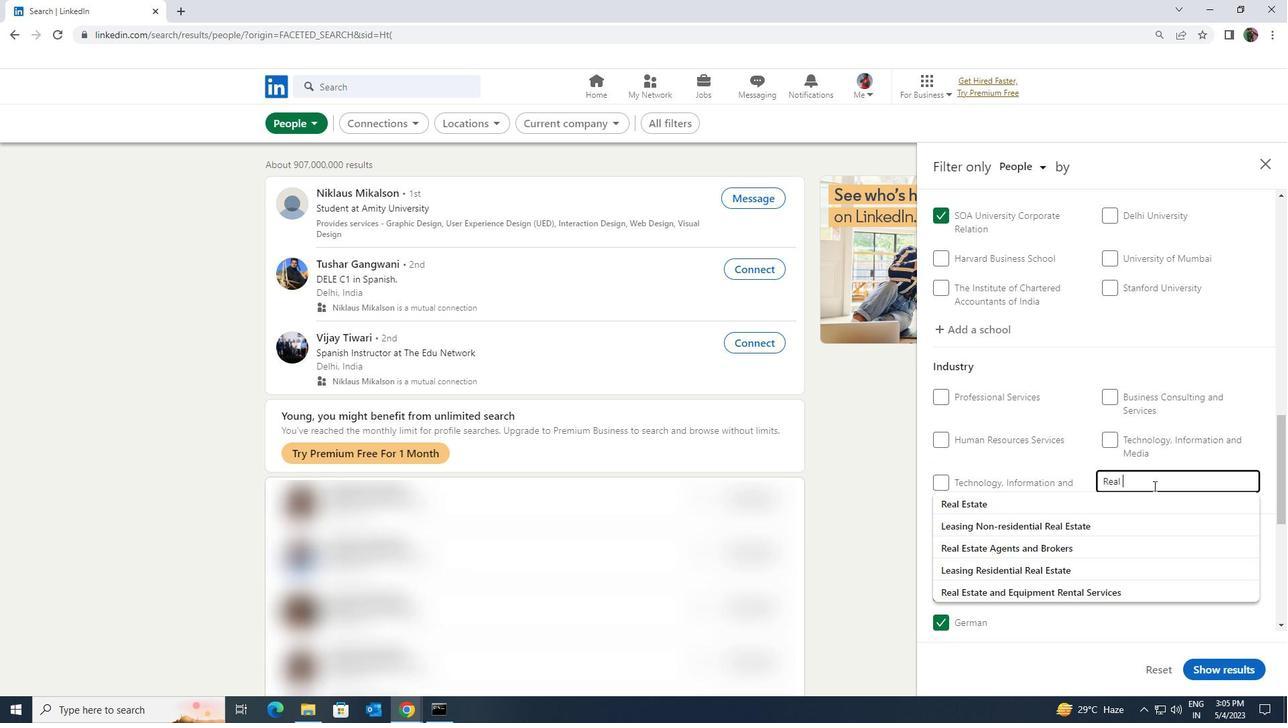 
Action: Mouse pressed left at (1150, 496)
Screenshot: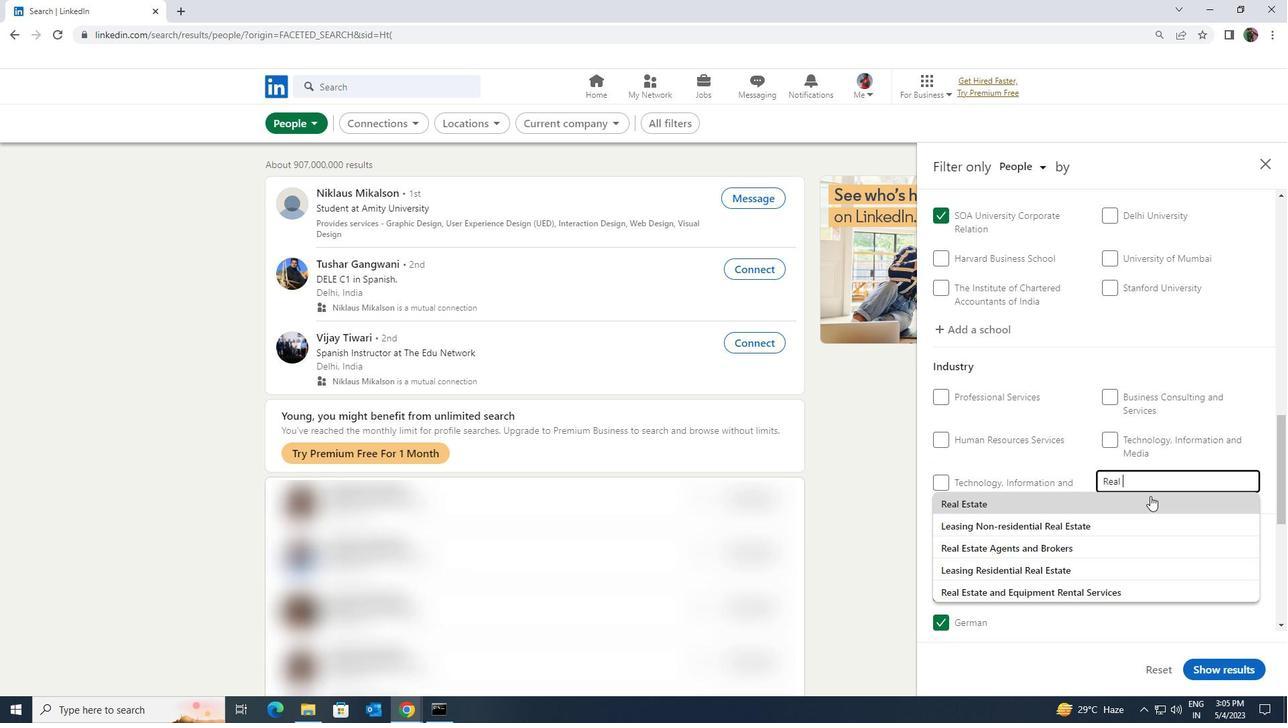 
Action: Mouse scrolled (1150, 496) with delta (0, 0)
Screenshot: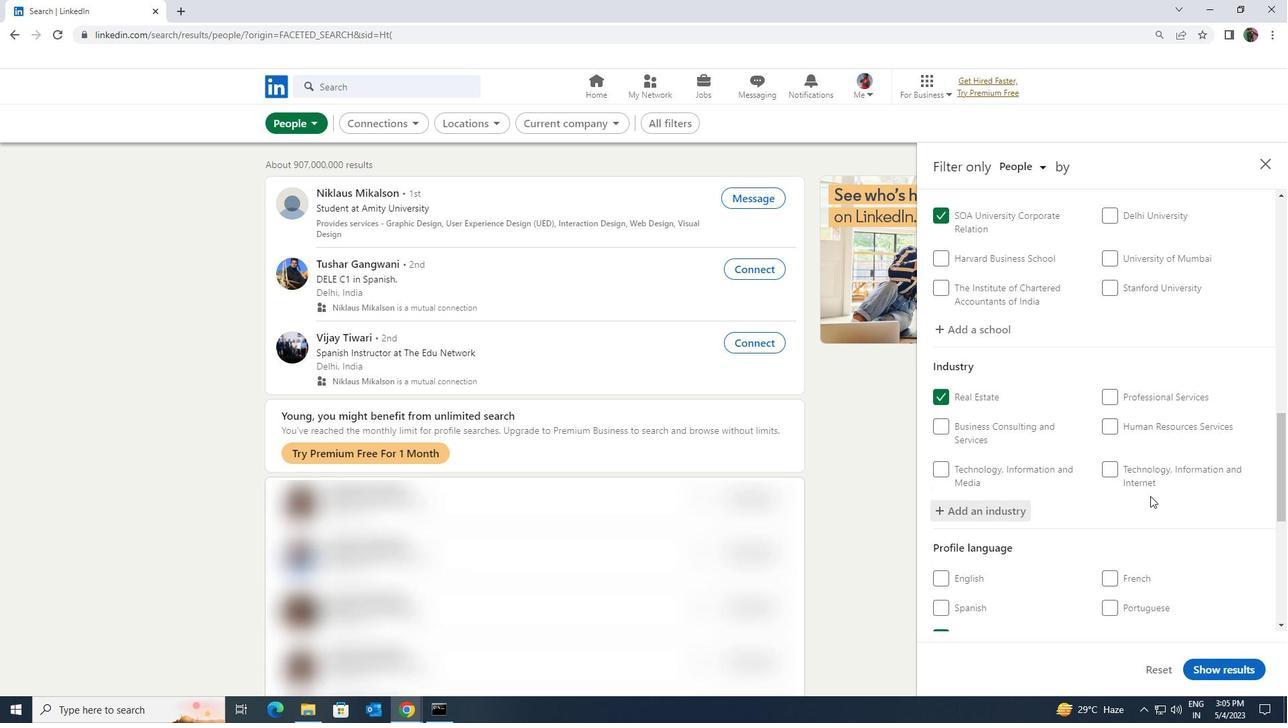 
Action: Mouse scrolled (1150, 496) with delta (0, 0)
Screenshot: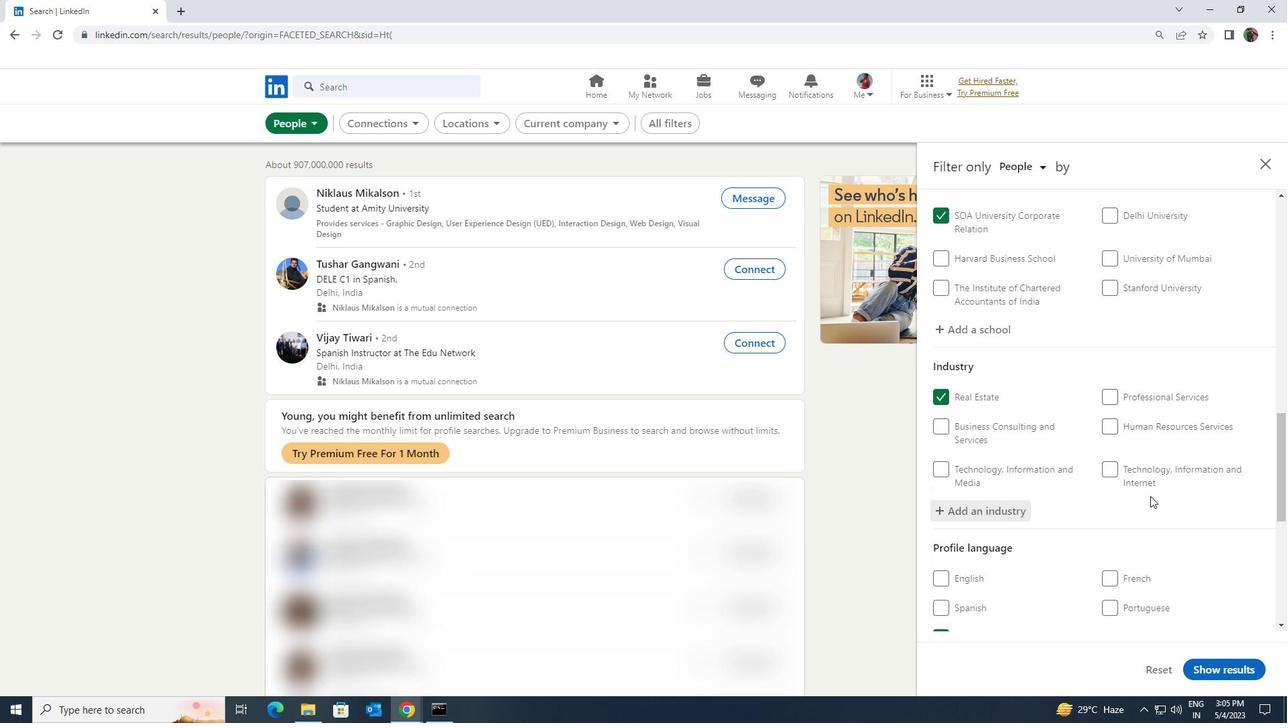 
Action: Mouse scrolled (1150, 496) with delta (0, 0)
Screenshot: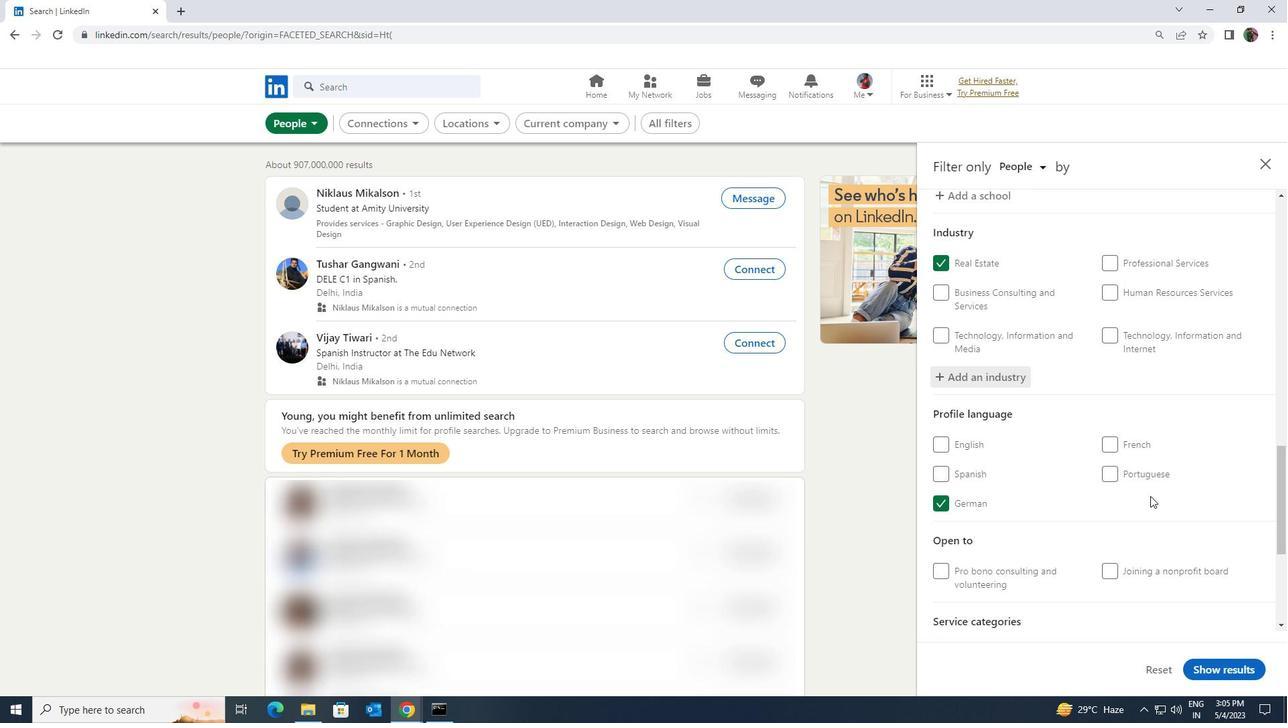 
Action: Mouse scrolled (1150, 496) with delta (0, 0)
Screenshot: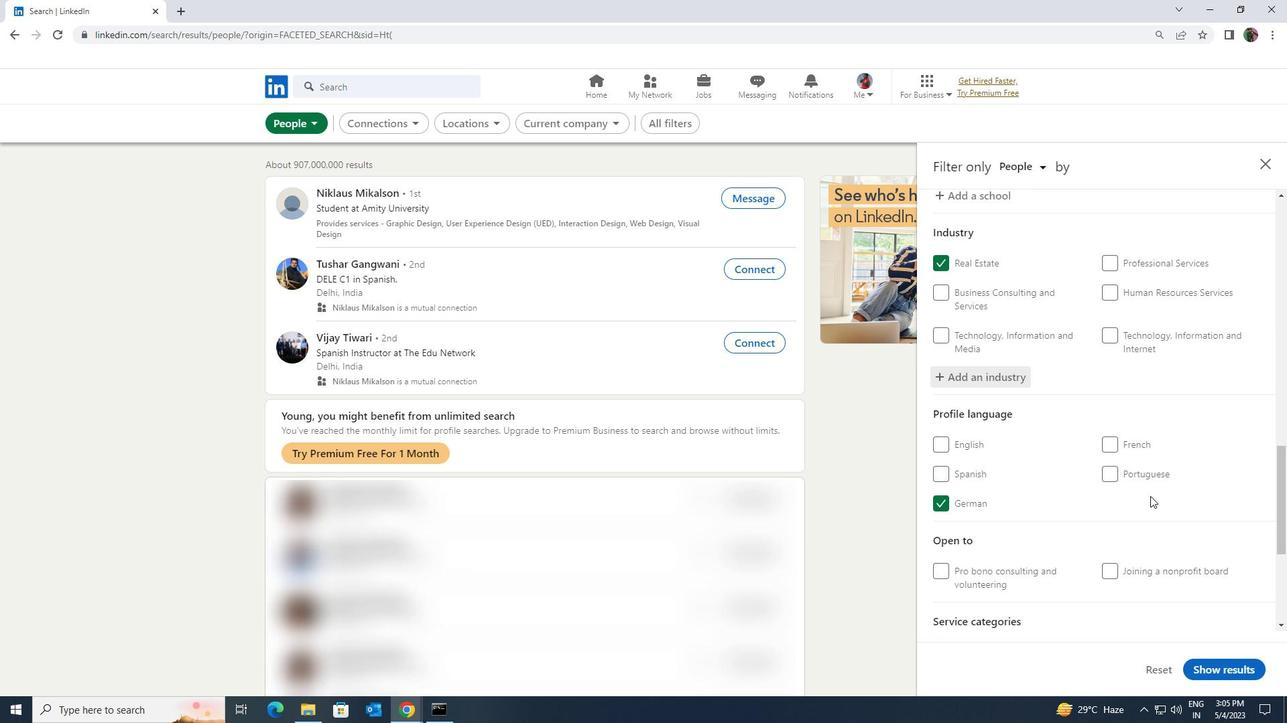 
Action: Mouse moved to (1148, 496)
Screenshot: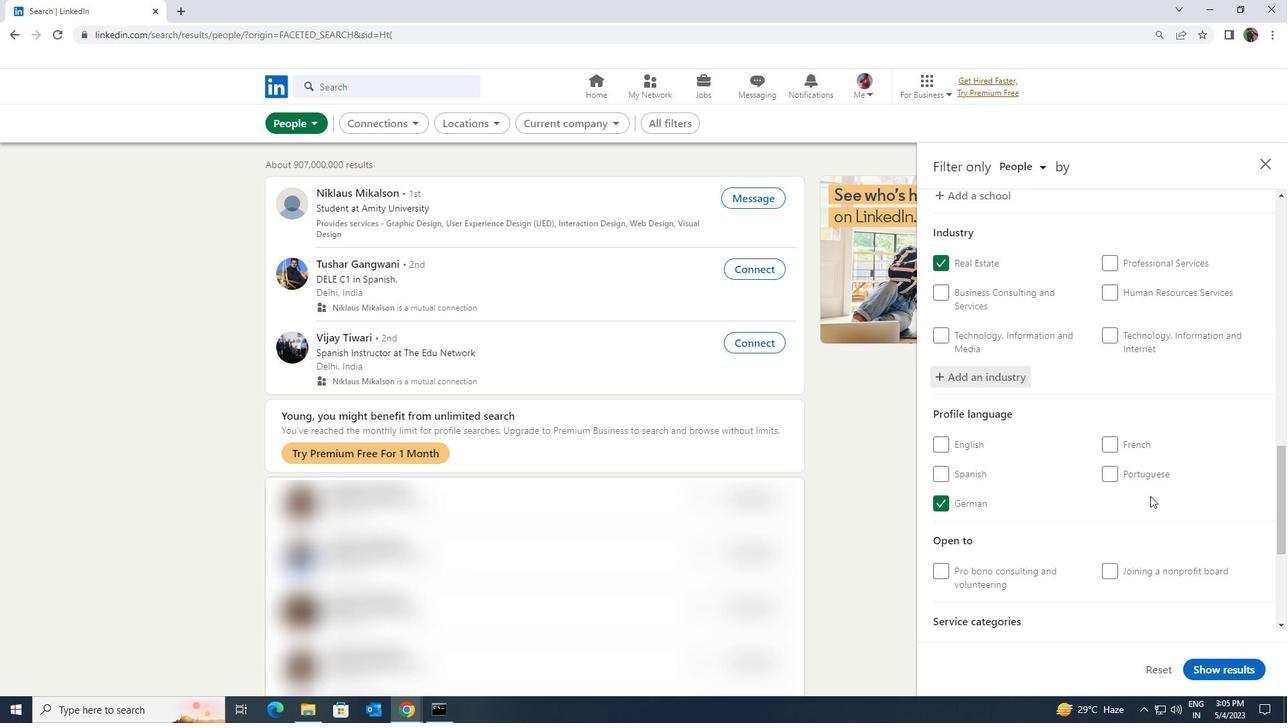 
Action: Mouse scrolled (1148, 496) with delta (0, 0)
Screenshot: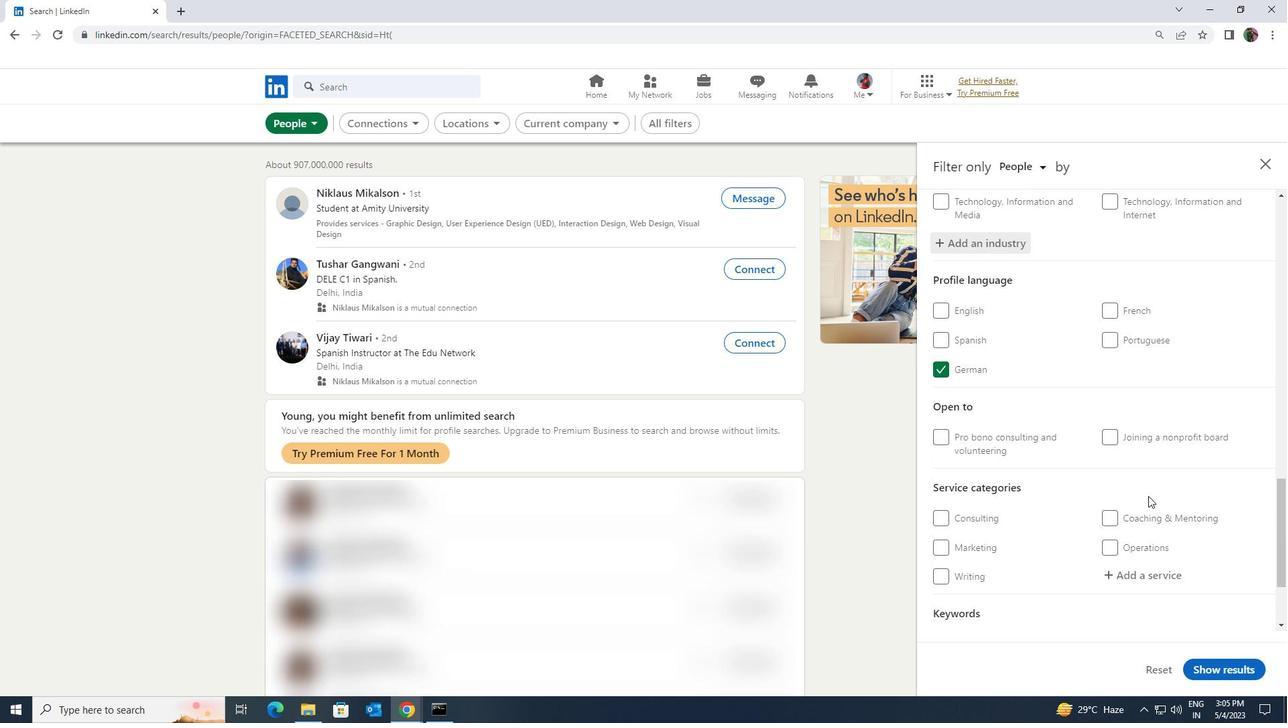 
Action: Mouse moved to (1136, 503)
Screenshot: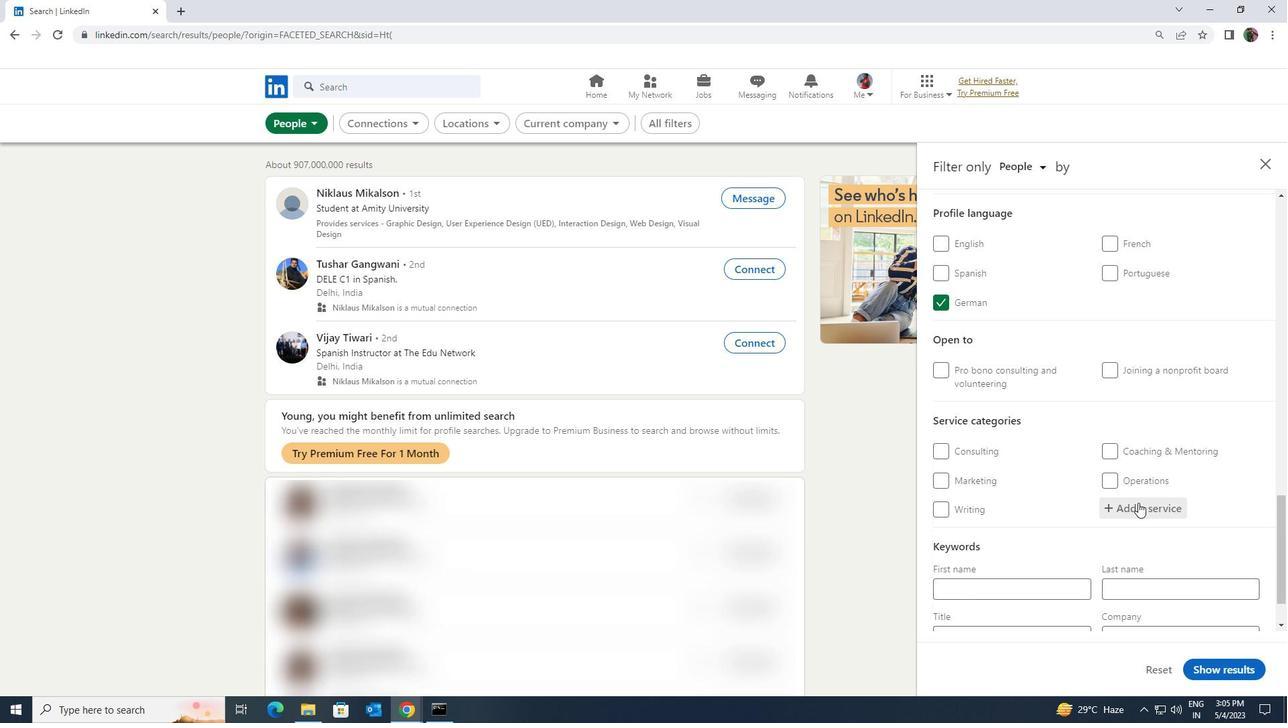 
Action: Mouse pressed left at (1136, 503)
Screenshot: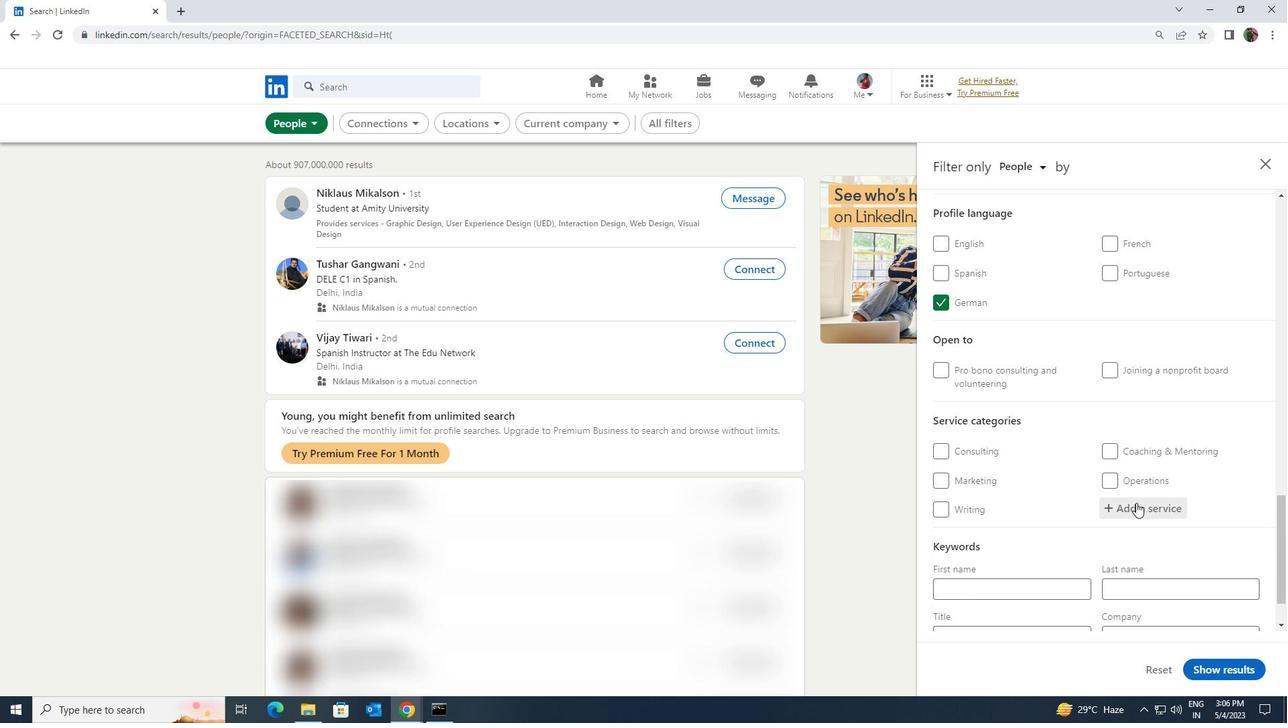 
Action: Key pressed <Key.shift><Key.shift><Key.shift><Key.shift><Key.shift>TEAM<Key.space><Key.shift>BUILDING
Screenshot: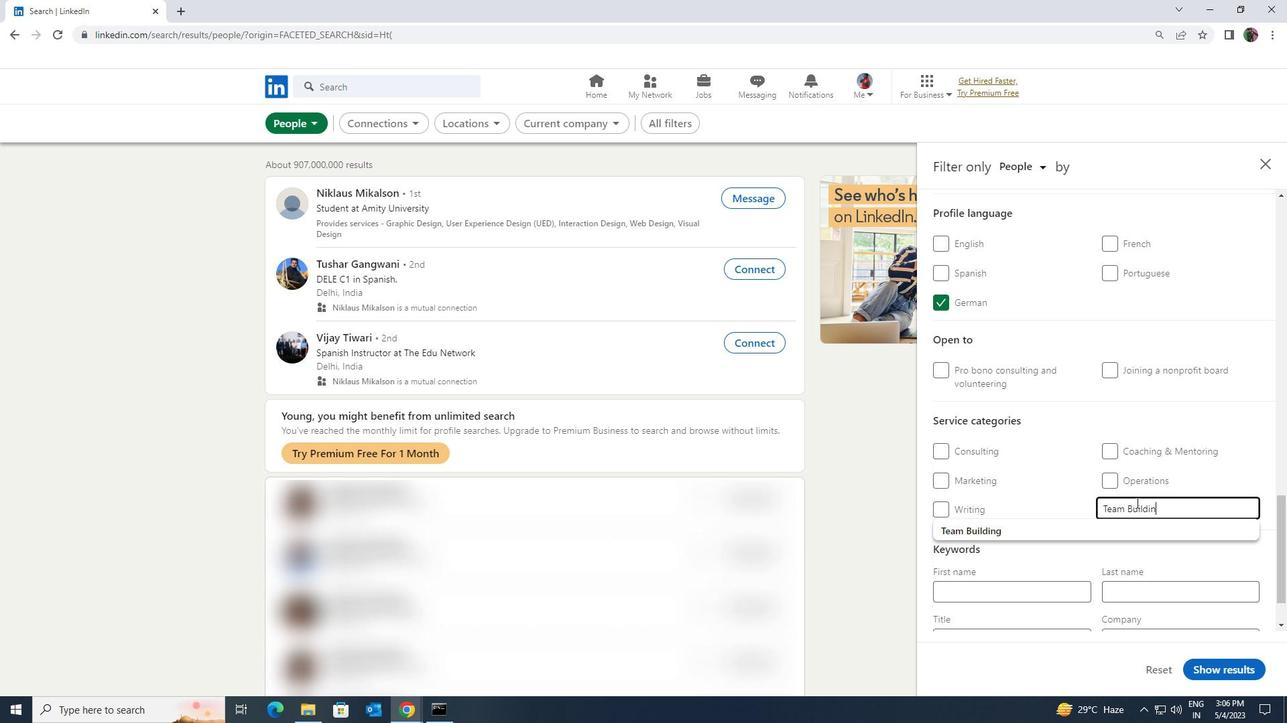 
Action: Mouse moved to (1126, 523)
Screenshot: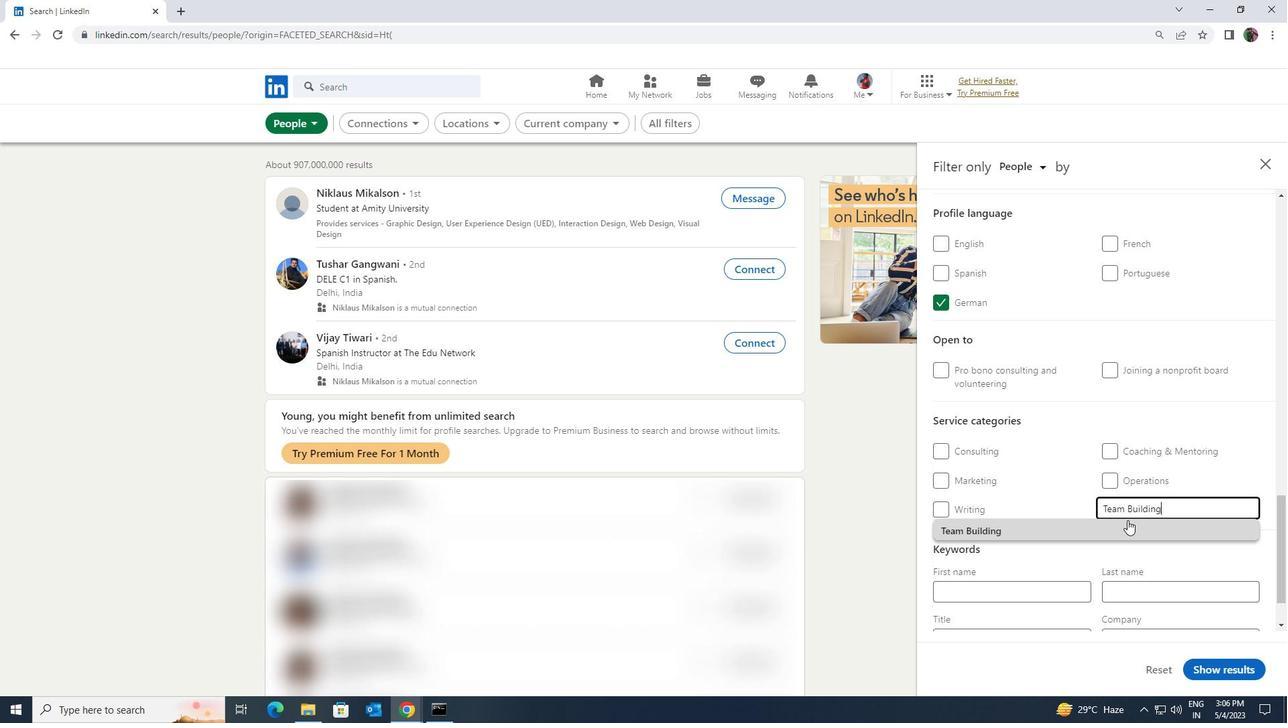 
Action: Mouse pressed left at (1126, 523)
Screenshot: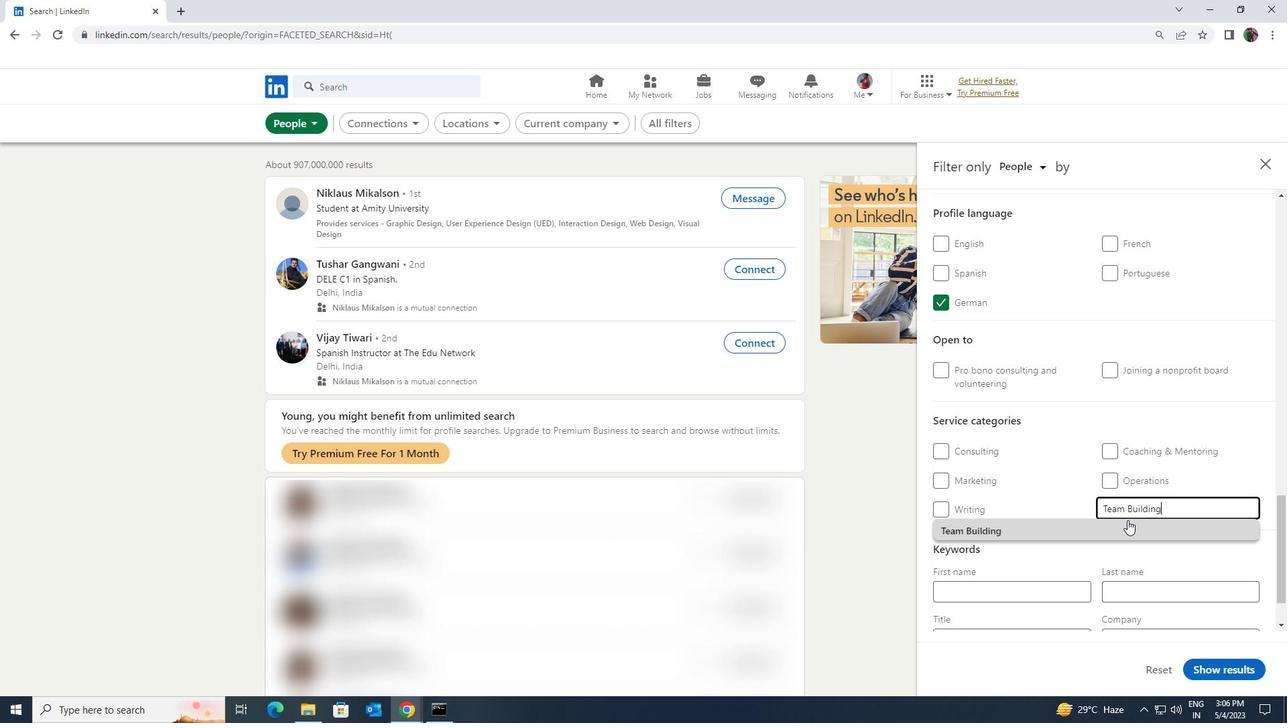 
Action: Mouse scrolled (1126, 522) with delta (0, 0)
Screenshot: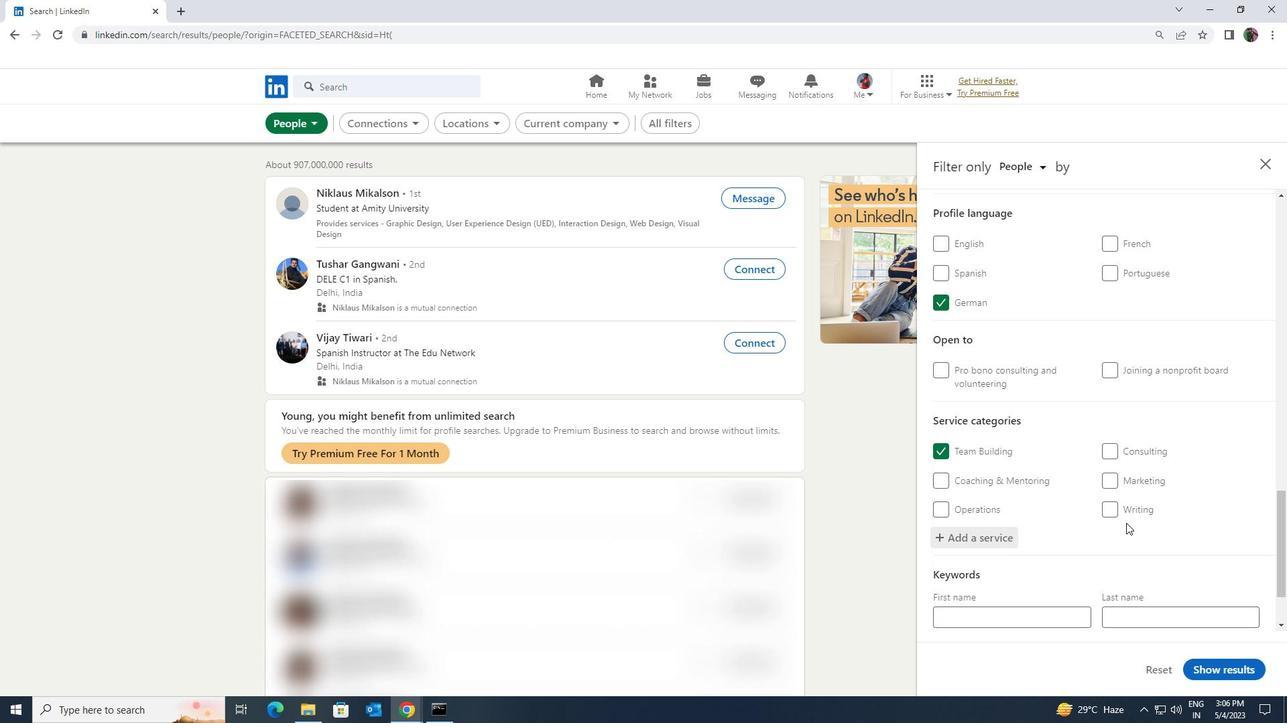 
Action: Mouse scrolled (1126, 522) with delta (0, 0)
Screenshot: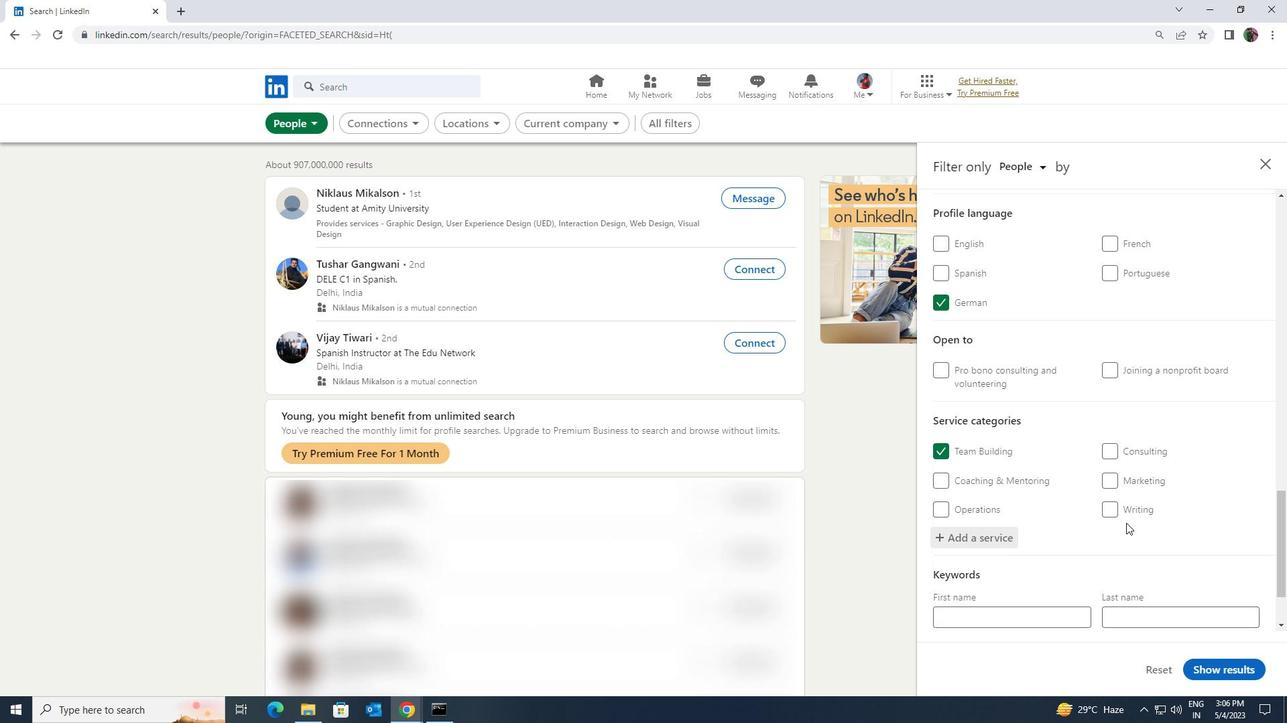 
Action: Mouse scrolled (1126, 522) with delta (0, 0)
Screenshot: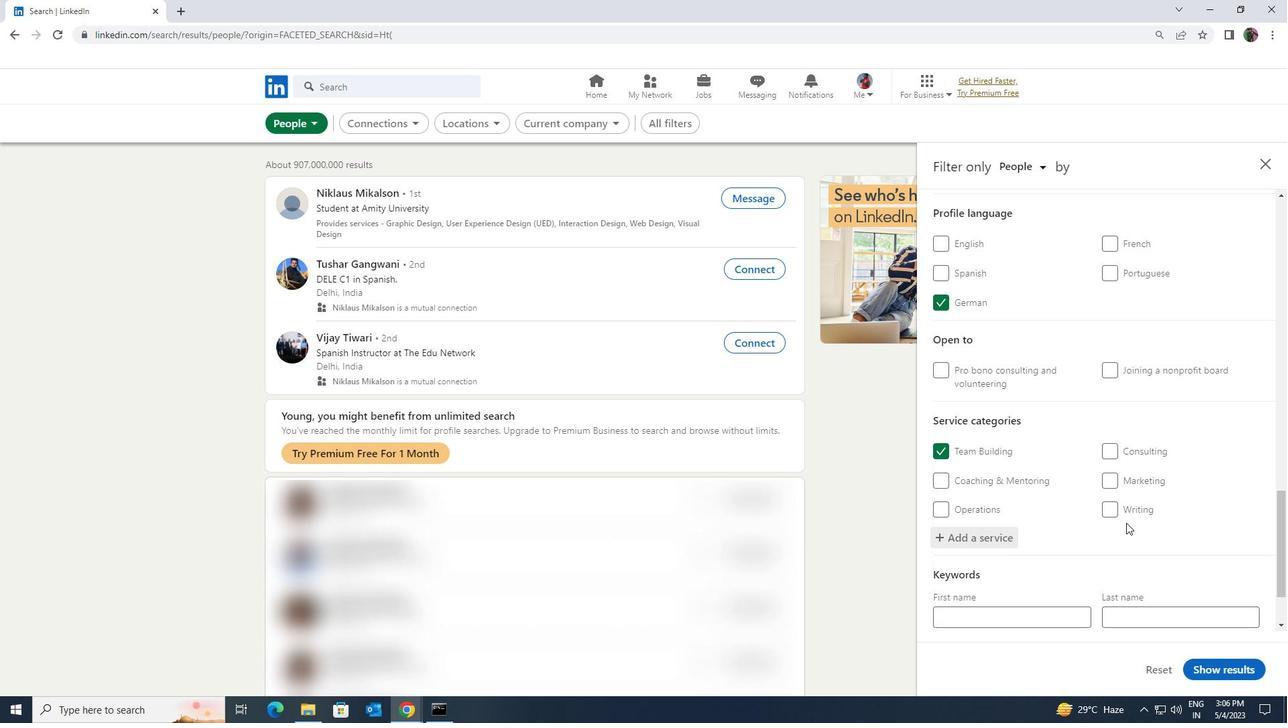 
Action: Mouse moved to (1076, 563)
Screenshot: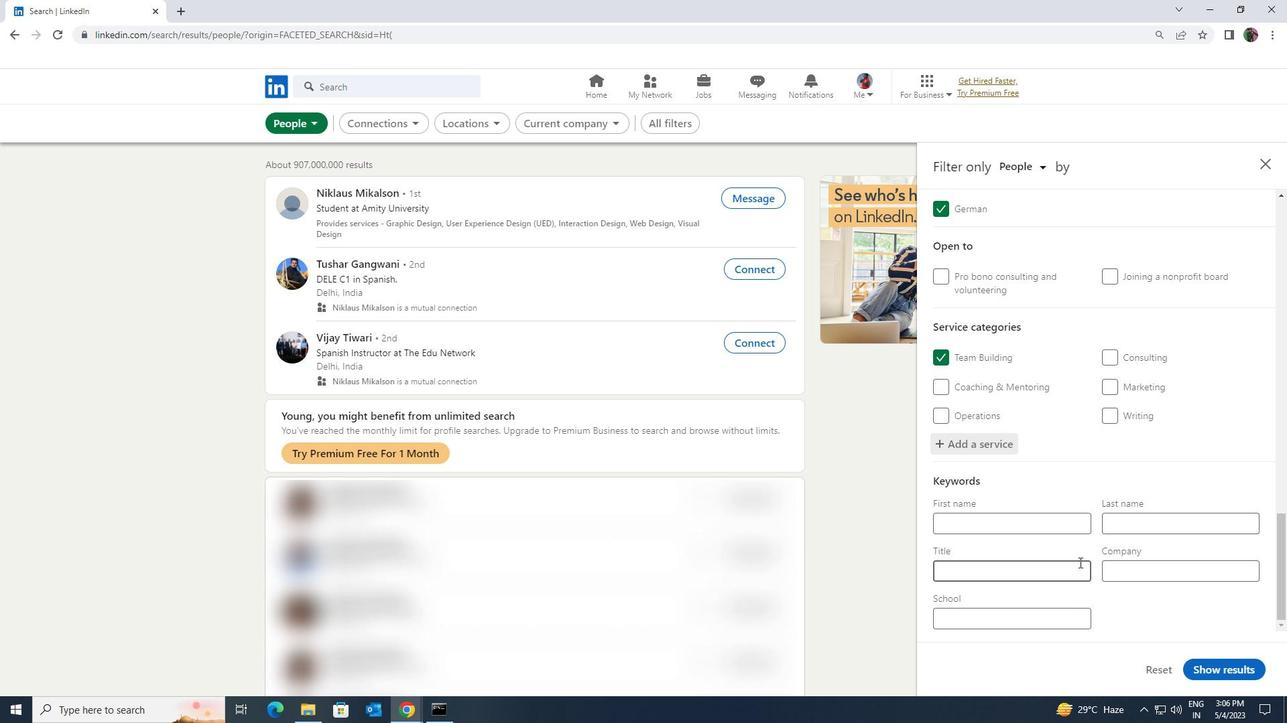 
Action: Mouse pressed left at (1076, 563)
Screenshot: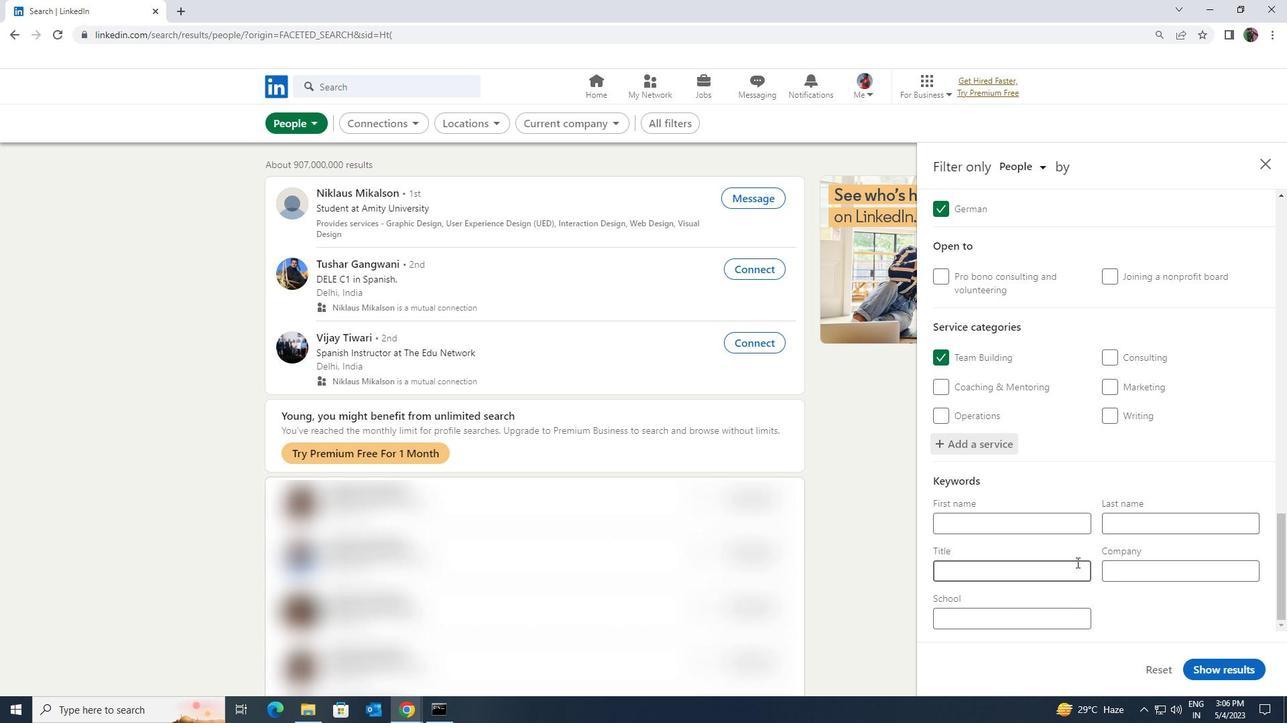 
Action: Key pressed <Key.shift><Key.shift><Key.shift><Key.shift>PARKING<Key.space><Key.shift><Key.shift>ATTENDANT
Screenshot: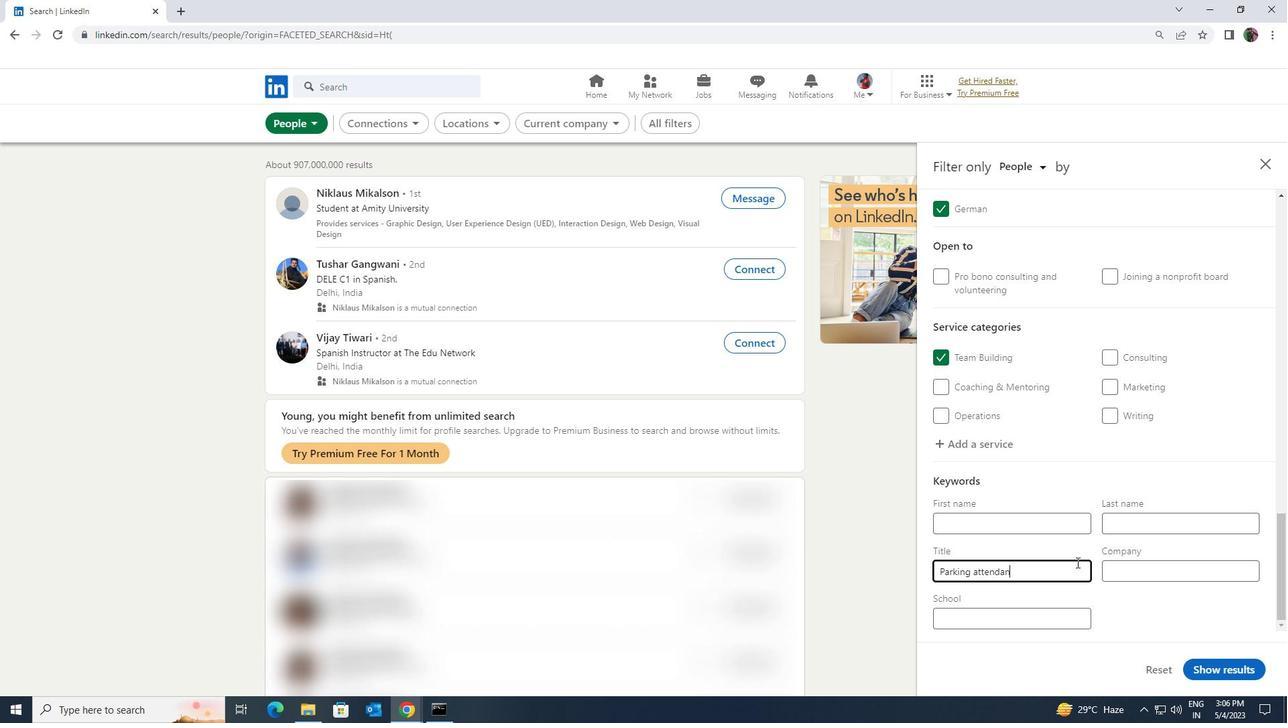 
Action: Mouse moved to (1188, 664)
Screenshot: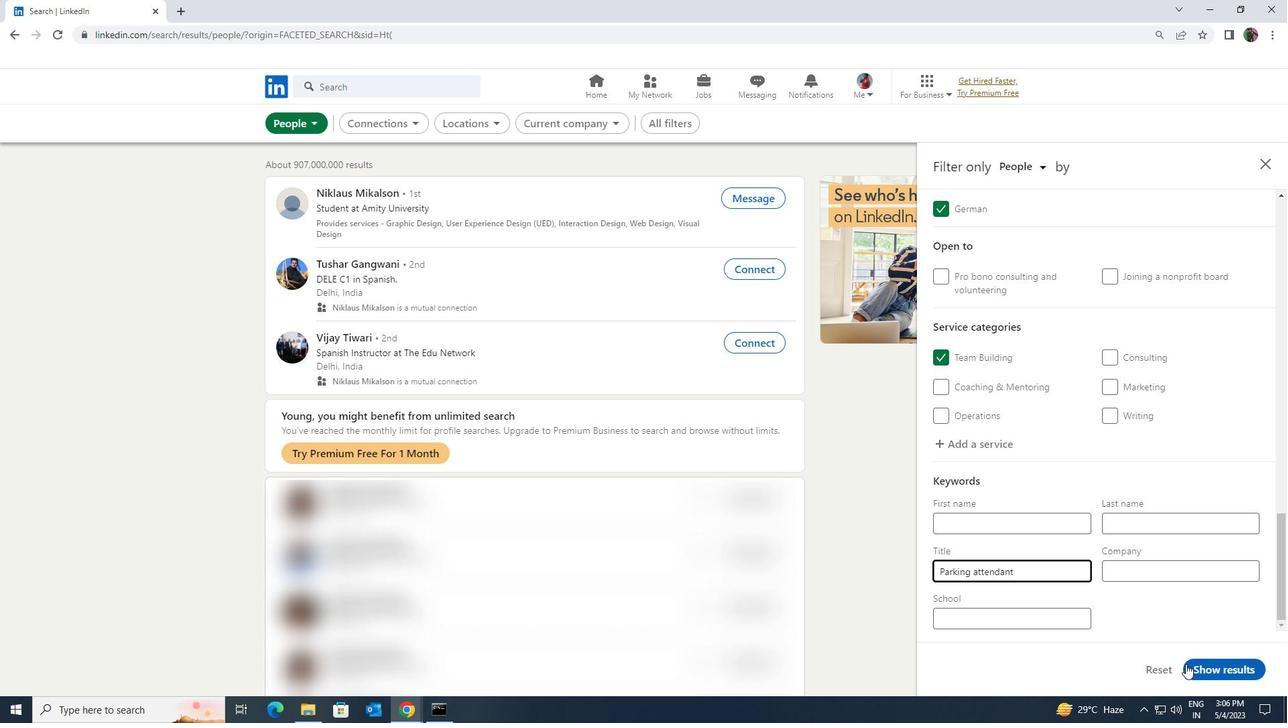 
Action: Mouse pressed left at (1188, 664)
Screenshot: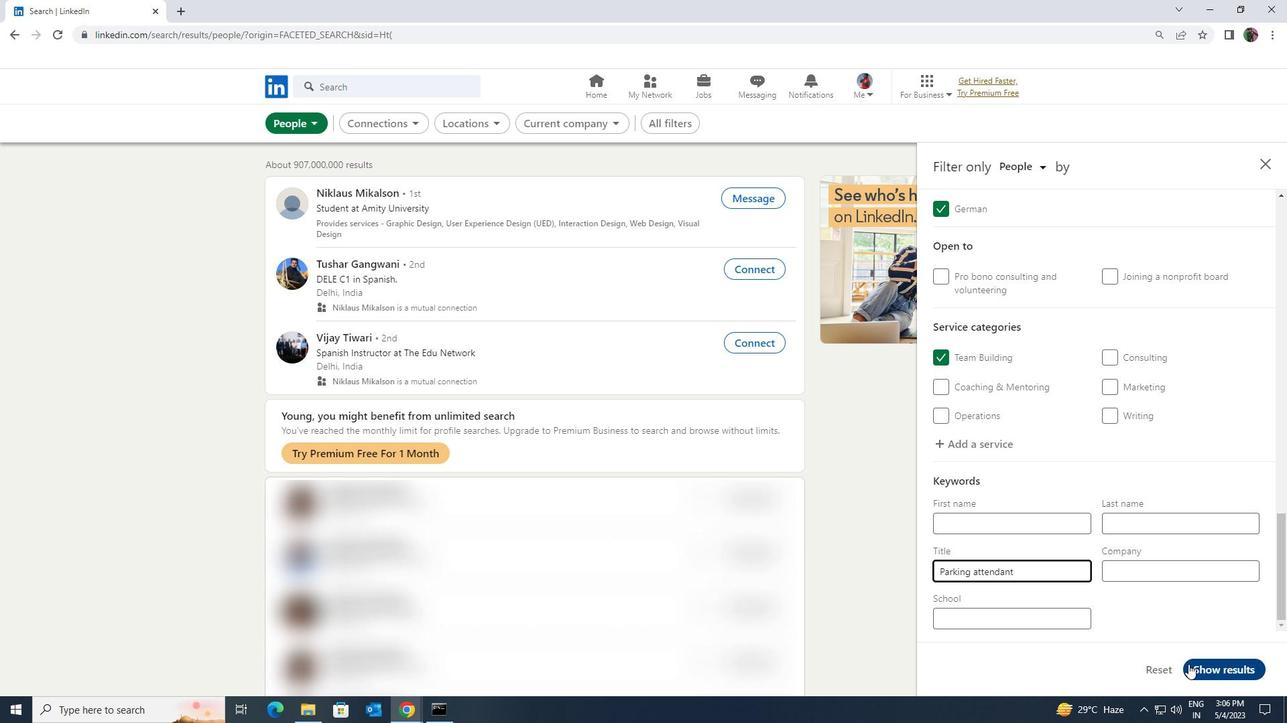 
